 Task: Buy 2 Napkin Rings from Accessories section under best seller category for shipping address: Grant Allen, 3109 Abia Martin Drive, Panther Burn, Mississippi 38765, Cell Number 6314971043. Pay from credit card ending with 6759, CVV 506
Action: Mouse moved to (361, 398)
Screenshot: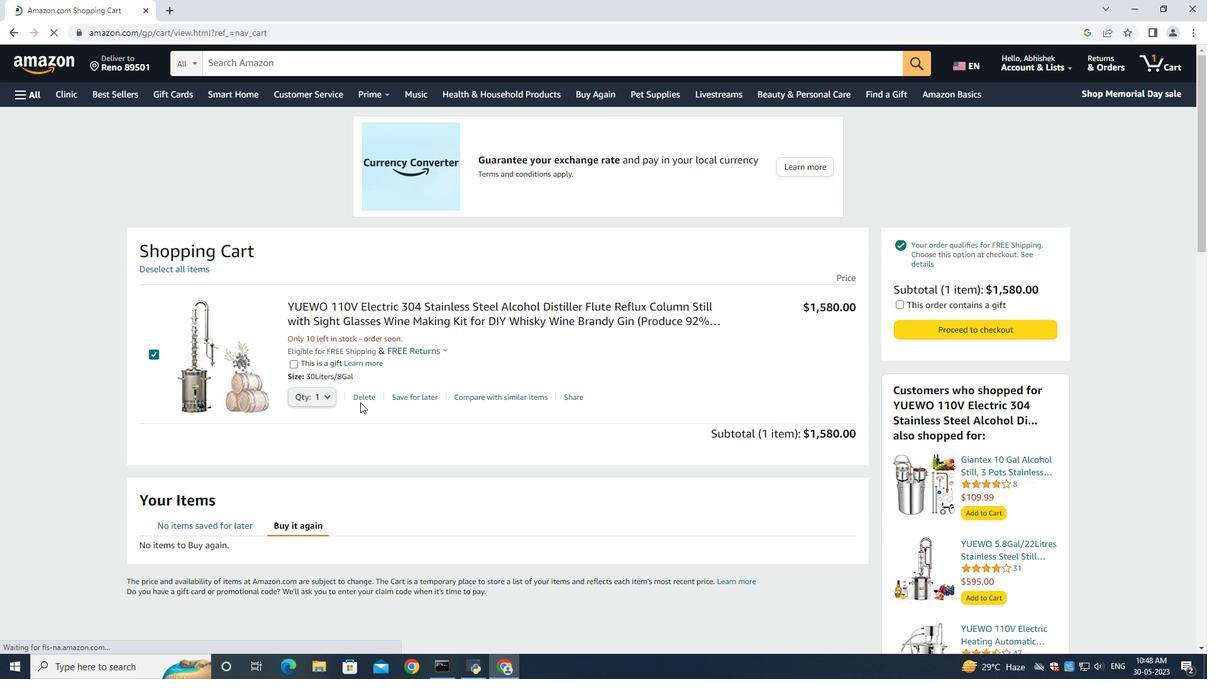 
Action: Mouse pressed left at (361, 398)
Screenshot: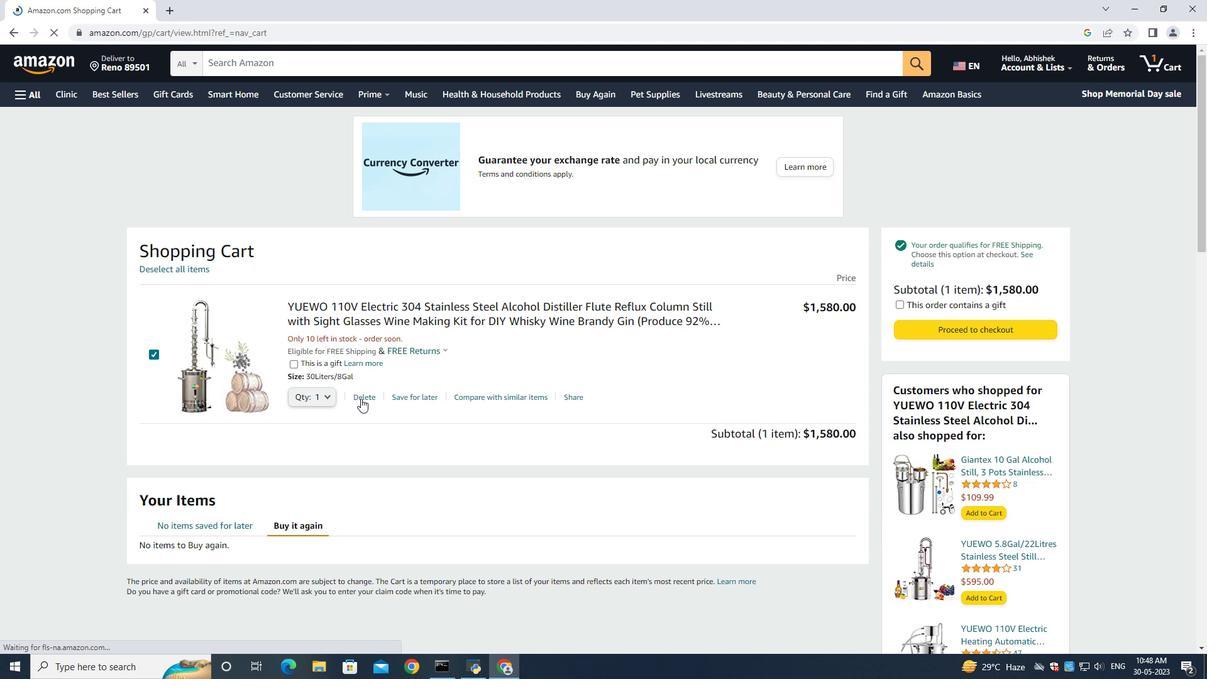 
Action: Mouse moved to (15, 92)
Screenshot: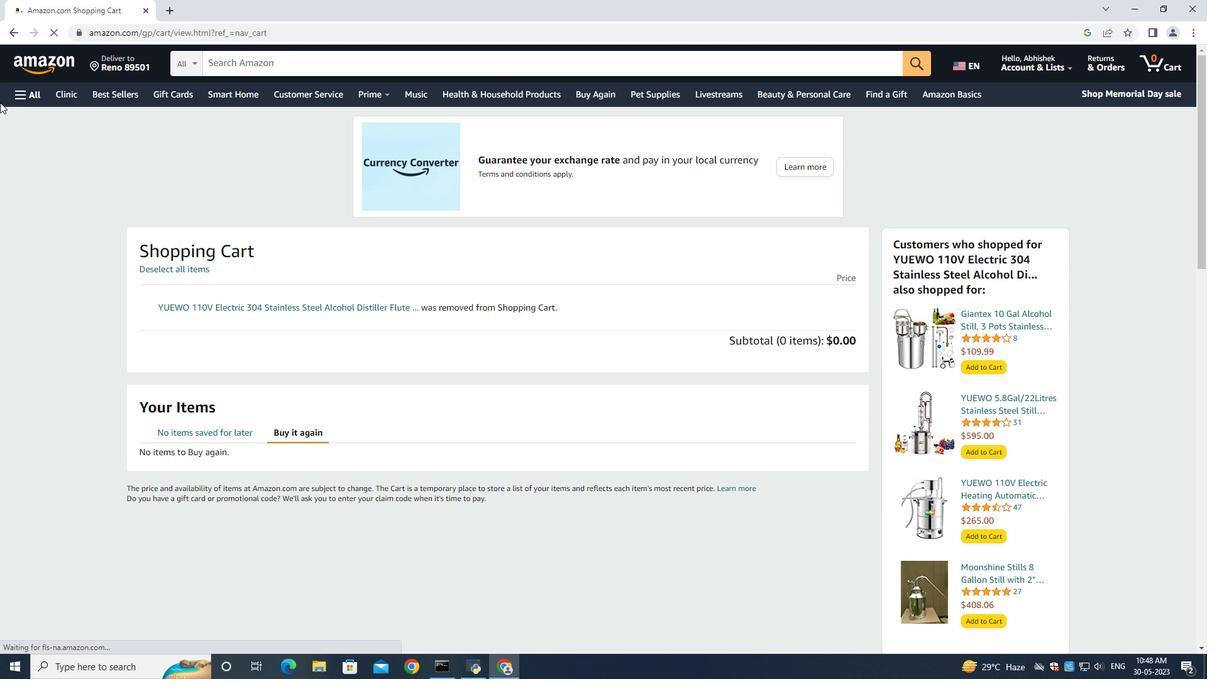
Action: Mouse pressed left at (15, 92)
Screenshot: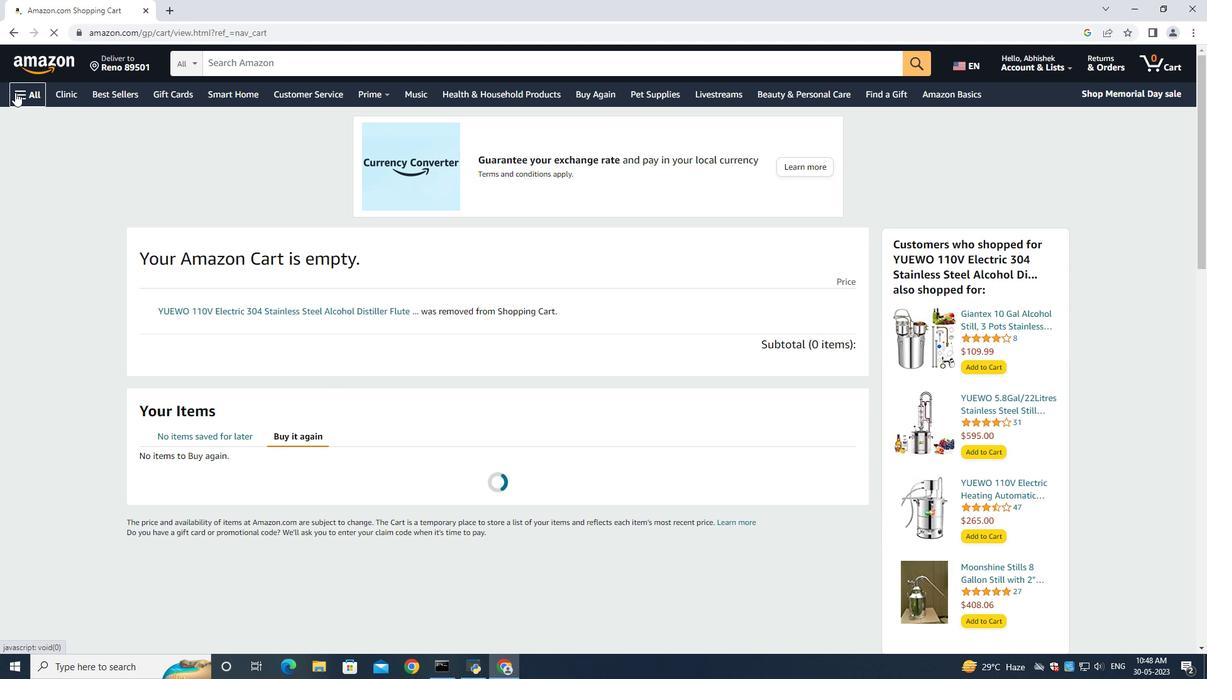 
Action: Mouse moved to (40, 126)
Screenshot: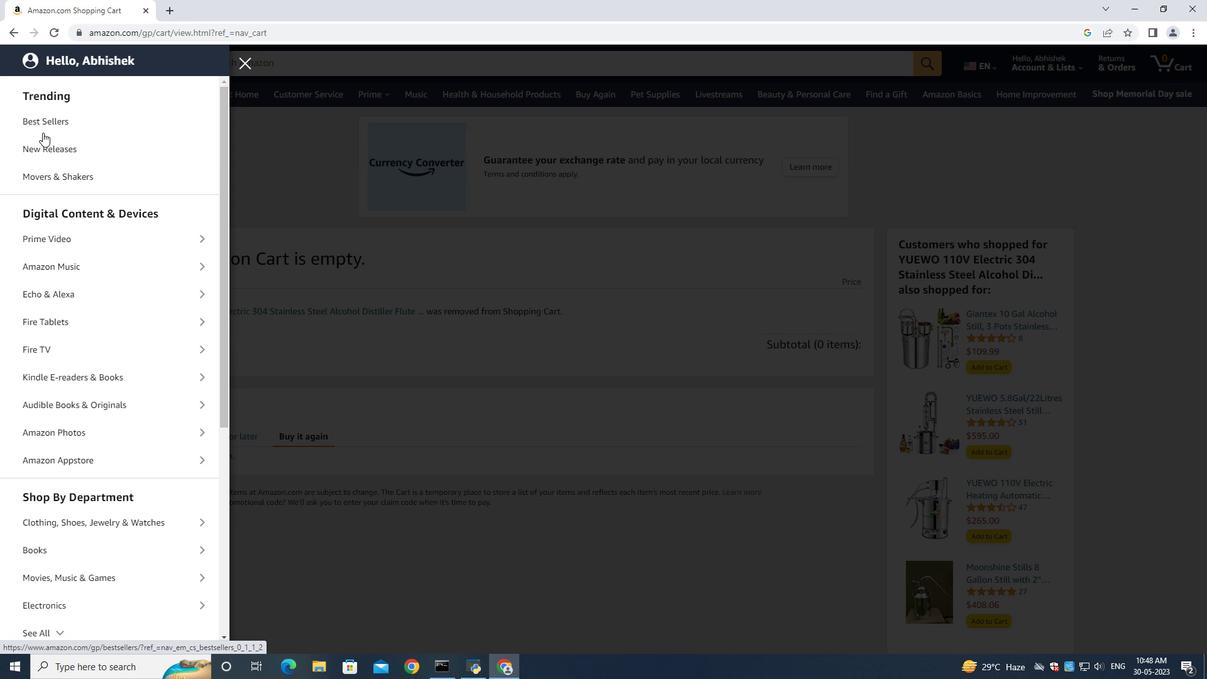 
Action: Mouse pressed left at (40, 126)
Screenshot: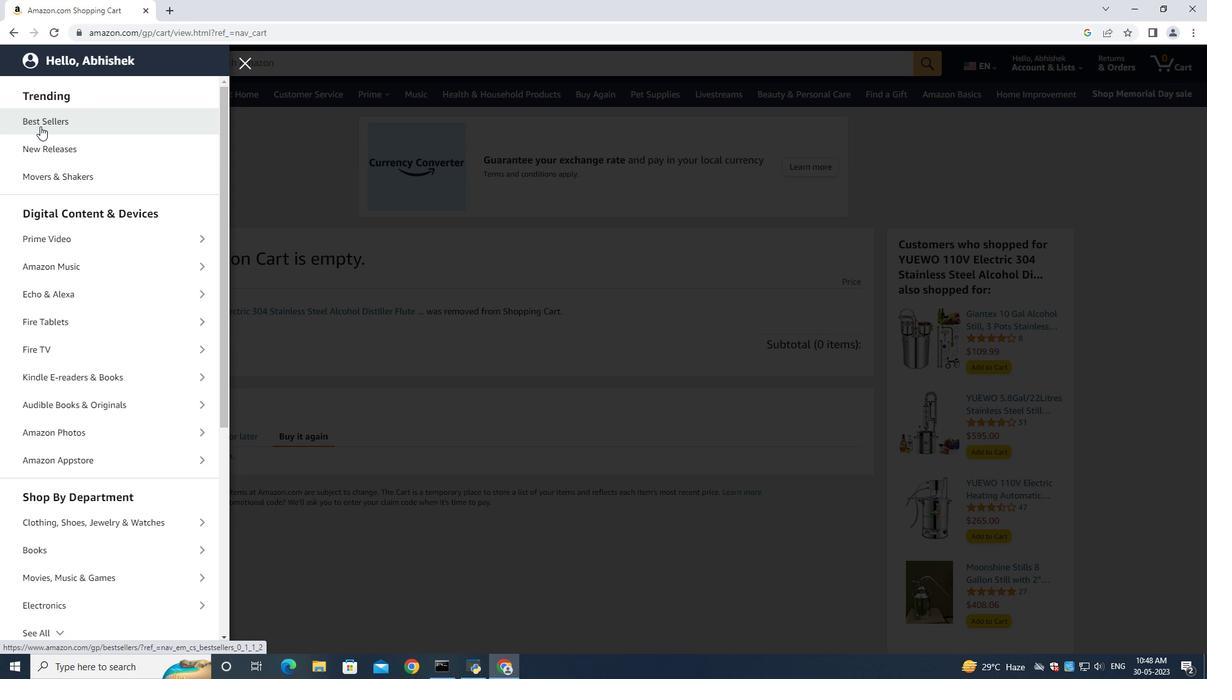 
Action: Mouse moved to (264, 66)
Screenshot: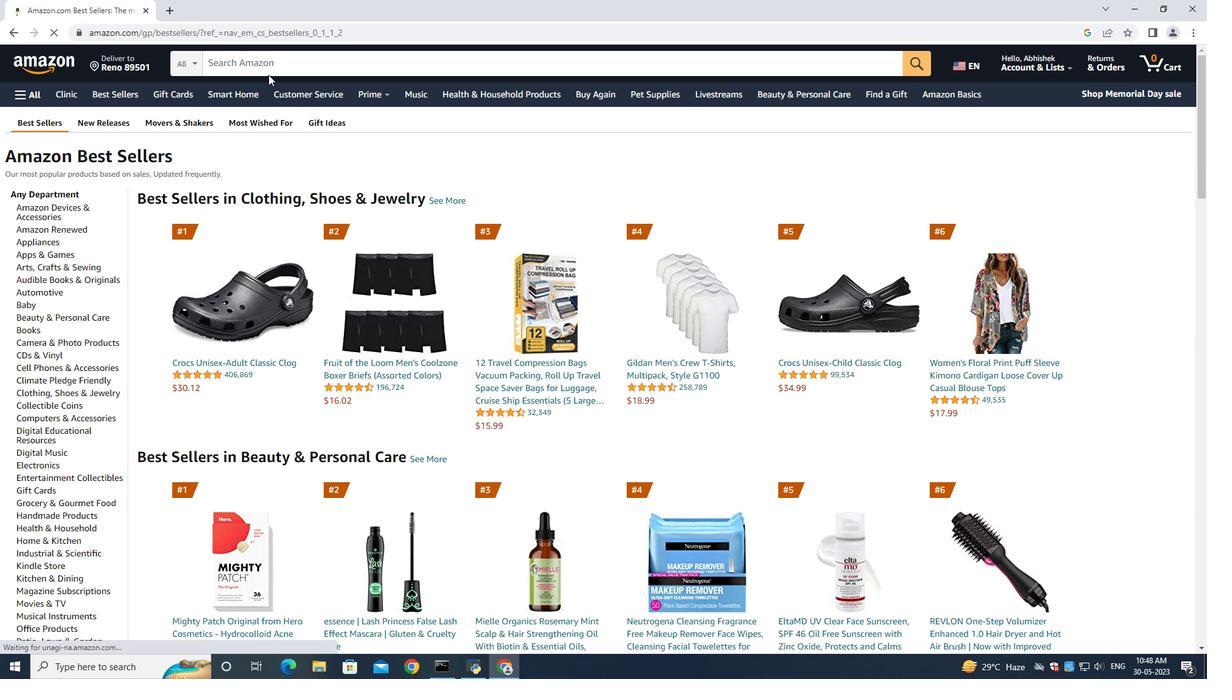 
Action: Mouse pressed left at (264, 66)
Screenshot: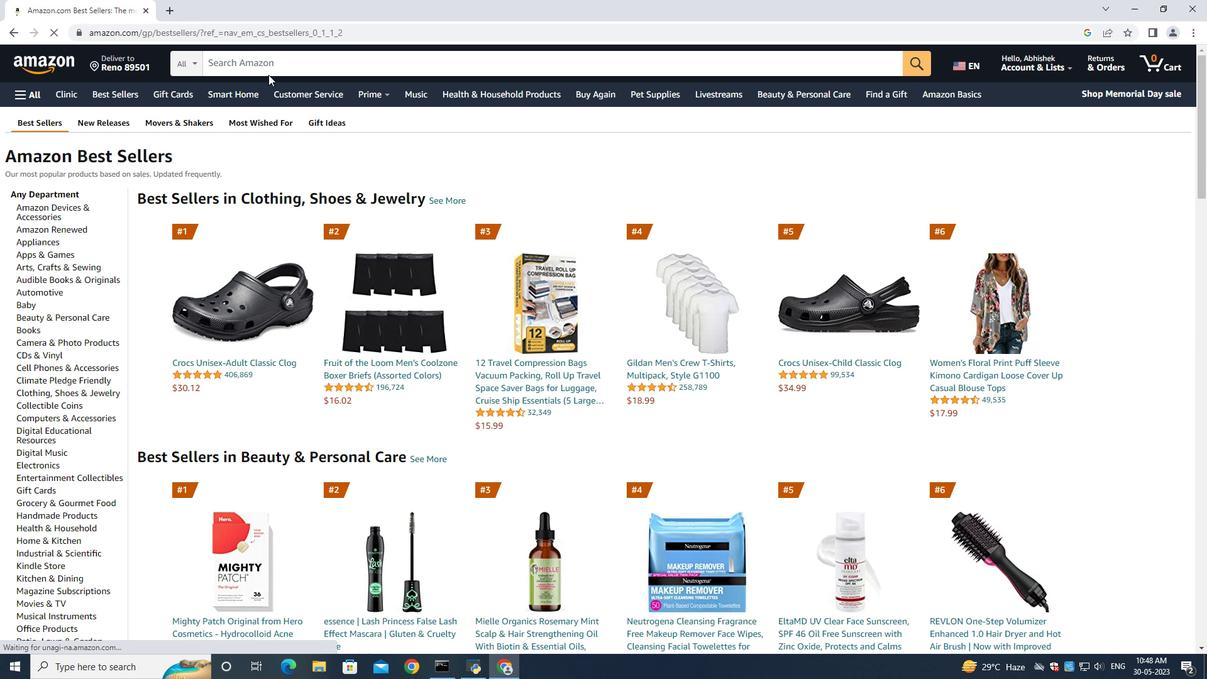 
Action: Key pressed <Key.shift><Key.shift><Key.shift><Key.shift><Key.shift><Key.shift><Key.shift><Key.shift><Key.shift><Key.shift><Key.shift><Key.shift><Key.shift><Key.shift><Key.shift><Key.shift><Key.shift><Key.shift><Key.shift><Key.shift><Key.shift><Key.shift><Key.shift><Key.shift><Key.shift><Key.shift><Key.shift><Key.shift><Key.shift><Key.shift><Key.shift><Key.shift><Key.shift><Key.shift><Key.shift><Key.shift>Napkin<Key.space><Key.shift><Key.shift>Rings<Key.space><Key.enter>
Screenshot: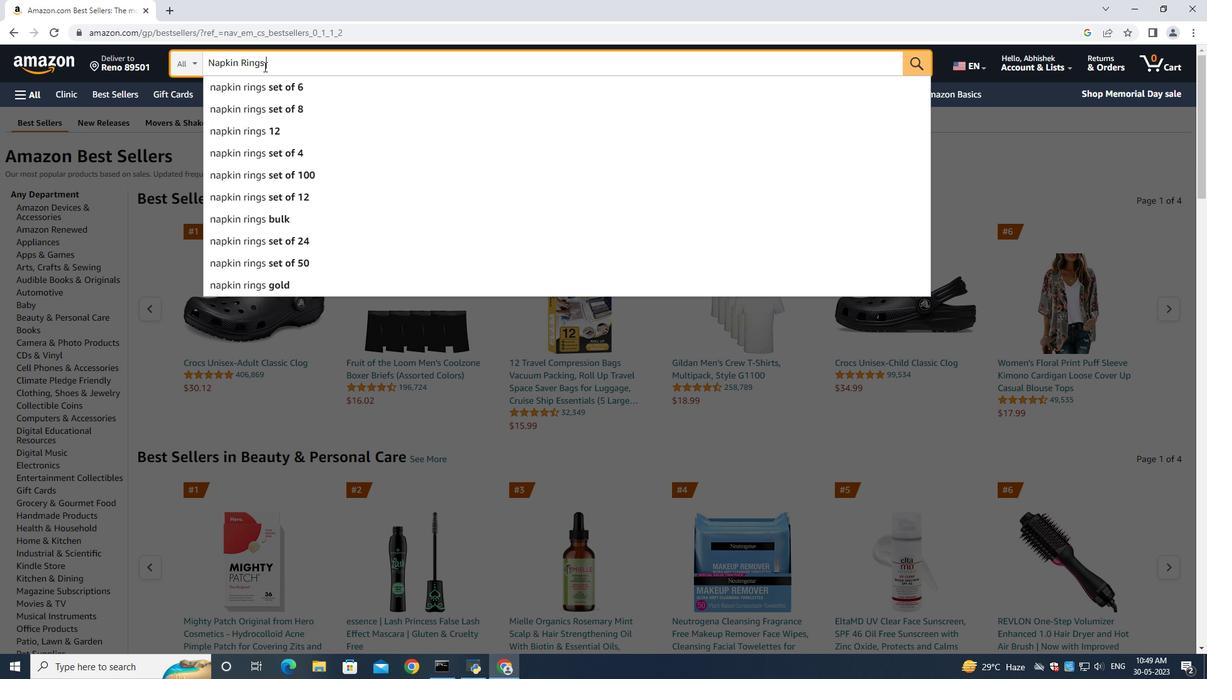 
Action: Mouse moved to (321, 64)
Screenshot: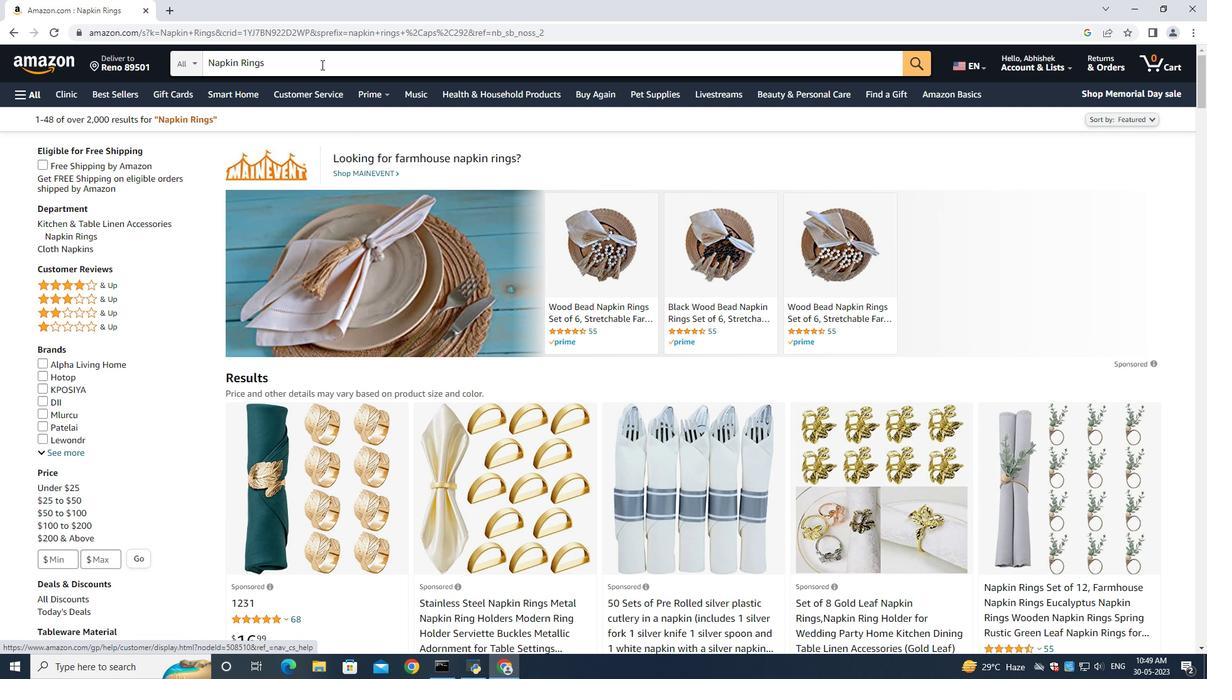 
Action: Mouse pressed left at (321, 64)
Screenshot: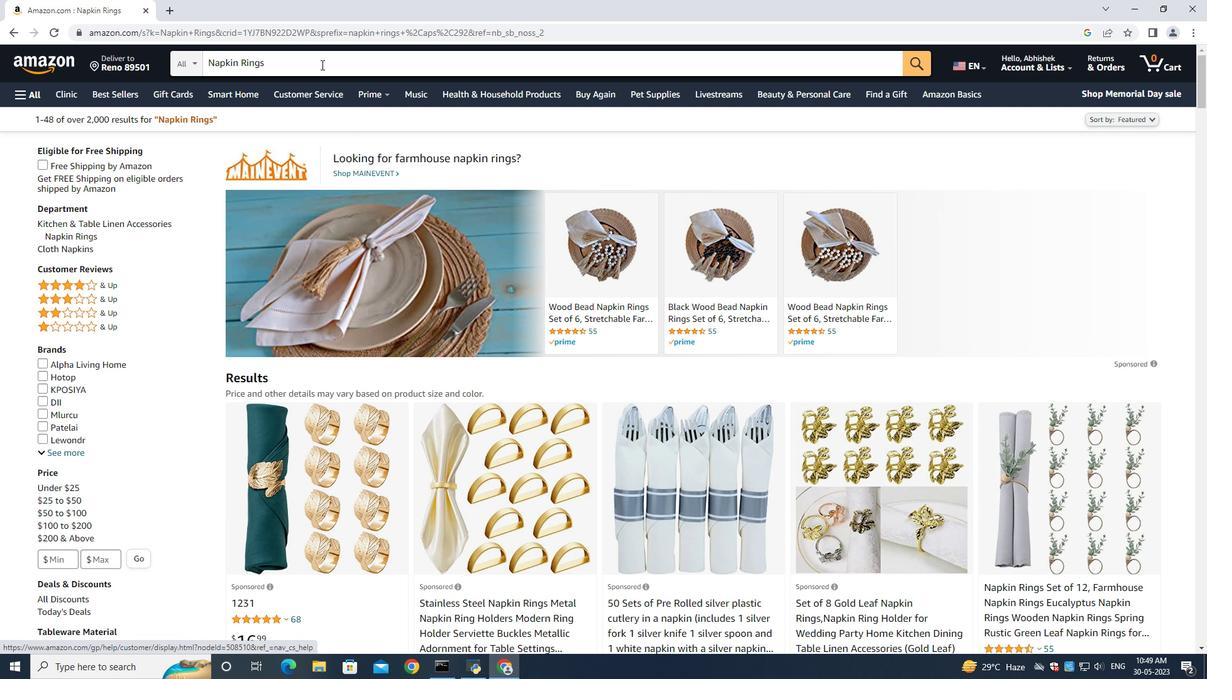 
Action: Mouse moved to (322, 64)
Screenshot: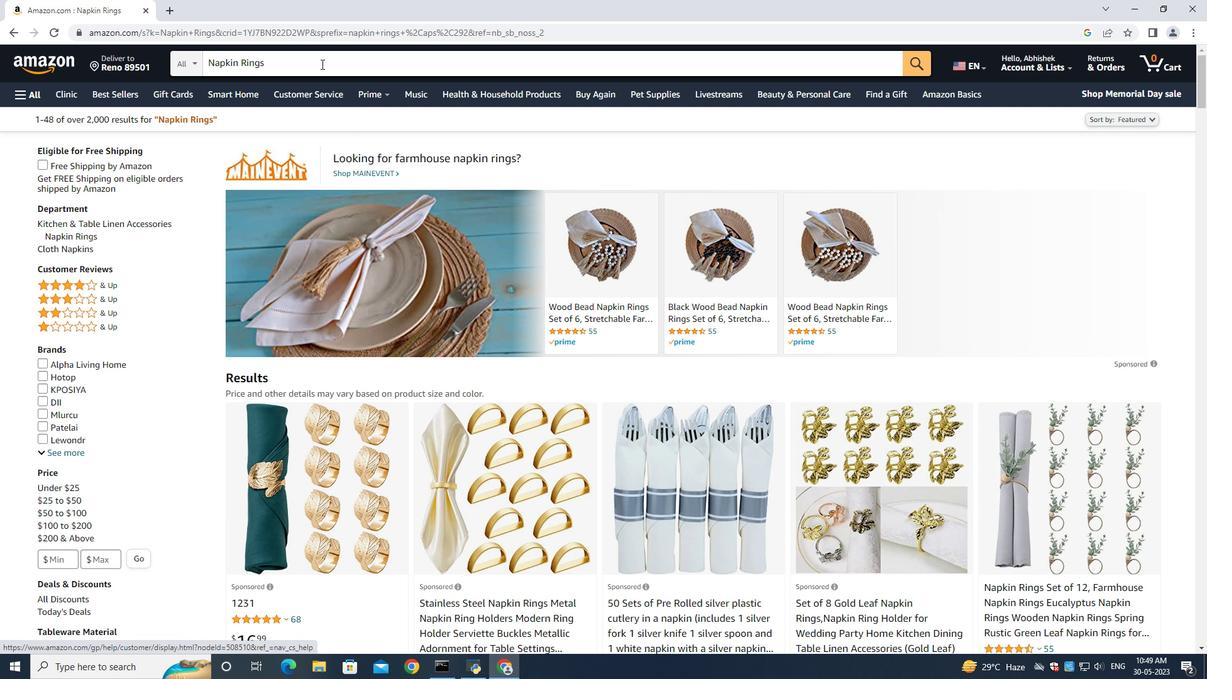 
Action: Key pressed <Key.space>from<Key.space>accessories<Key.enter>
Screenshot: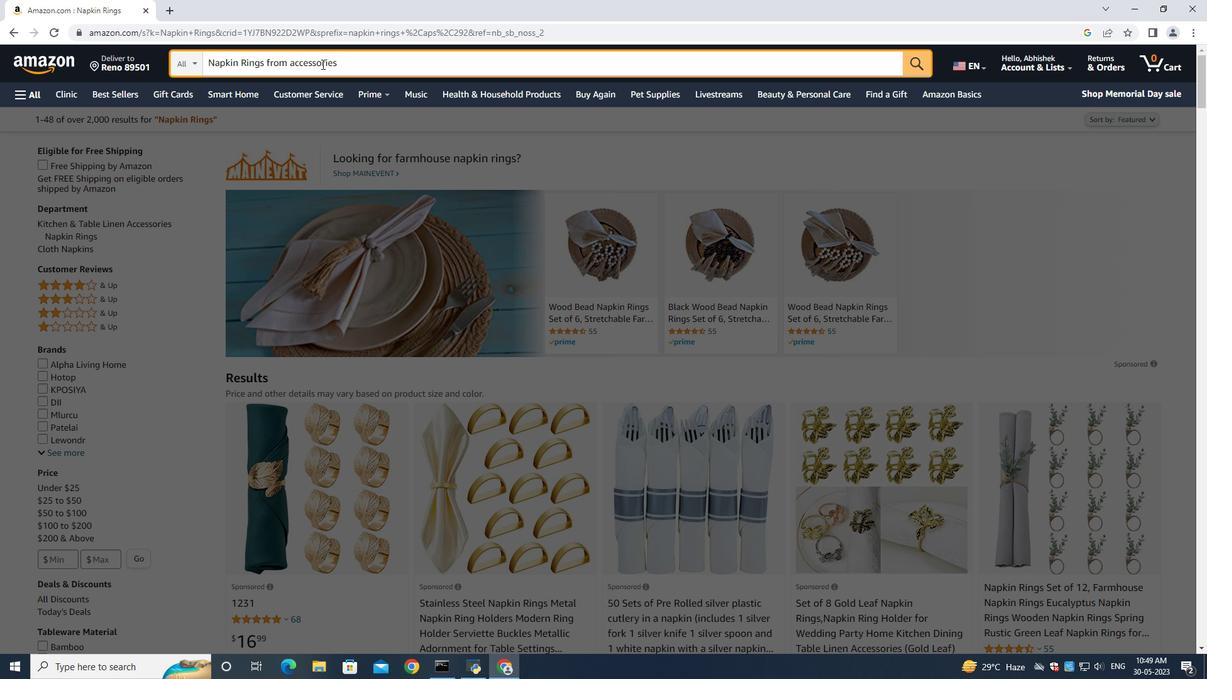 
Action: Mouse moved to (361, 316)
Screenshot: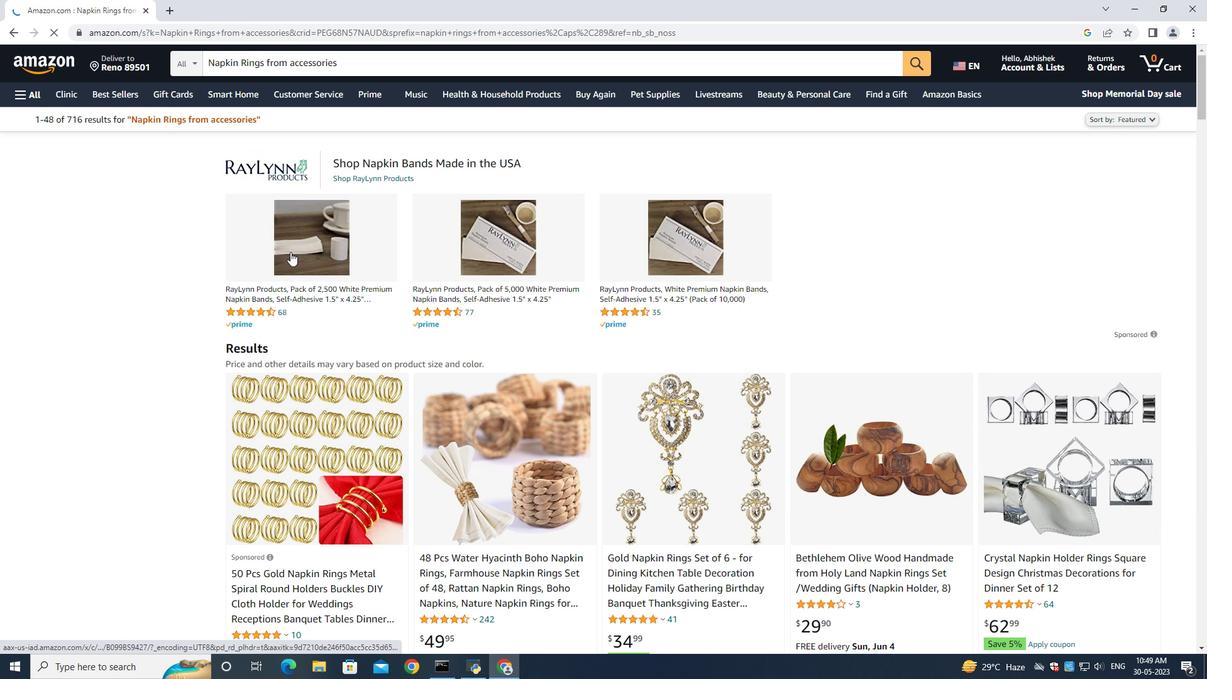 
Action: Mouse scrolled (361, 315) with delta (0, 0)
Screenshot: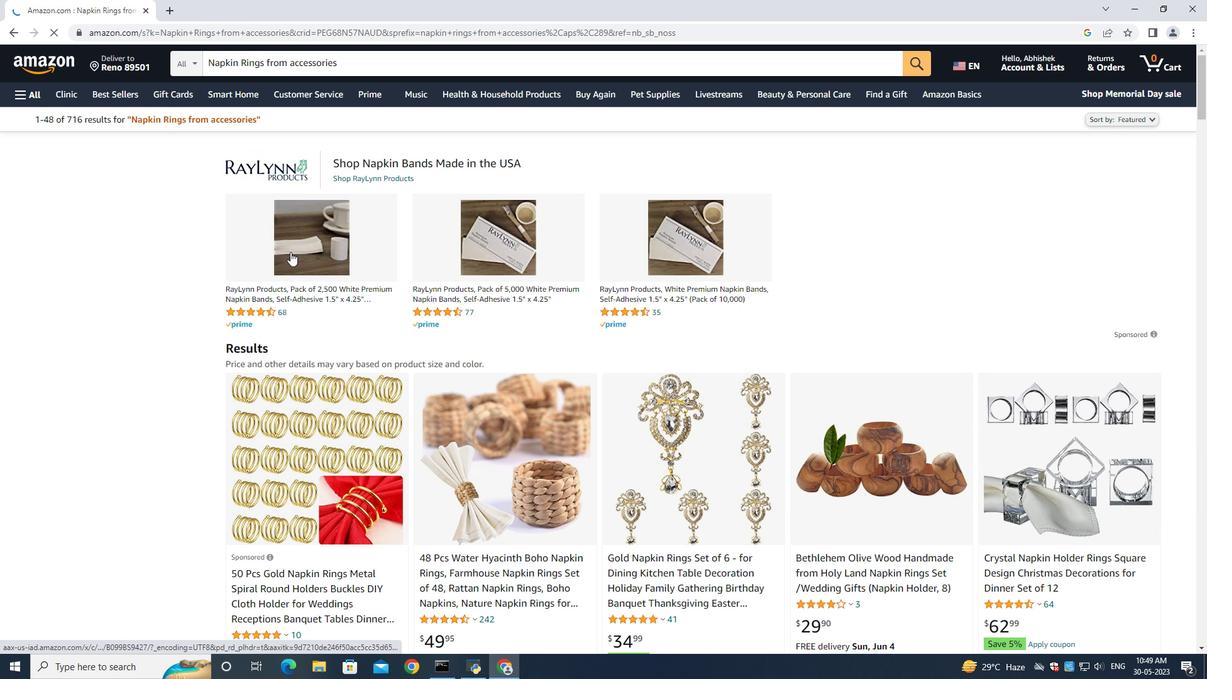 
Action: Mouse scrolled (361, 315) with delta (0, 0)
Screenshot: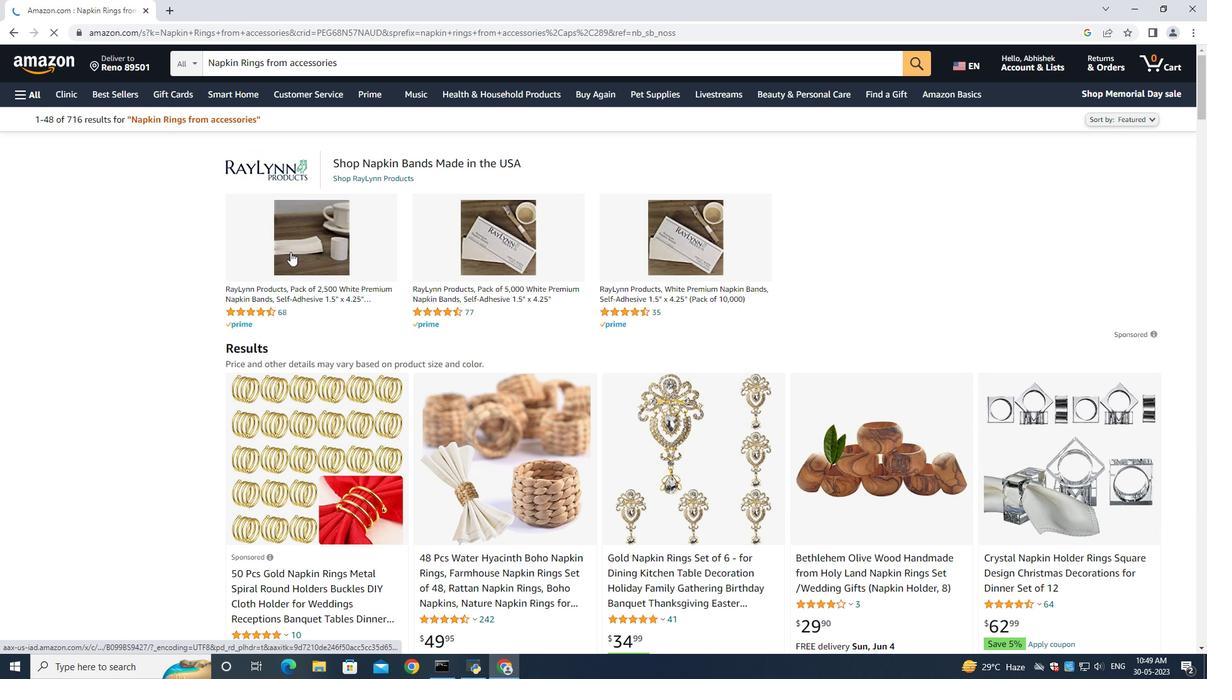 
Action: Mouse moved to (296, 451)
Screenshot: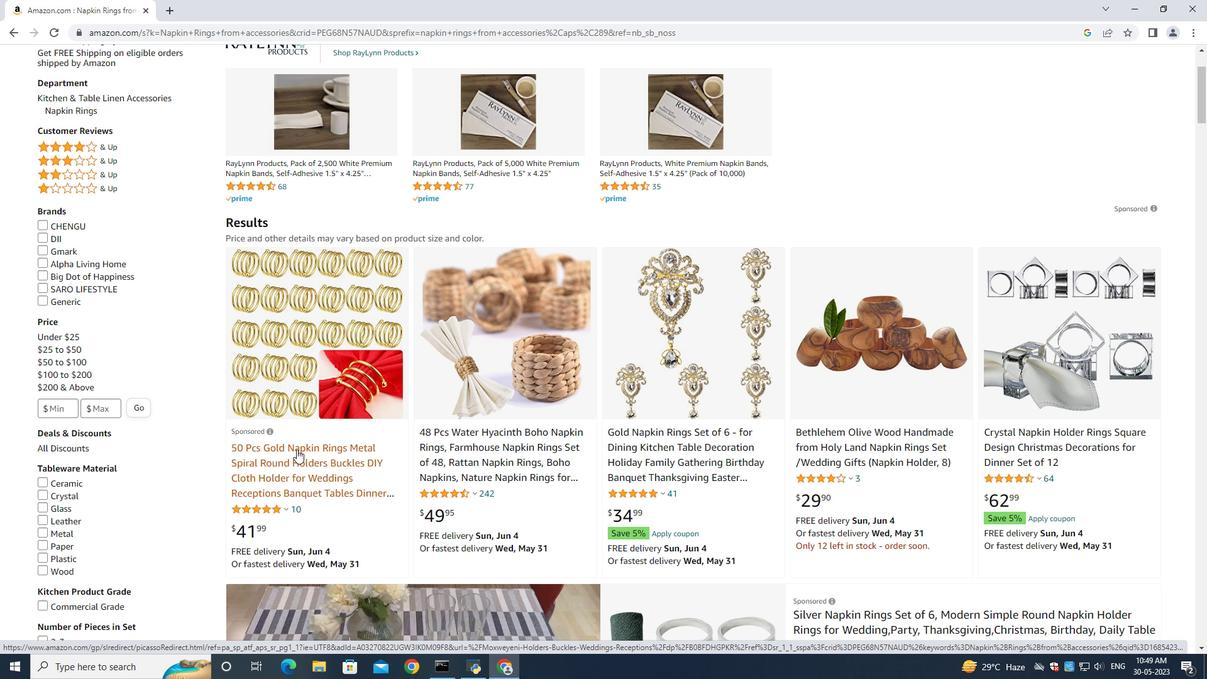 
Action: Mouse pressed left at (296, 451)
Screenshot: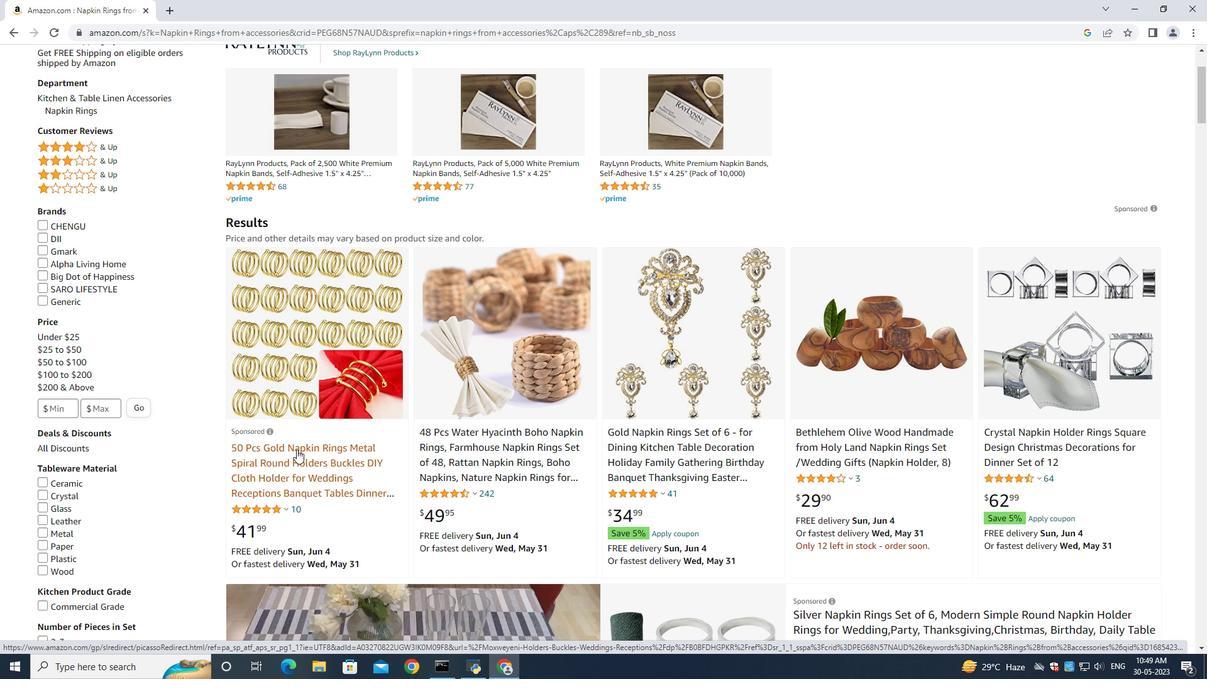 
Action: Mouse moved to (937, 427)
Screenshot: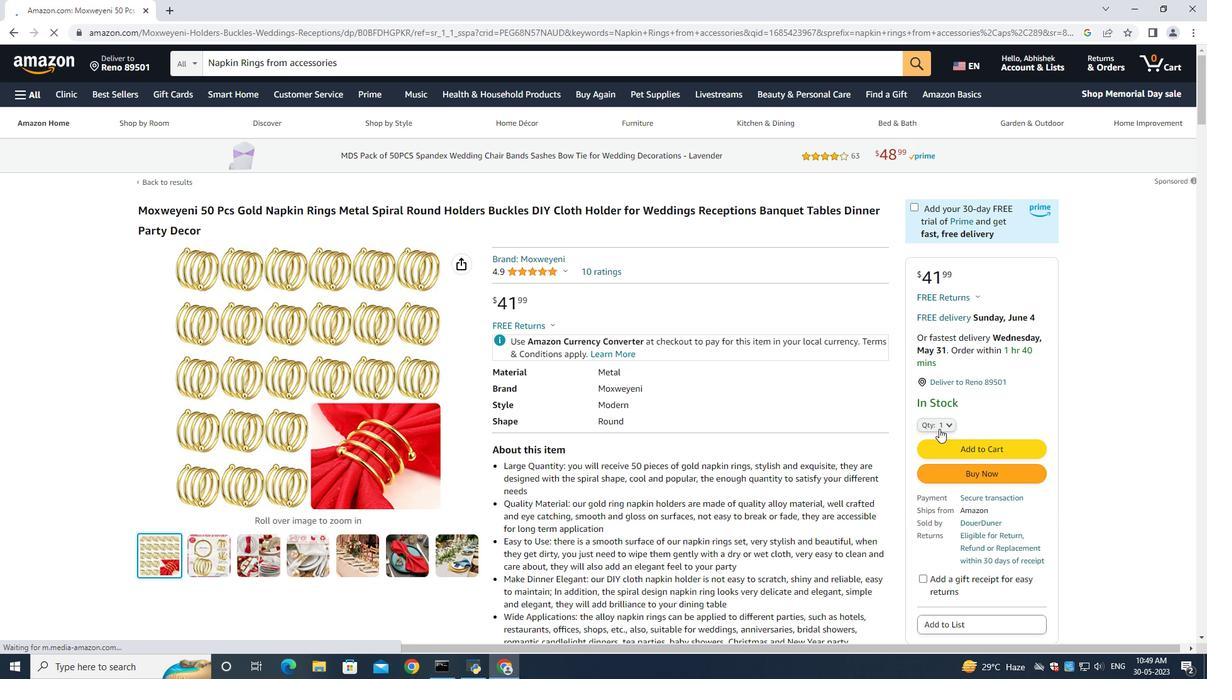 
Action: Mouse pressed left at (937, 427)
Screenshot: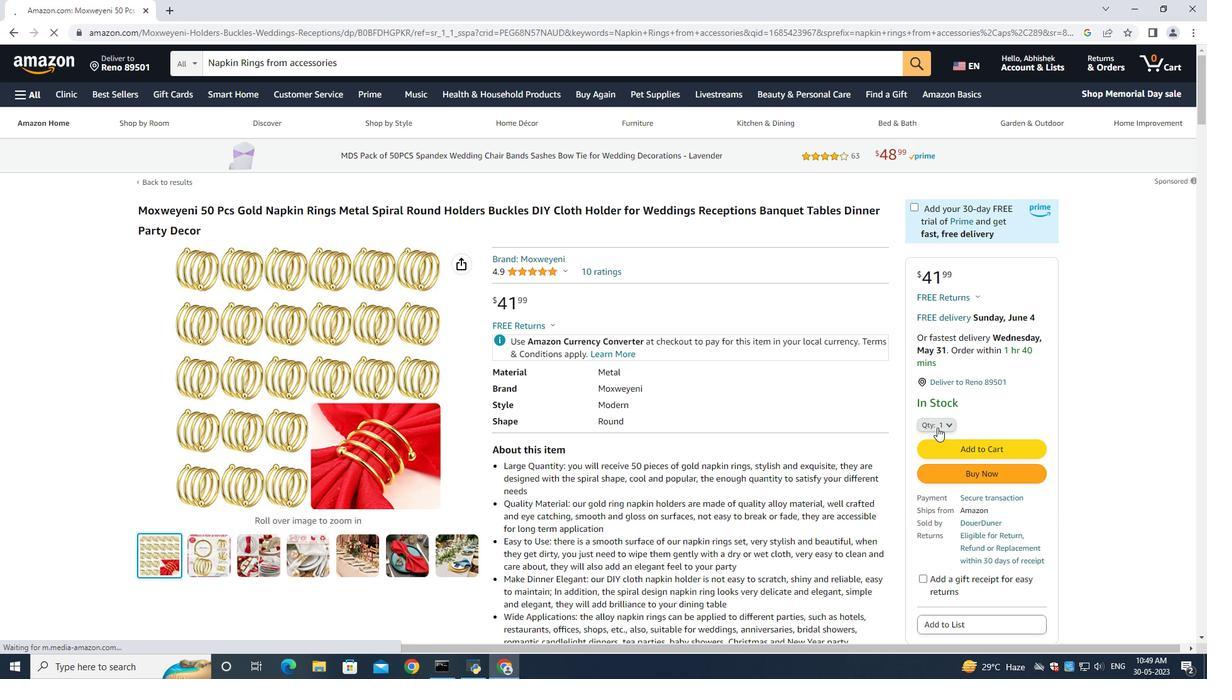 
Action: Mouse moved to (923, 93)
Screenshot: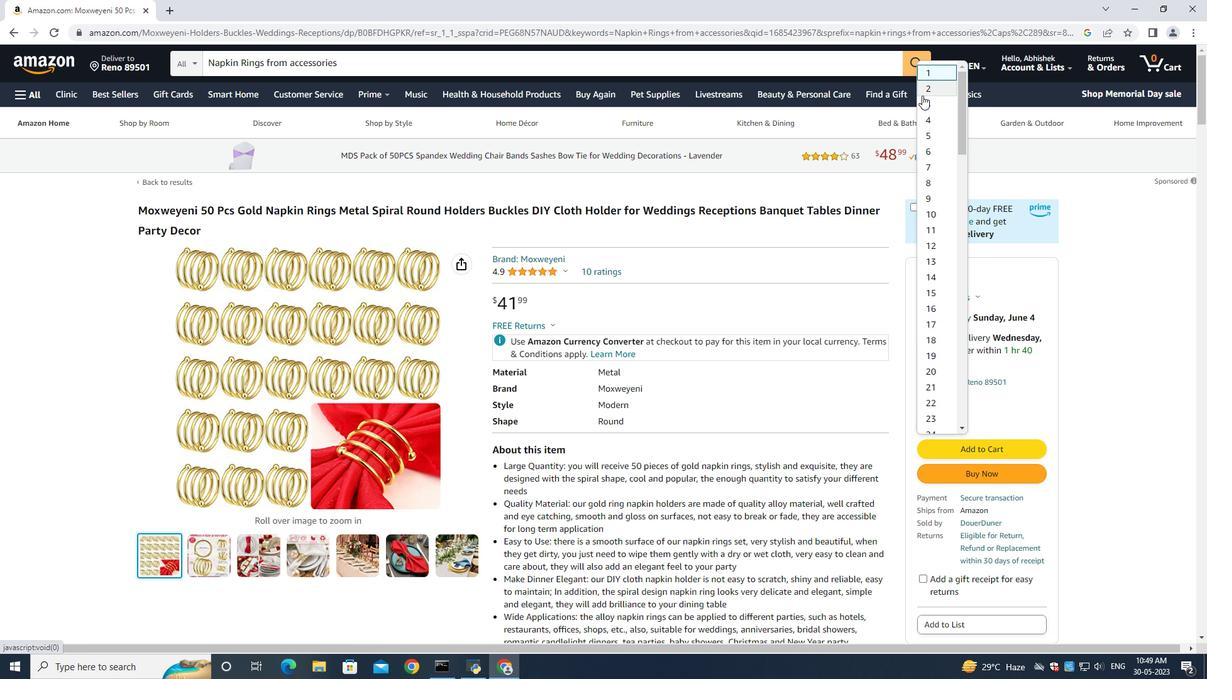 
Action: Mouse pressed left at (923, 93)
Screenshot: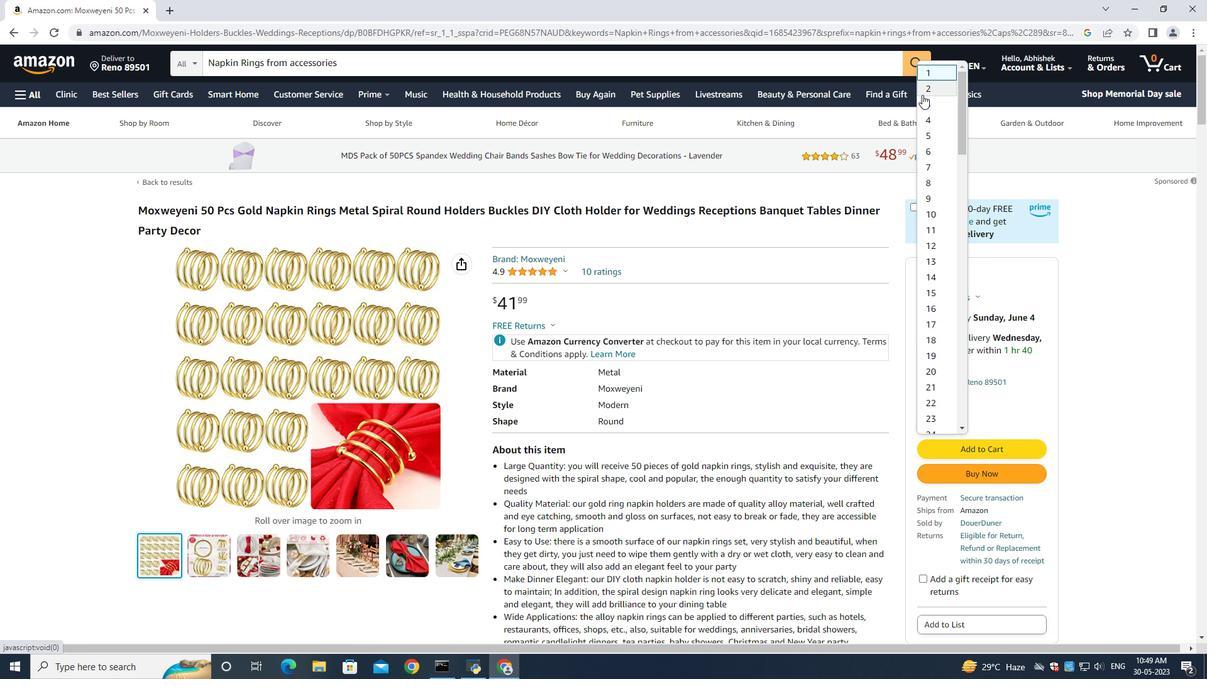 
Action: Mouse moved to (971, 474)
Screenshot: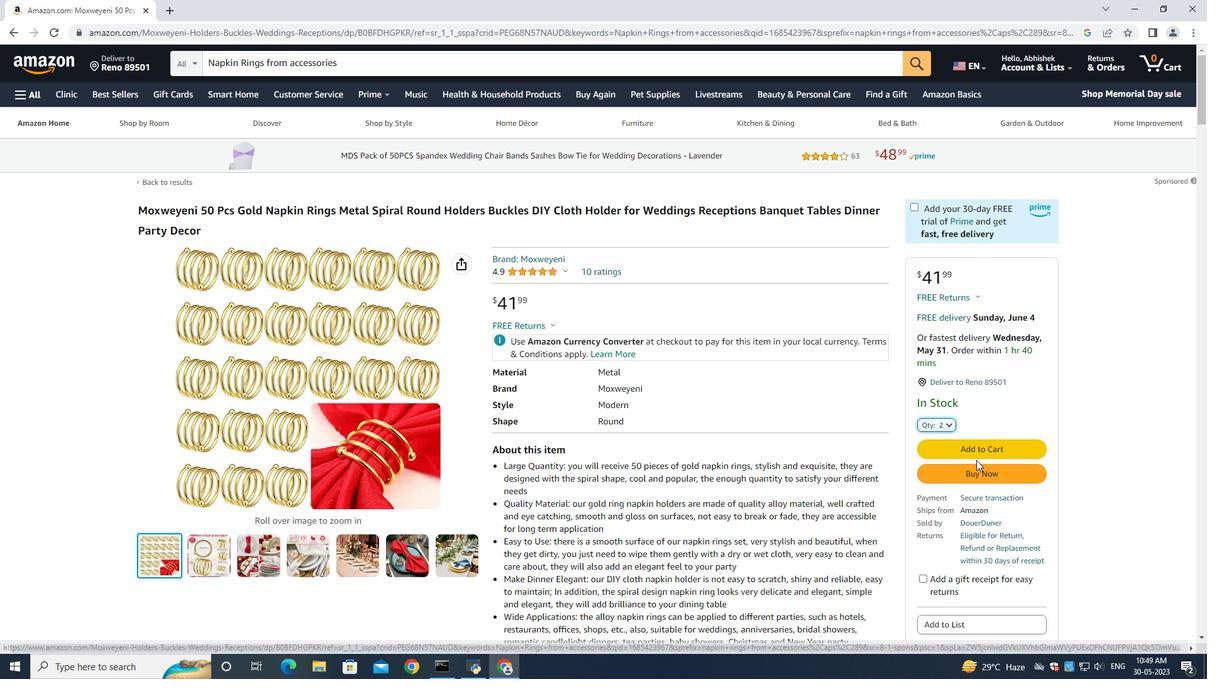 
Action: Mouse pressed left at (971, 474)
Screenshot: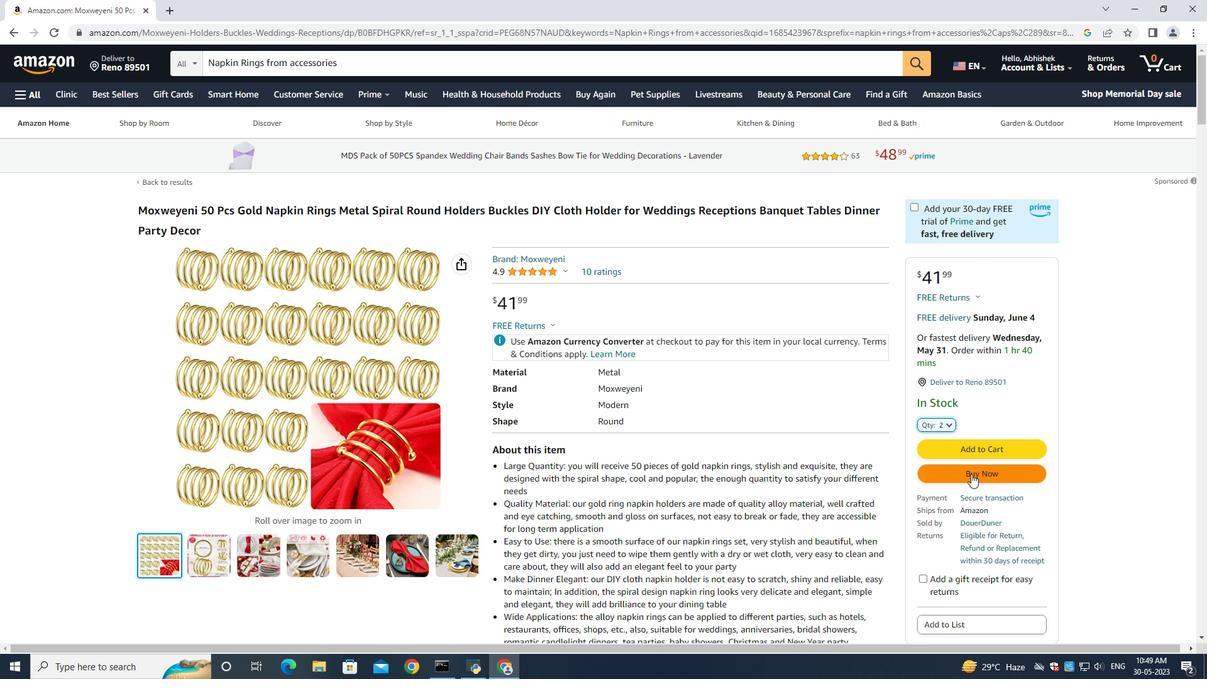 
Action: Mouse moved to (490, 439)
Screenshot: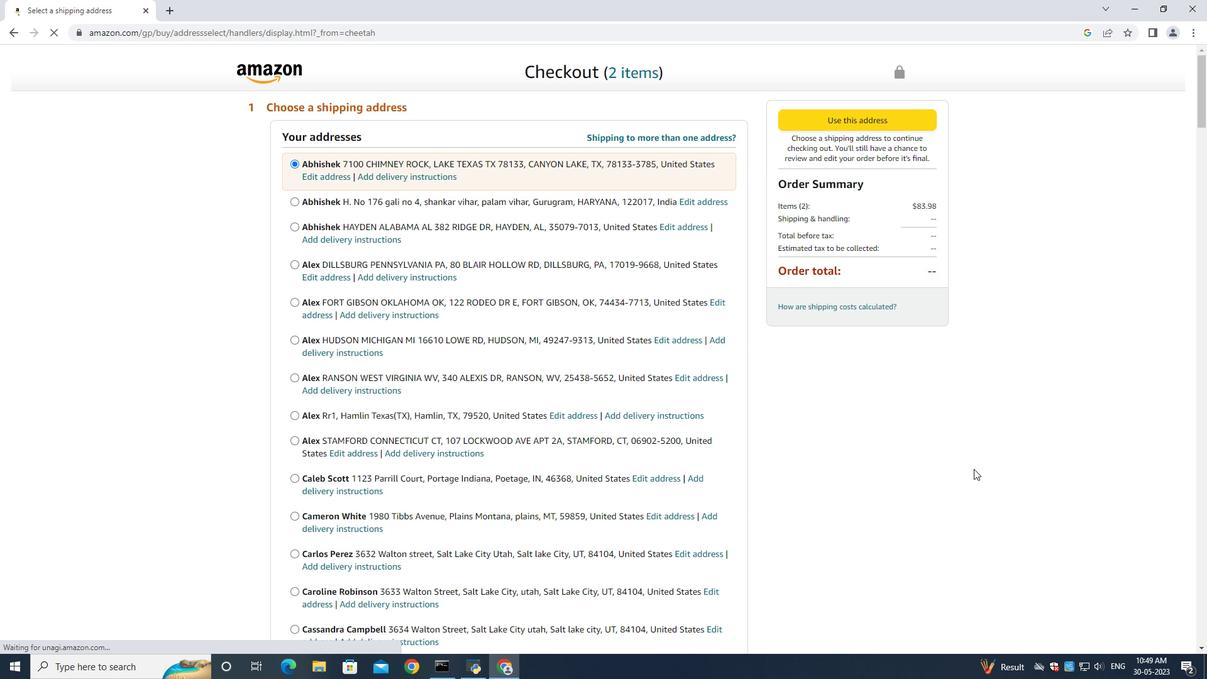 
Action: Mouse scrolled (490, 439) with delta (0, 0)
Screenshot: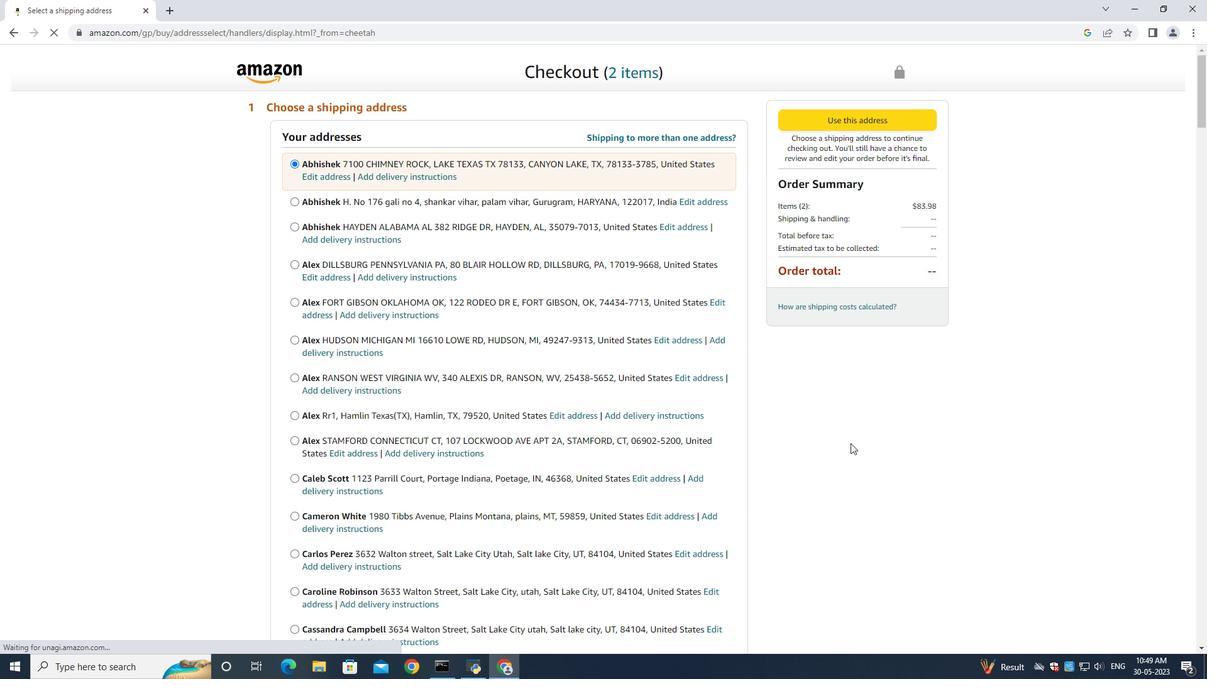 
Action: Mouse moved to (491, 443)
Screenshot: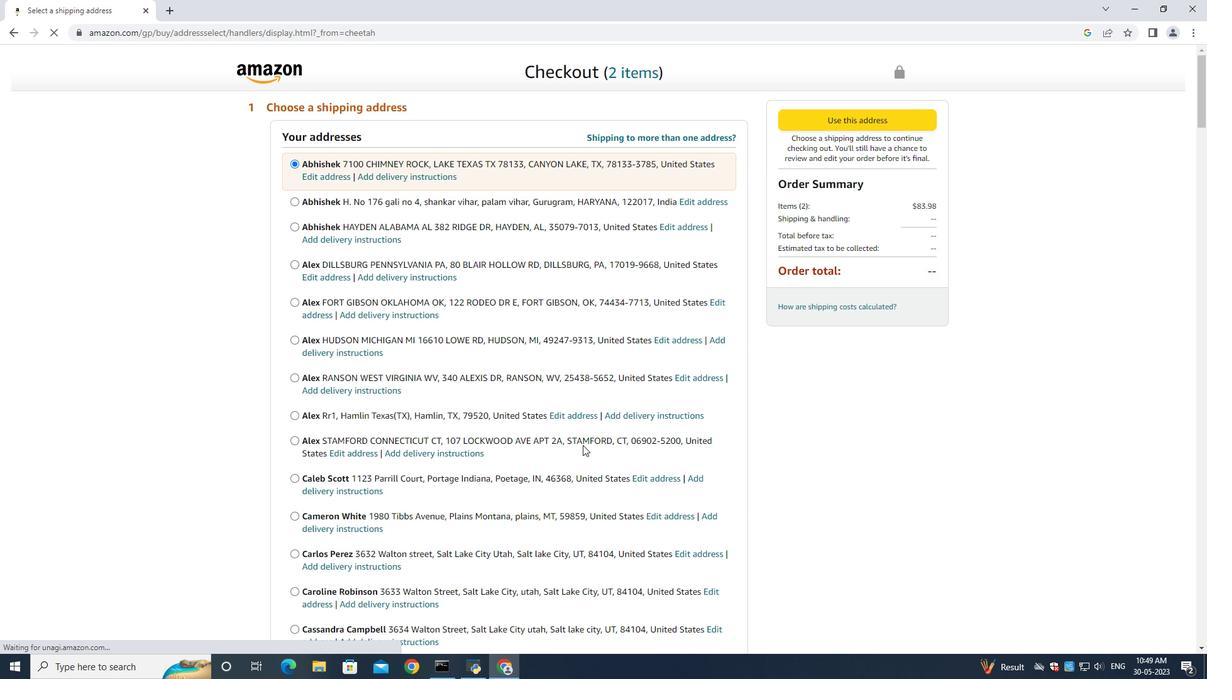 
Action: Mouse scrolled (491, 442) with delta (0, 0)
Screenshot: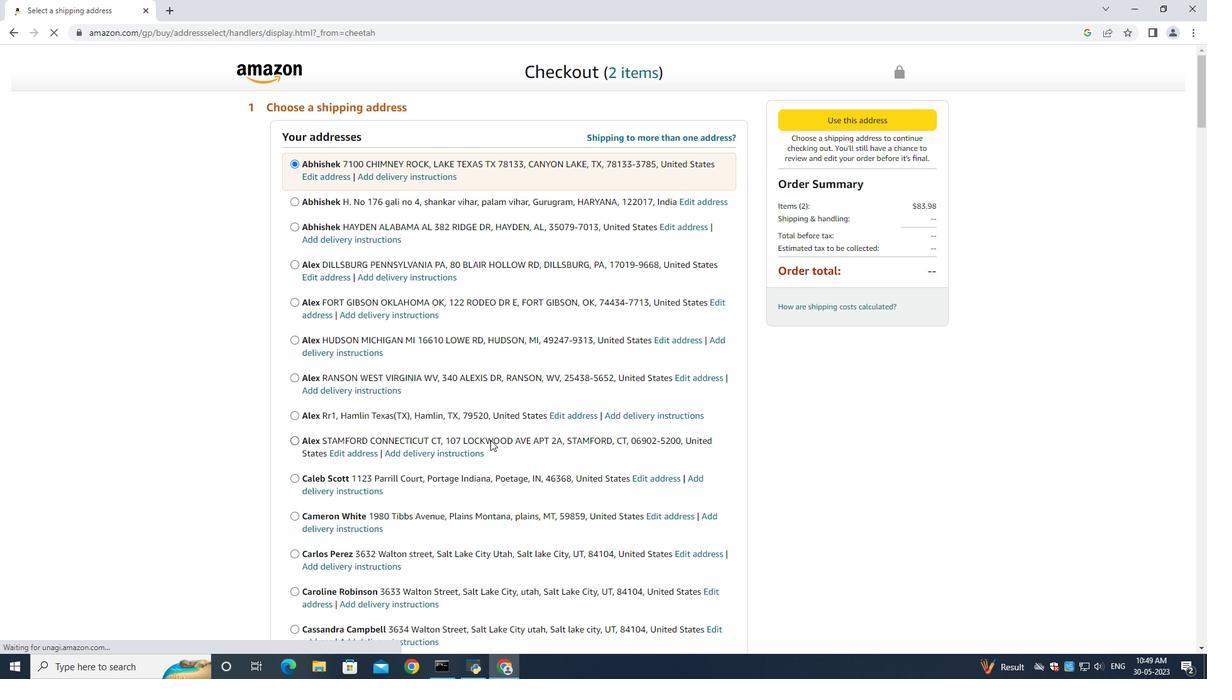 
Action: Mouse moved to (491, 445)
Screenshot: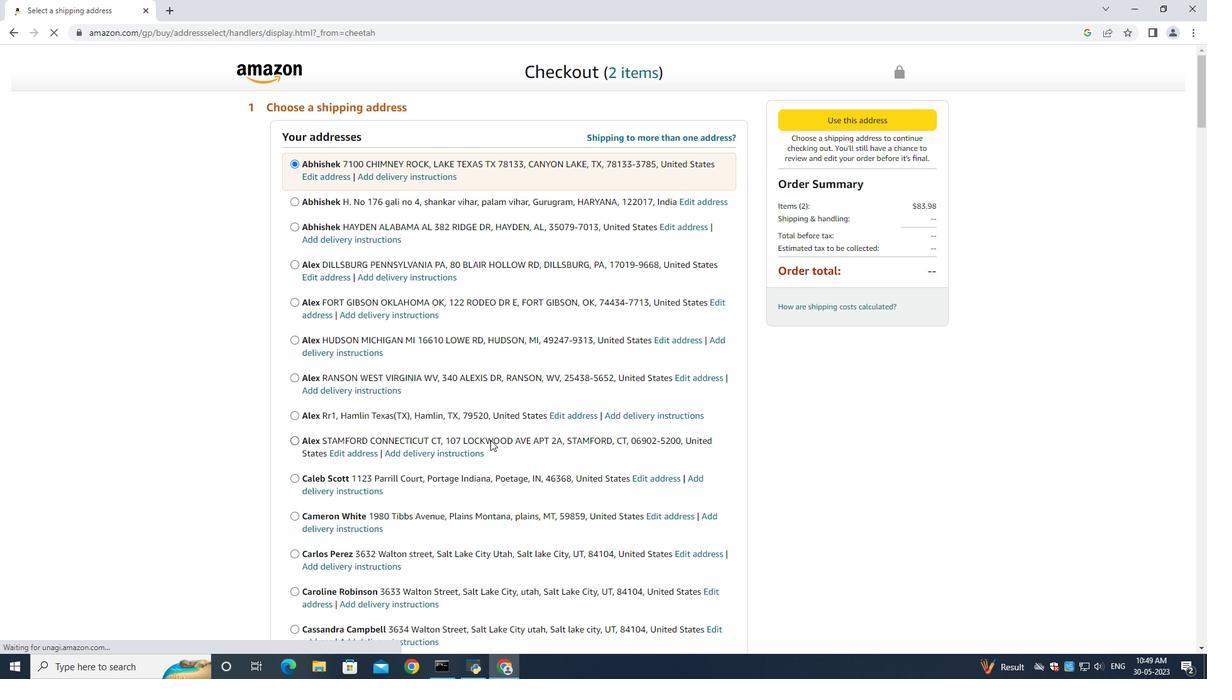 
Action: Mouse scrolled (491, 443) with delta (0, 0)
Screenshot: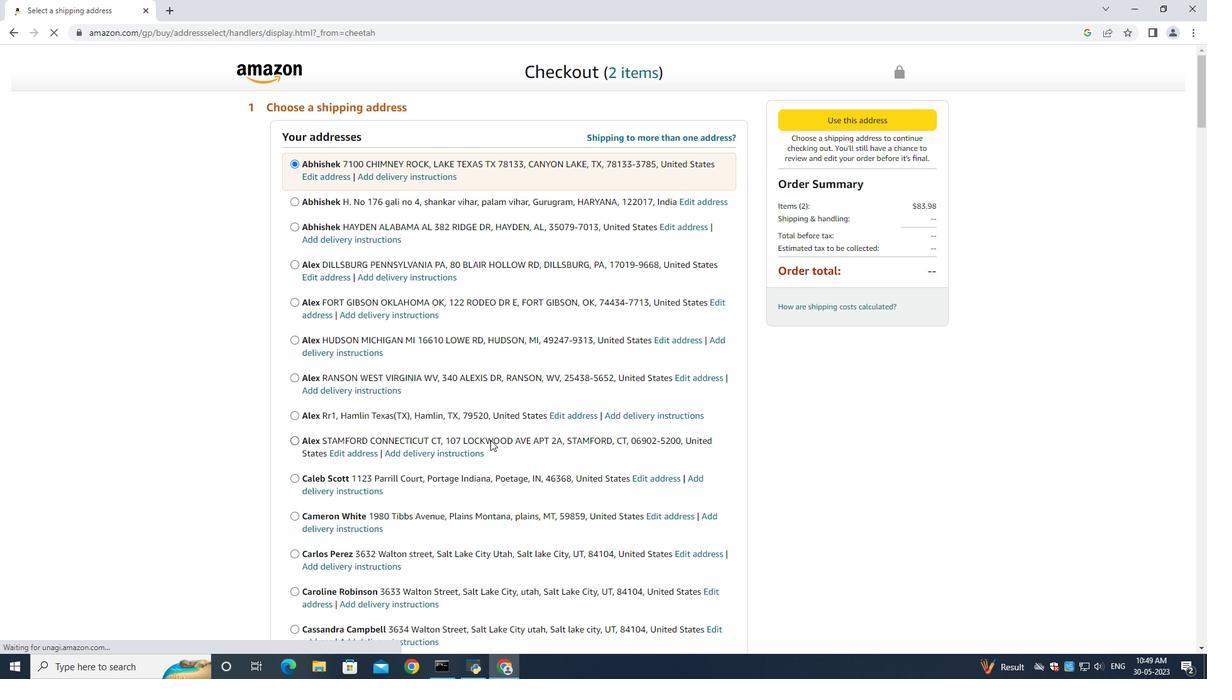 
Action: Mouse moved to (491, 446)
Screenshot: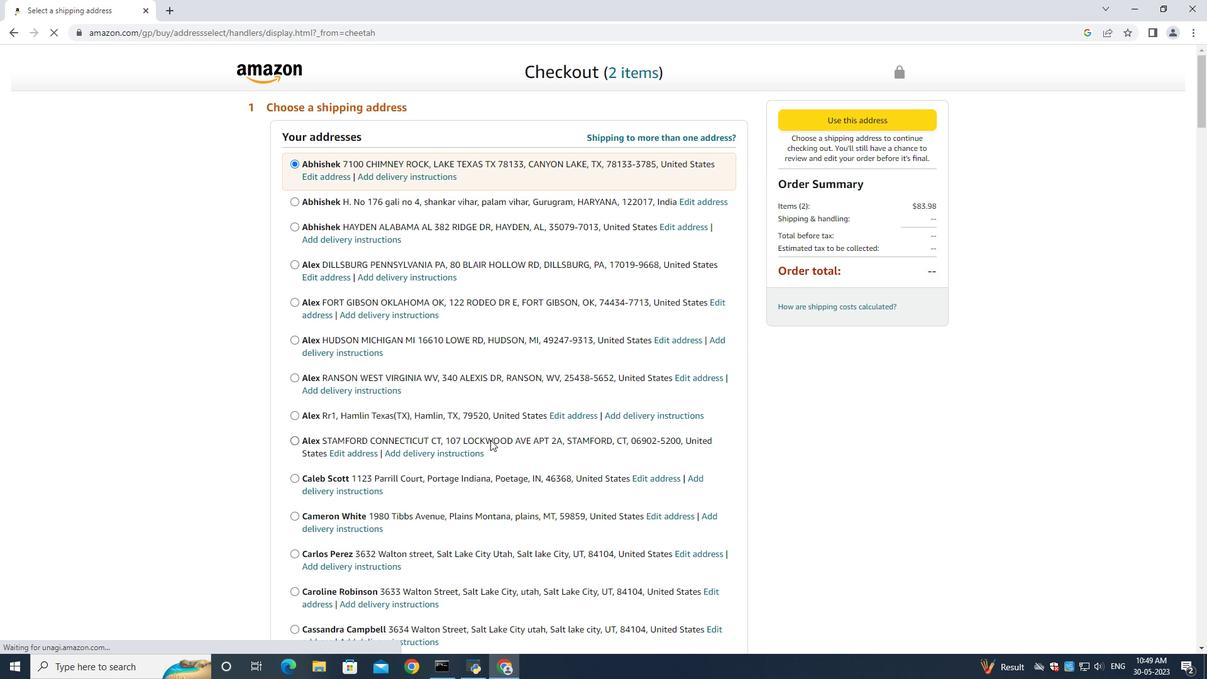 
Action: Mouse scrolled (491, 444) with delta (0, 0)
Screenshot: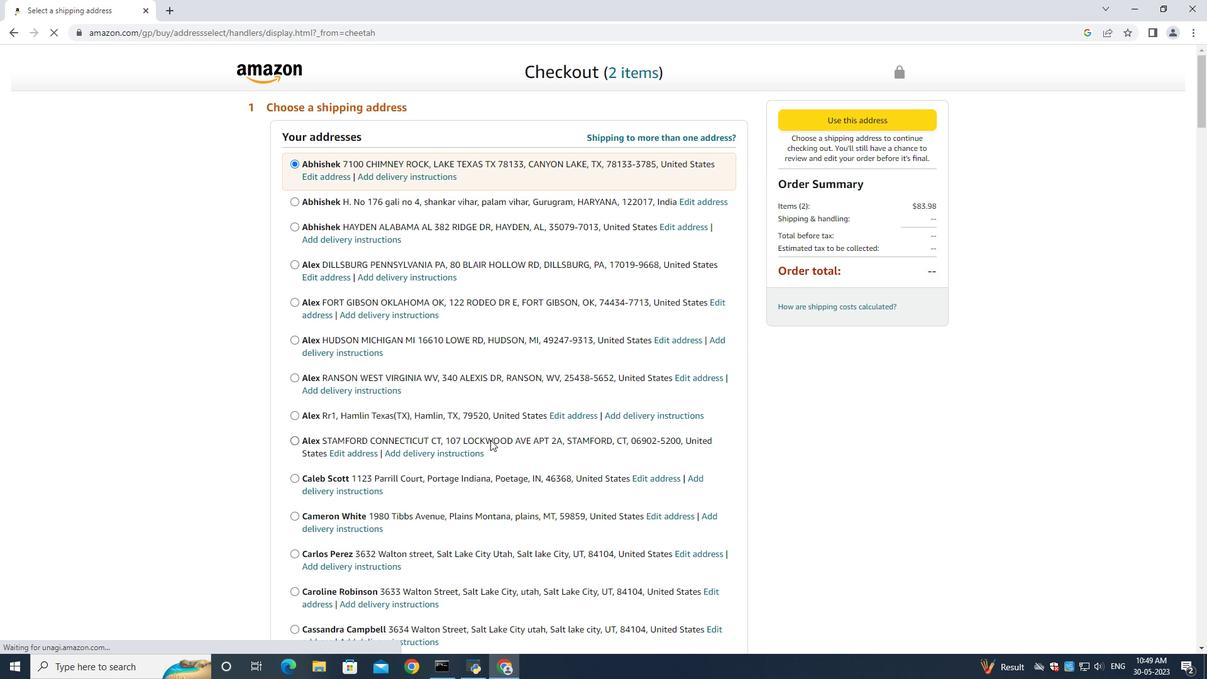 
Action: Mouse moved to (491, 446)
Screenshot: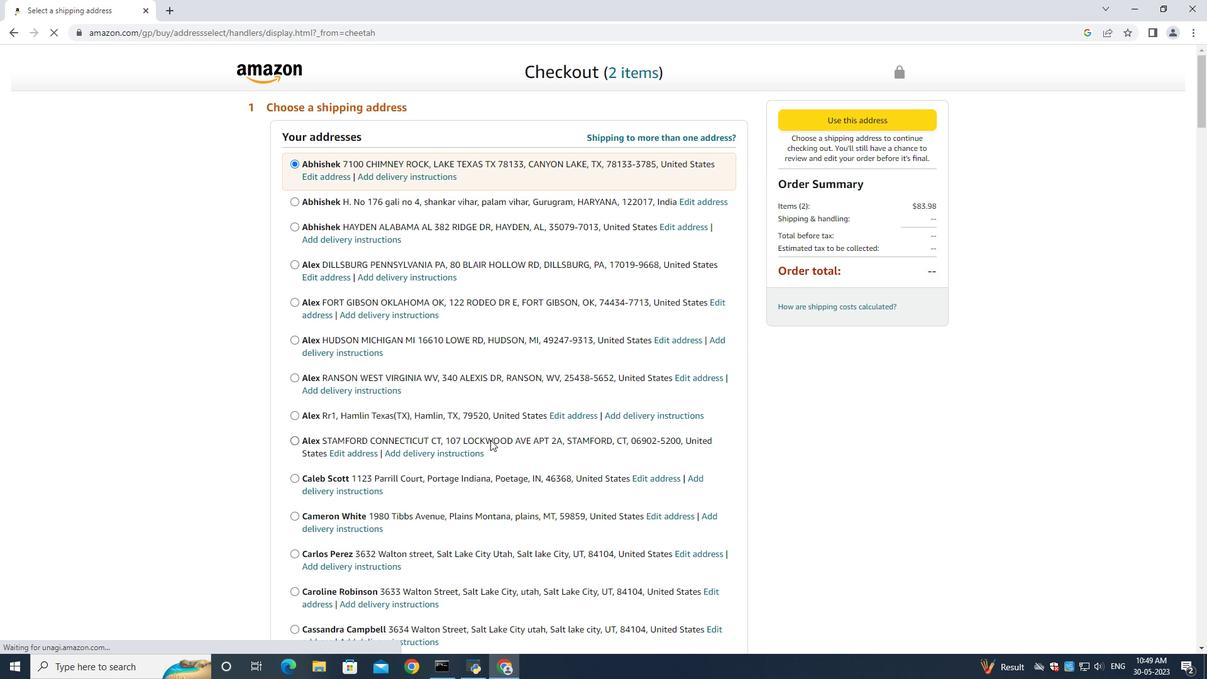 
Action: Mouse scrolled (491, 445) with delta (0, 0)
Screenshot: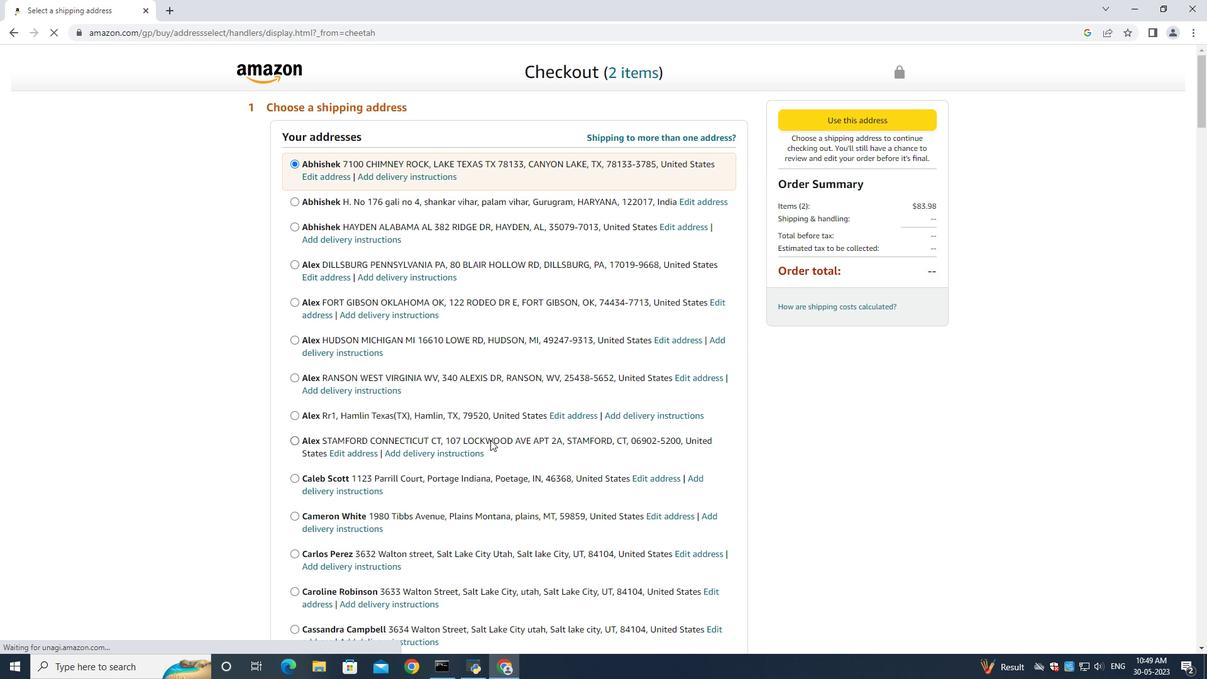 
Action: Mouse moved to (491, 446)
Screenshot: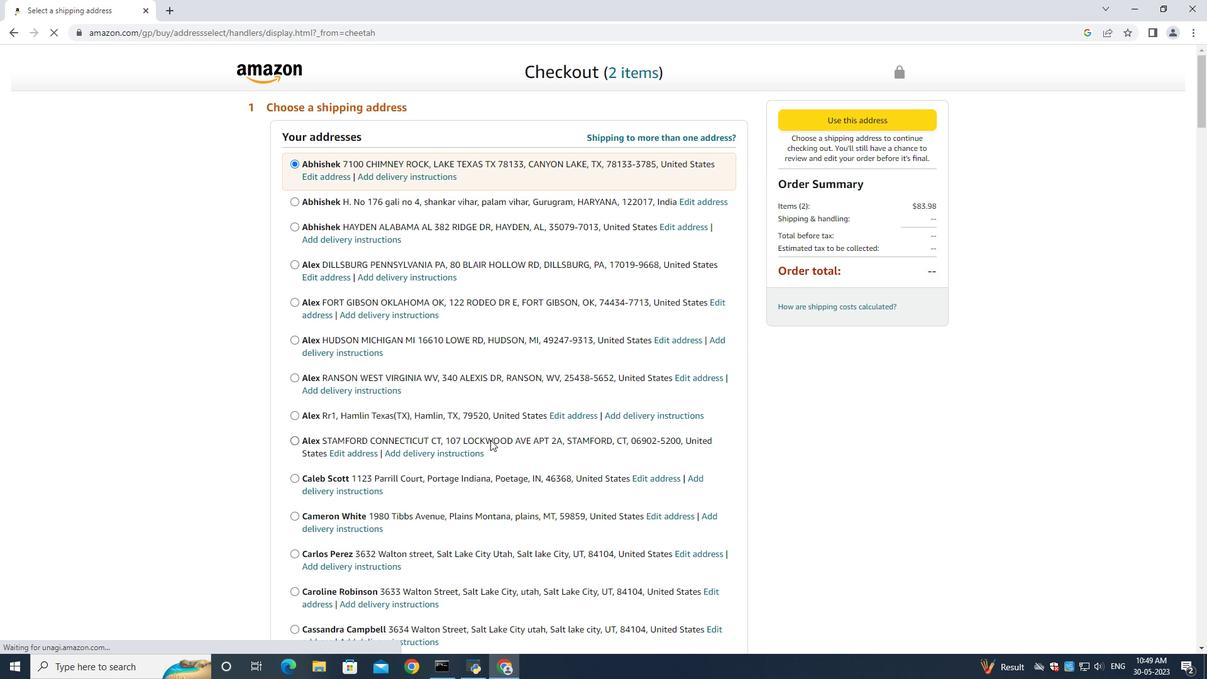 
Action: Mouse scrolled (491, 445) with delta (0, 0)
Screenshot: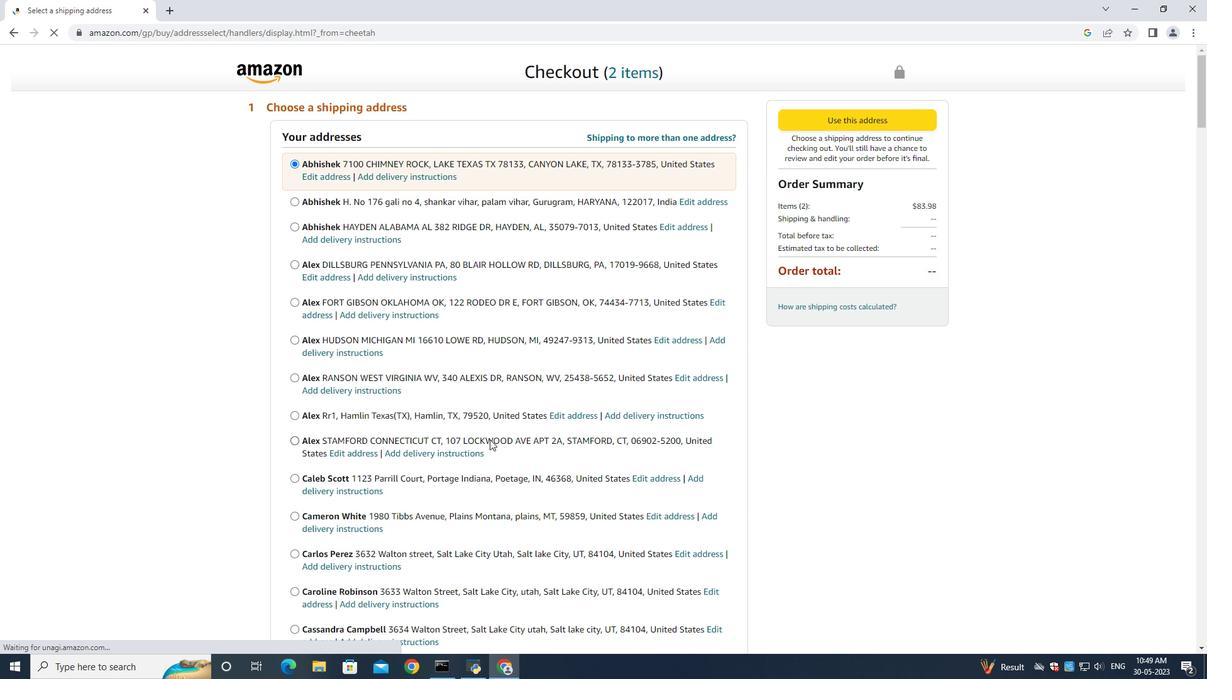 
Action: Mouse moved to (492, 446)
Screenshot: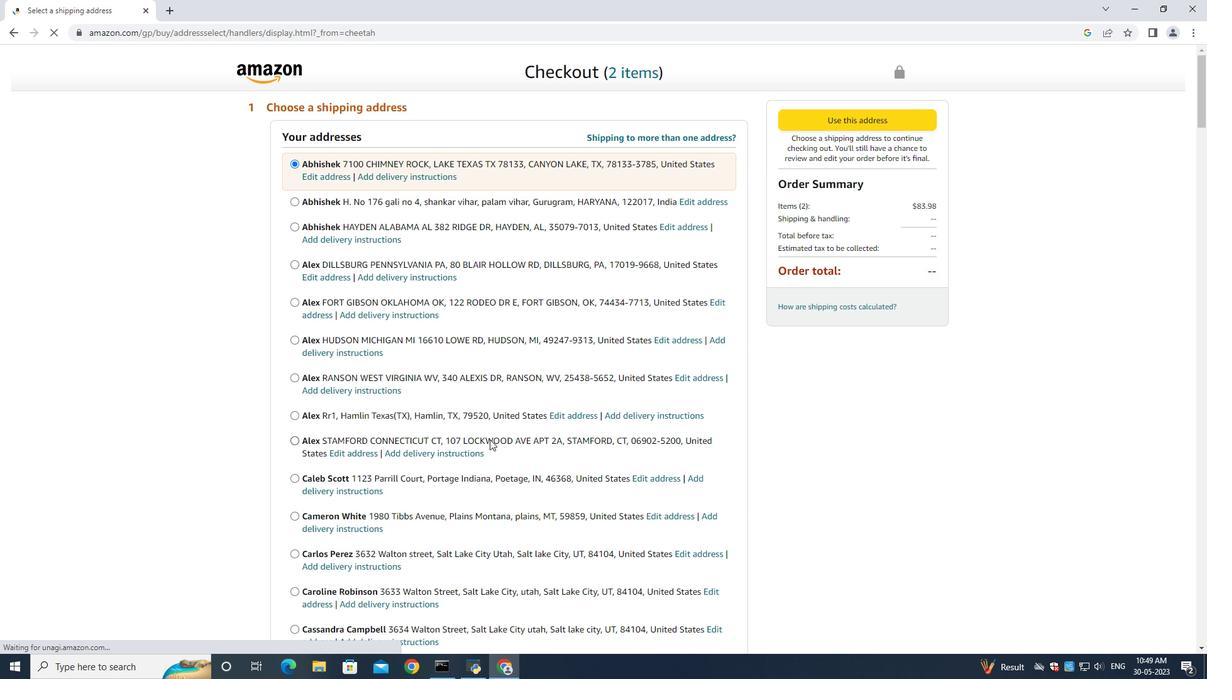 
Action: Mouse scrolled (491, 445) with delta (0, 0)
Screenshot: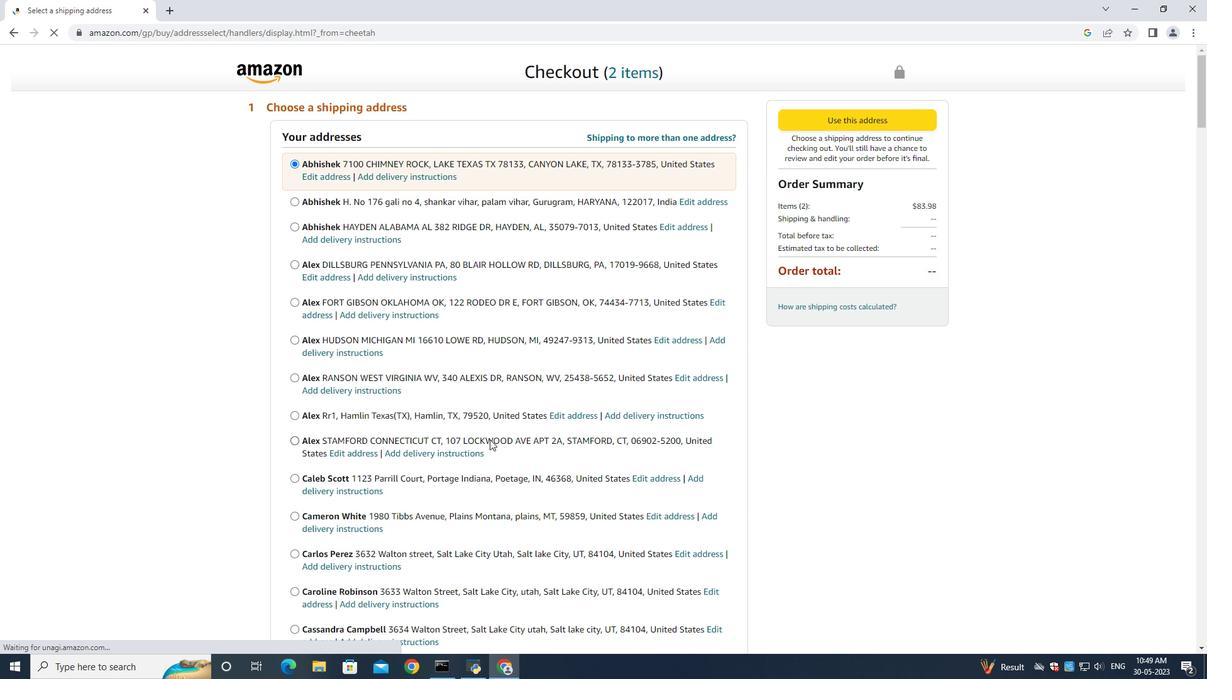 
Action: Mouse moved to (498, 453)
Screenshot: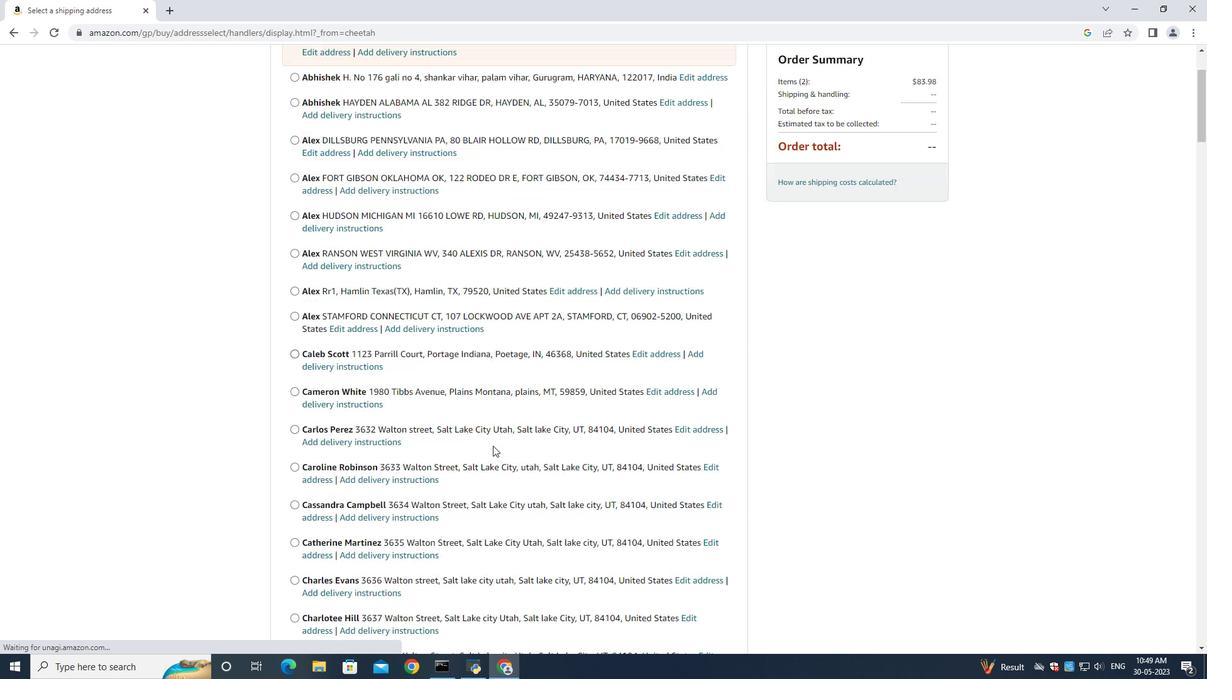 
Action: Mouse scrolled (498, 452) with delta (0, 0)
Screenshot: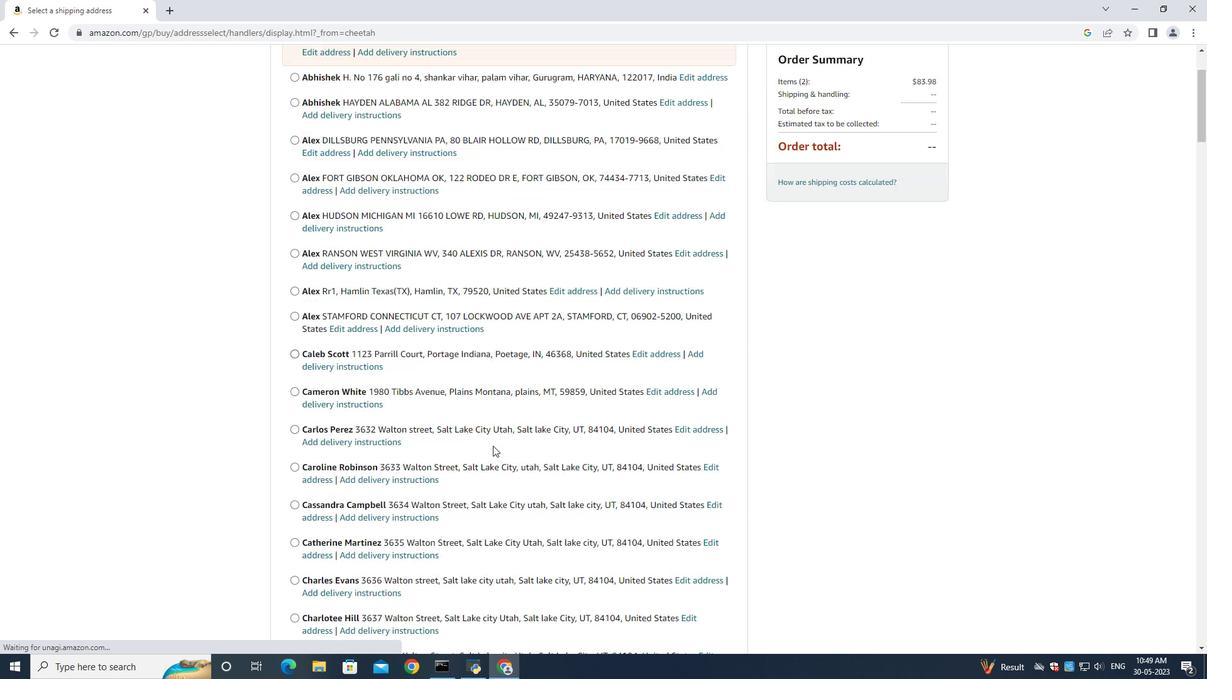 
Action: Mouse moved to (498, 454)
Screenshot: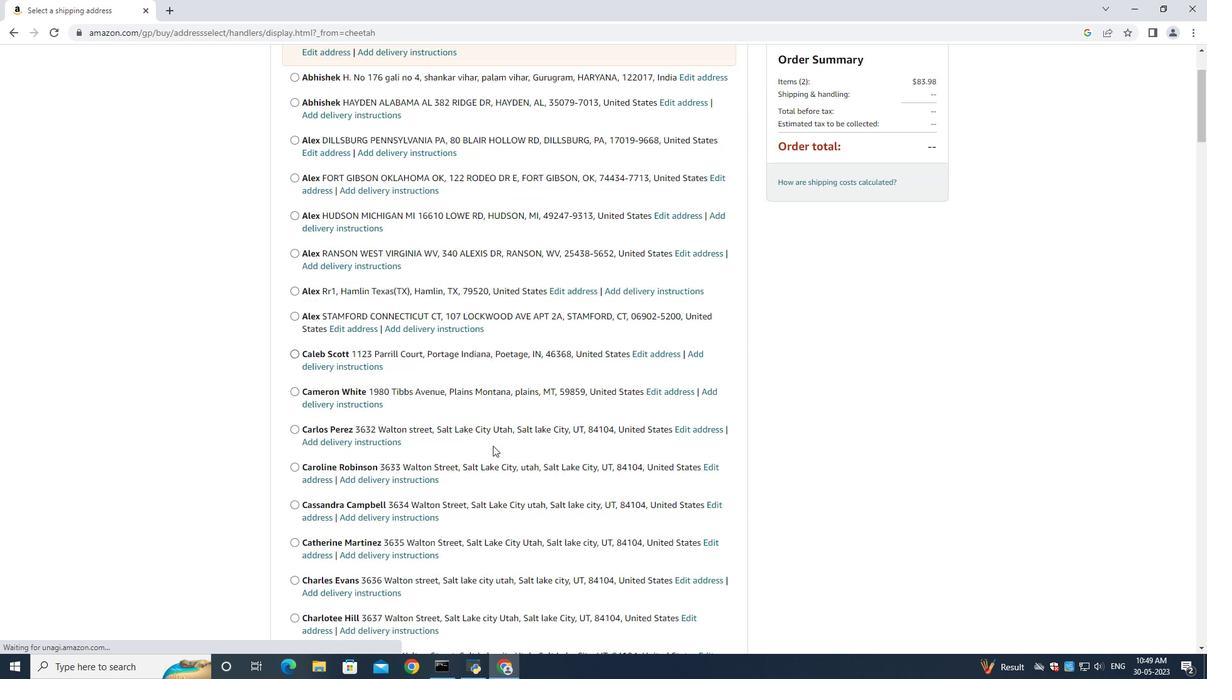 
Action: Mouse scrolled (498, 453) with delta (0, 0)
Screenshot: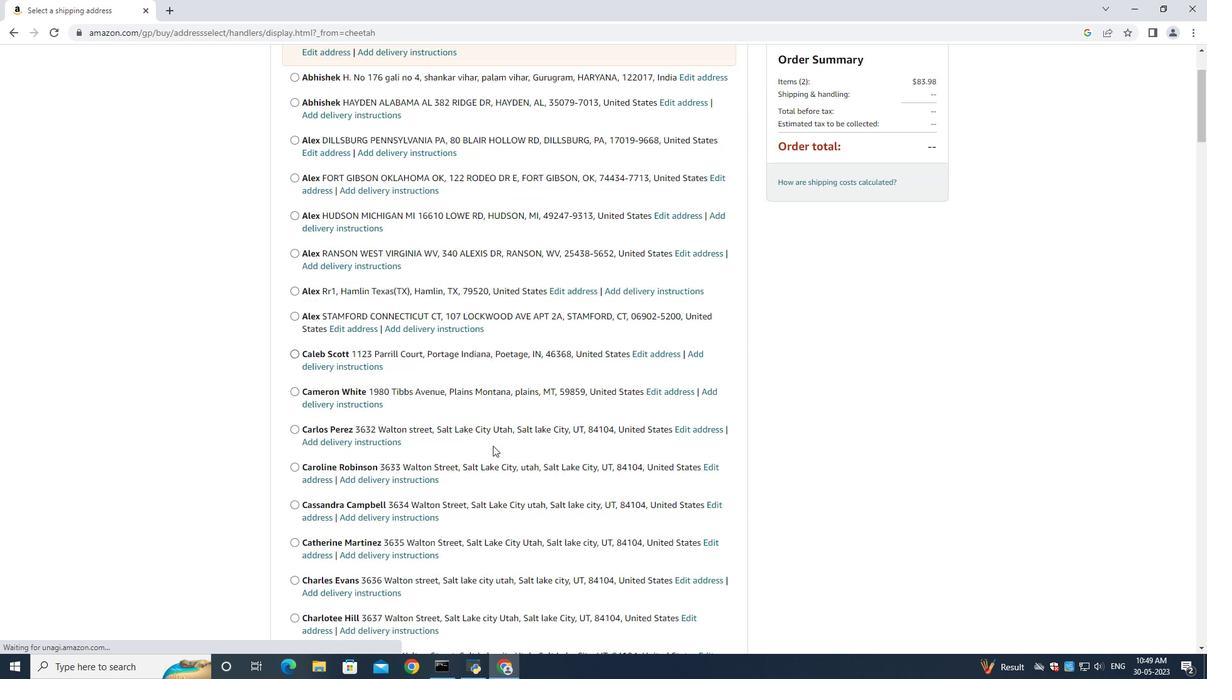 
Action: Mouse moved to (498, 454)
Screenshot: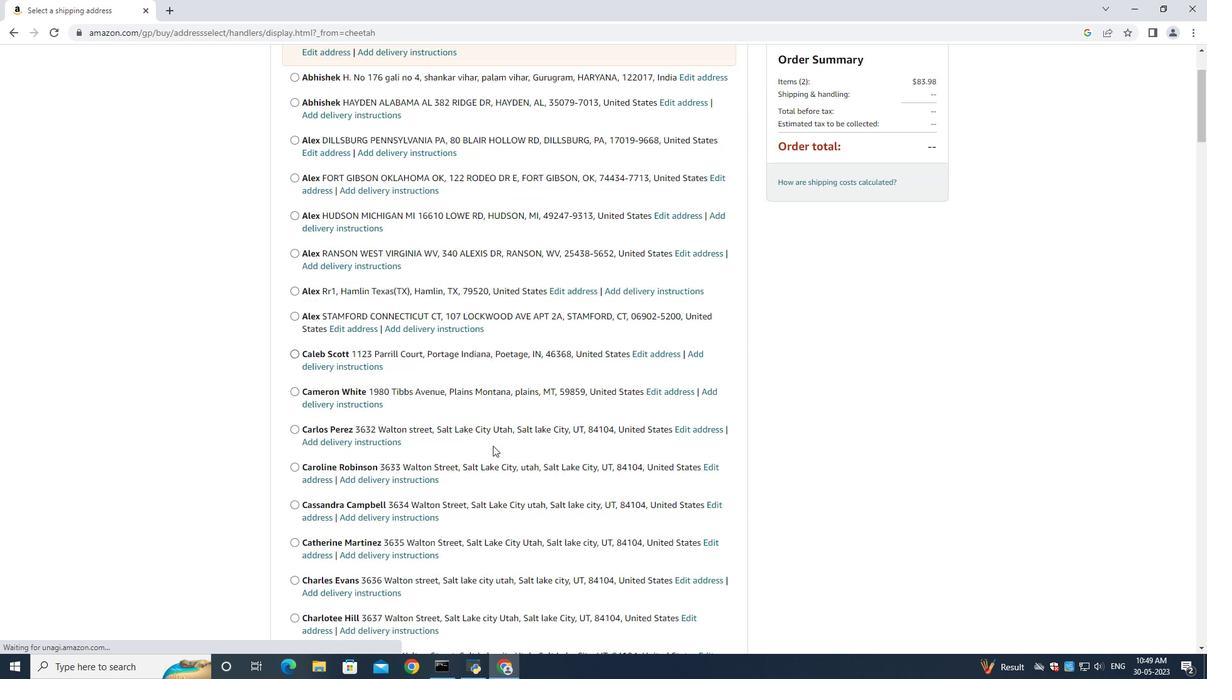 
Action: Mouse scrolled (498, 454) with delta (0, 0)
Screenshot: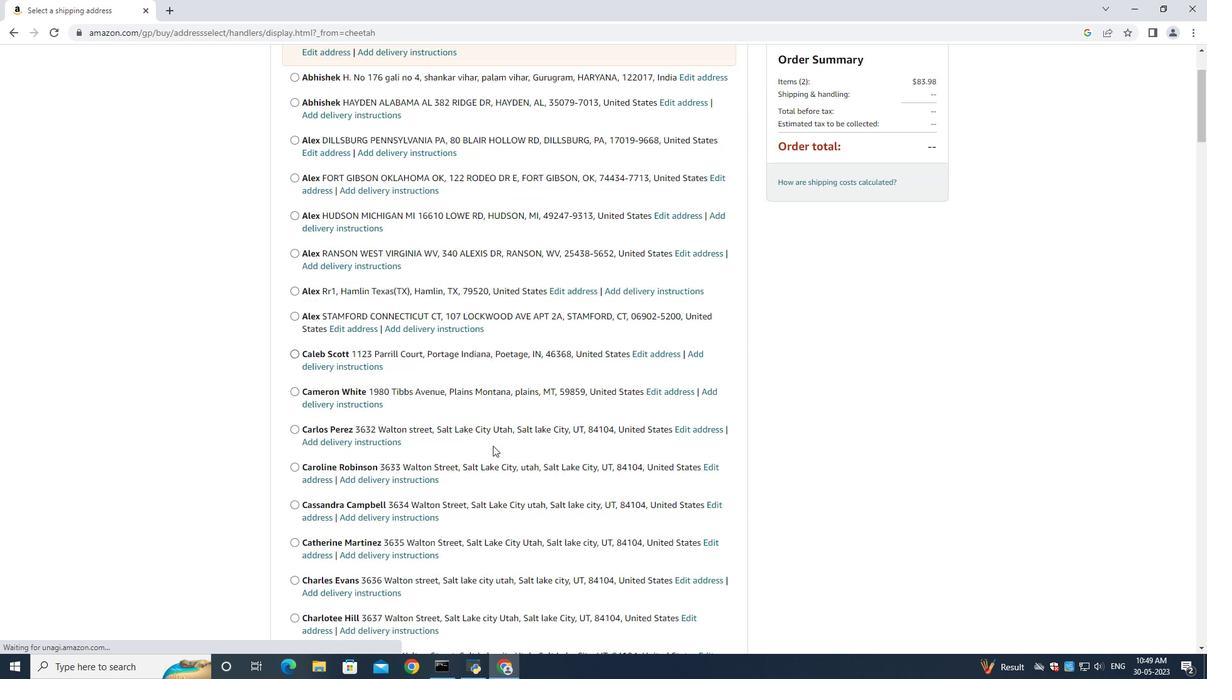 
Action: Mouse scrolled (498, 454) with delta (0, 0)
Screenshot: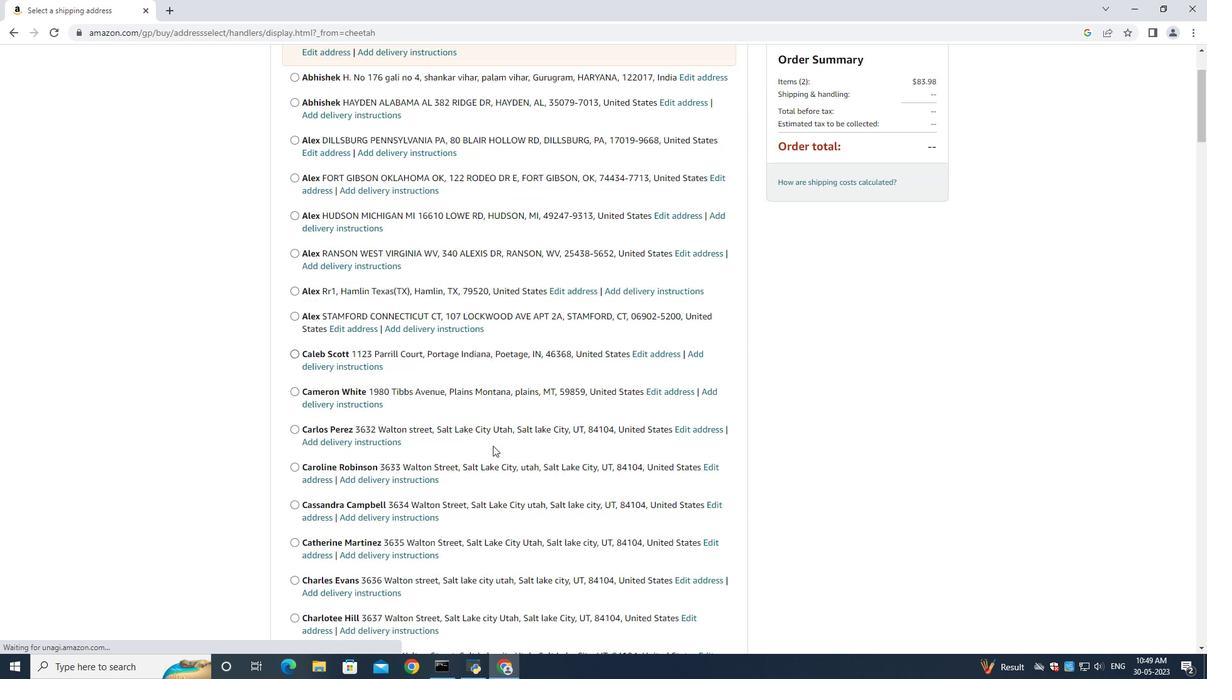 
Action: Mouse moved to (498, 454)
Screenshot: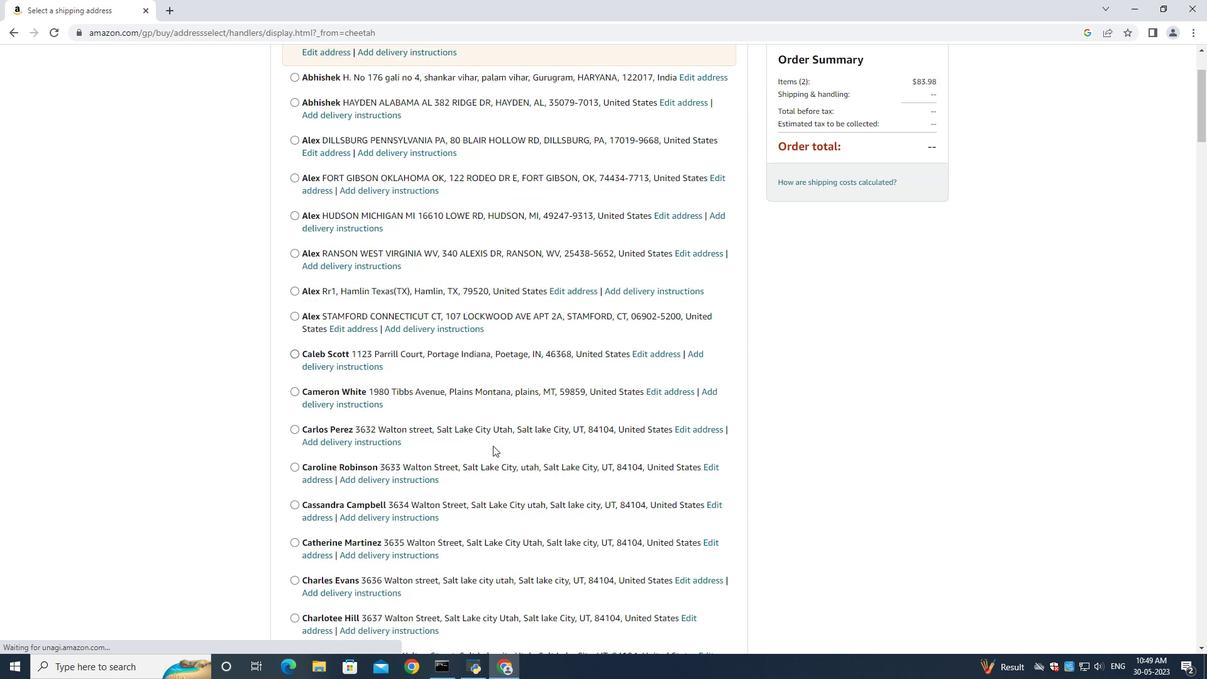 
Action: Mouse scrolled (498, 454) with delta (0, 0)
Screenshot: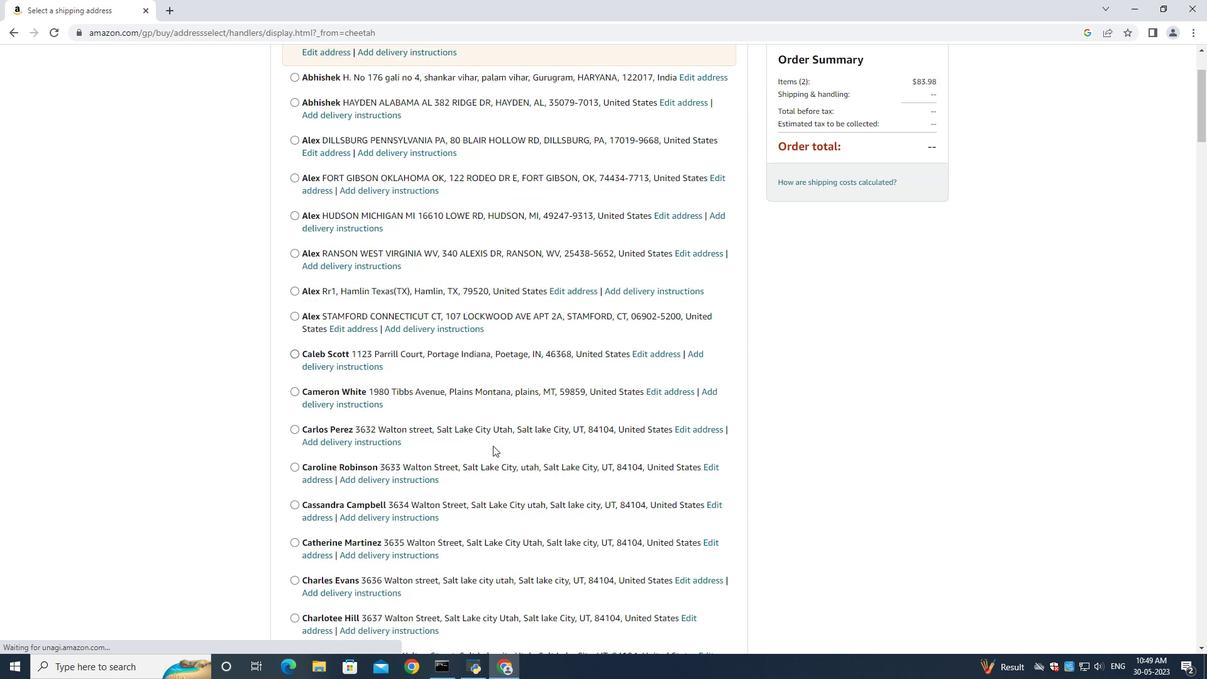 
Action: Mouse moved to (498, 452)
Screenshot: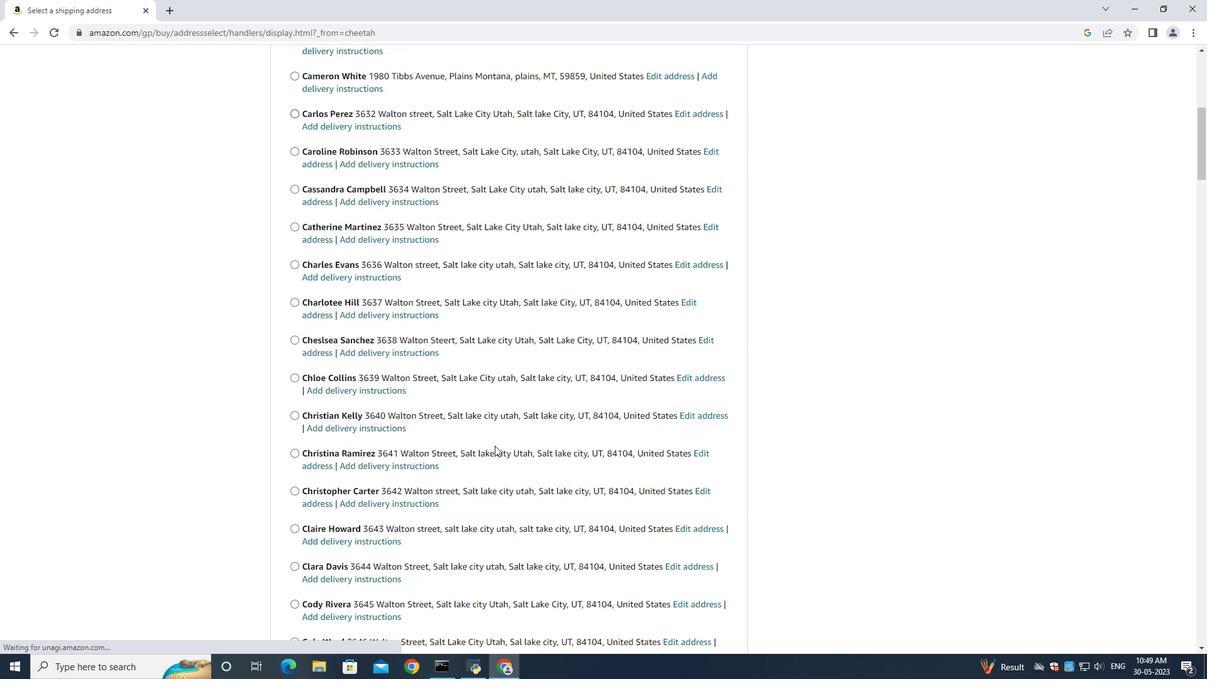 
Action: Mouse scrolled (498, 451) with delta (0, 0)
Screenshot: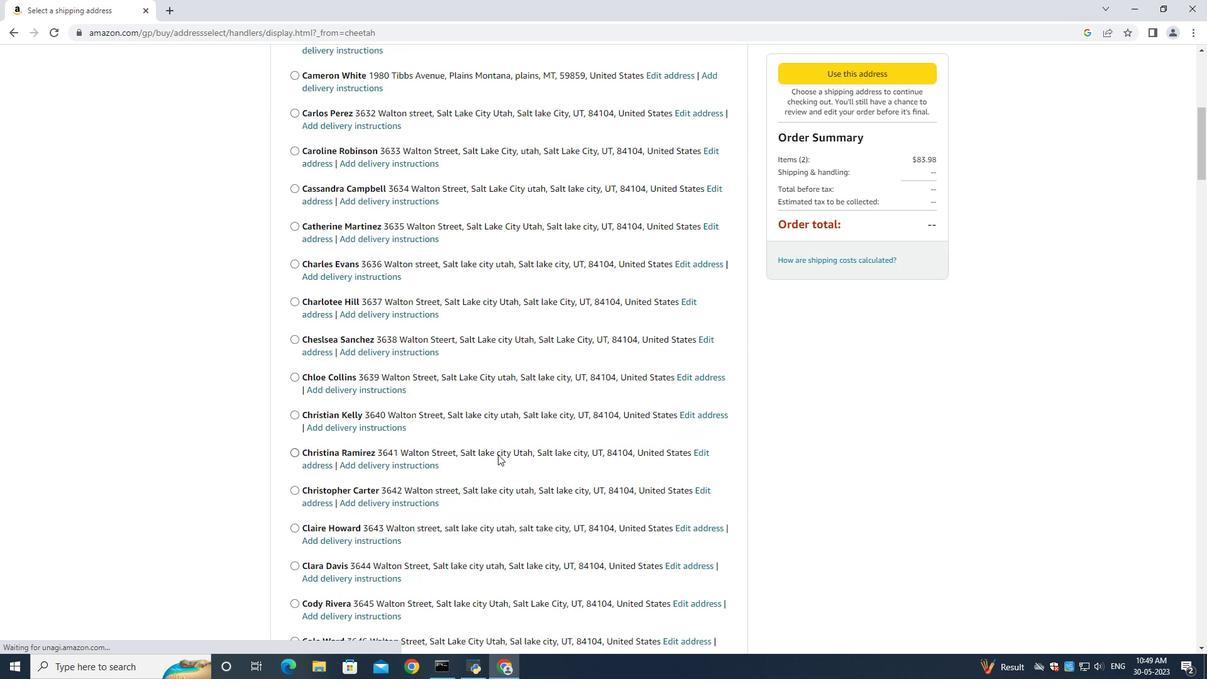 
Action: Mouse moved to (499, 456)
Screenshot: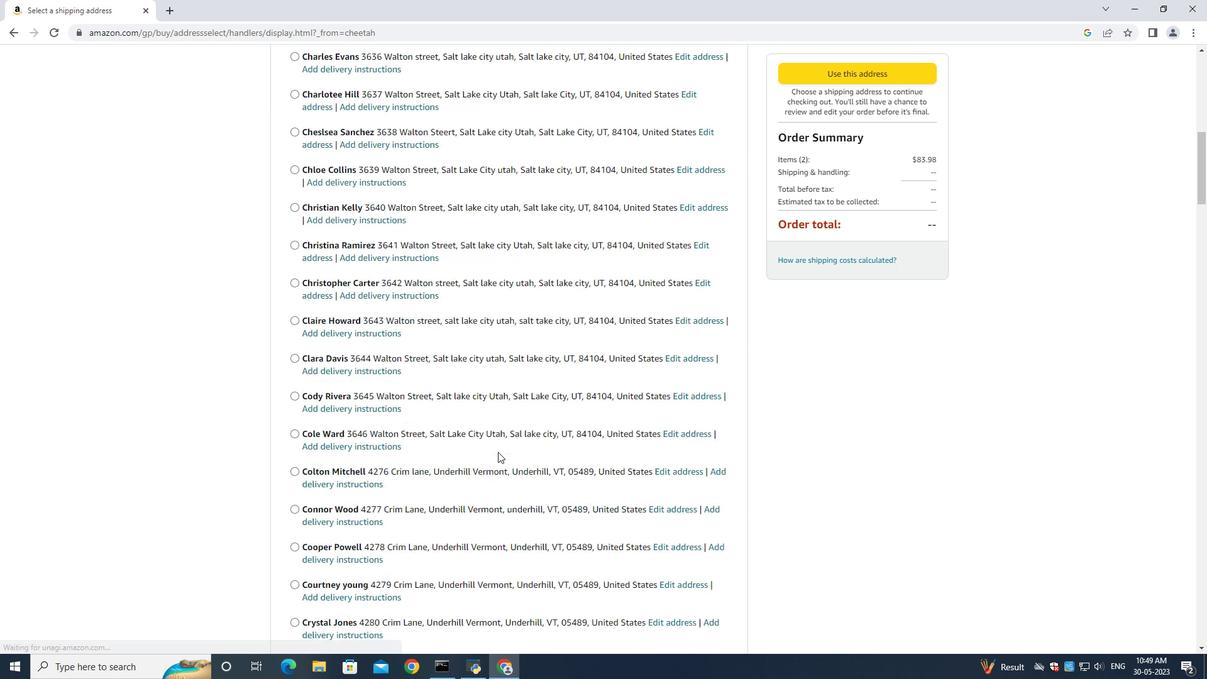 
Action: Mouse scrolled (499, 455) with delta (0, 0)
Screenshot: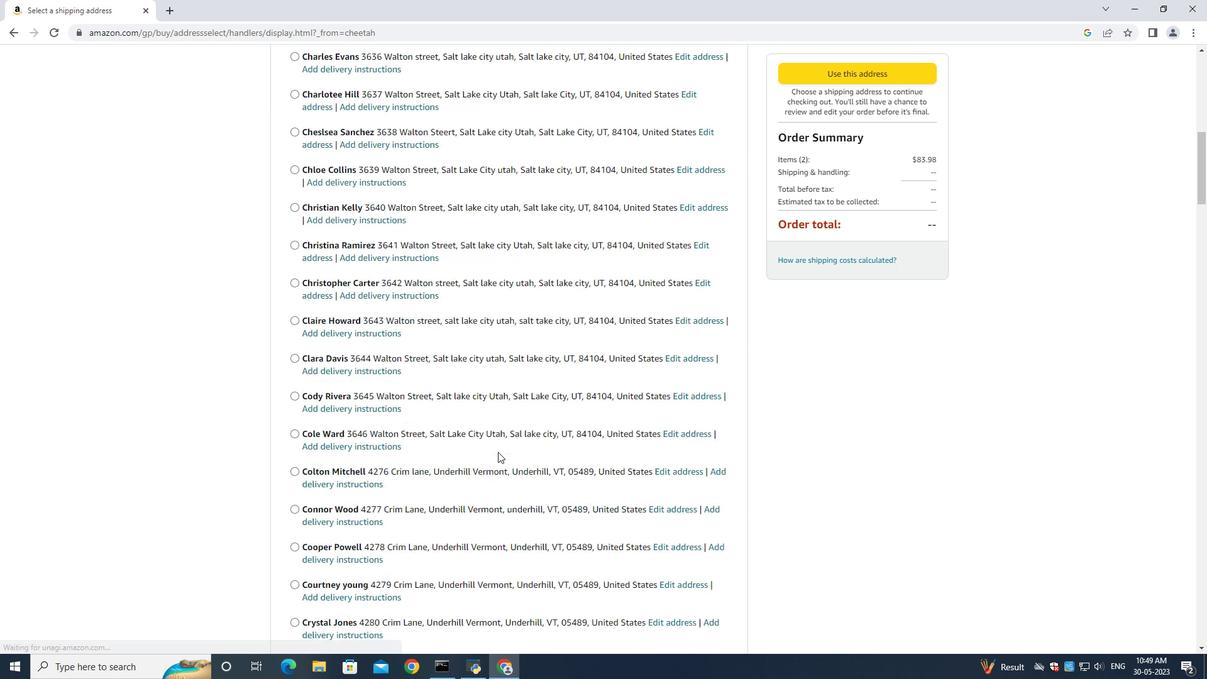 
Action: Mouse scrolled (499, 455) with delta (0, 0)
Screenshot: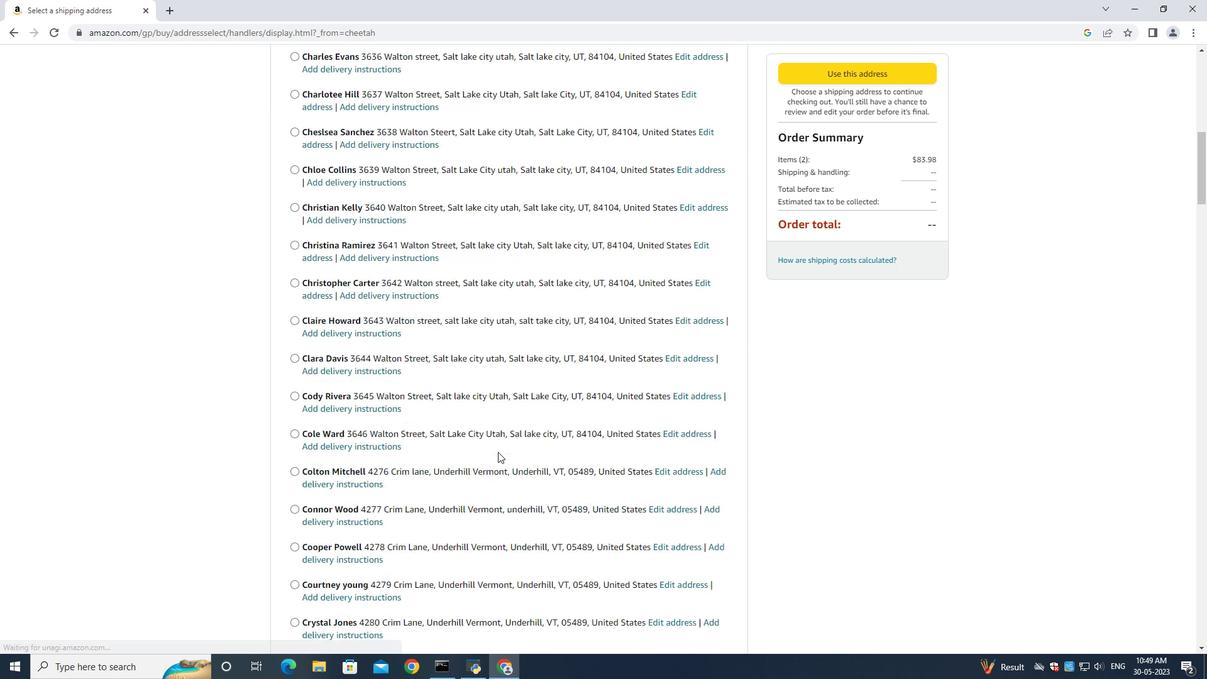 
Action: Mouse scrolled (499, 455) with delta (0, 0)
Screenshot: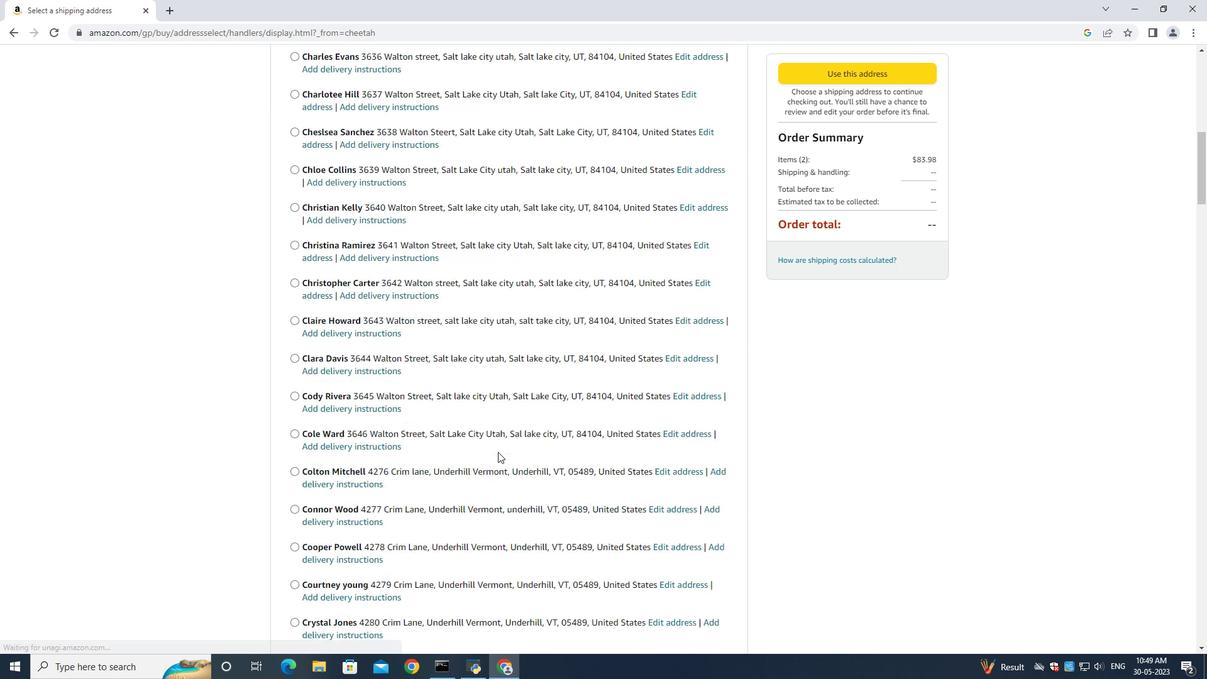 
Action: Mouse scrolled (499, 455) with delta (0, 0)
Screenshot: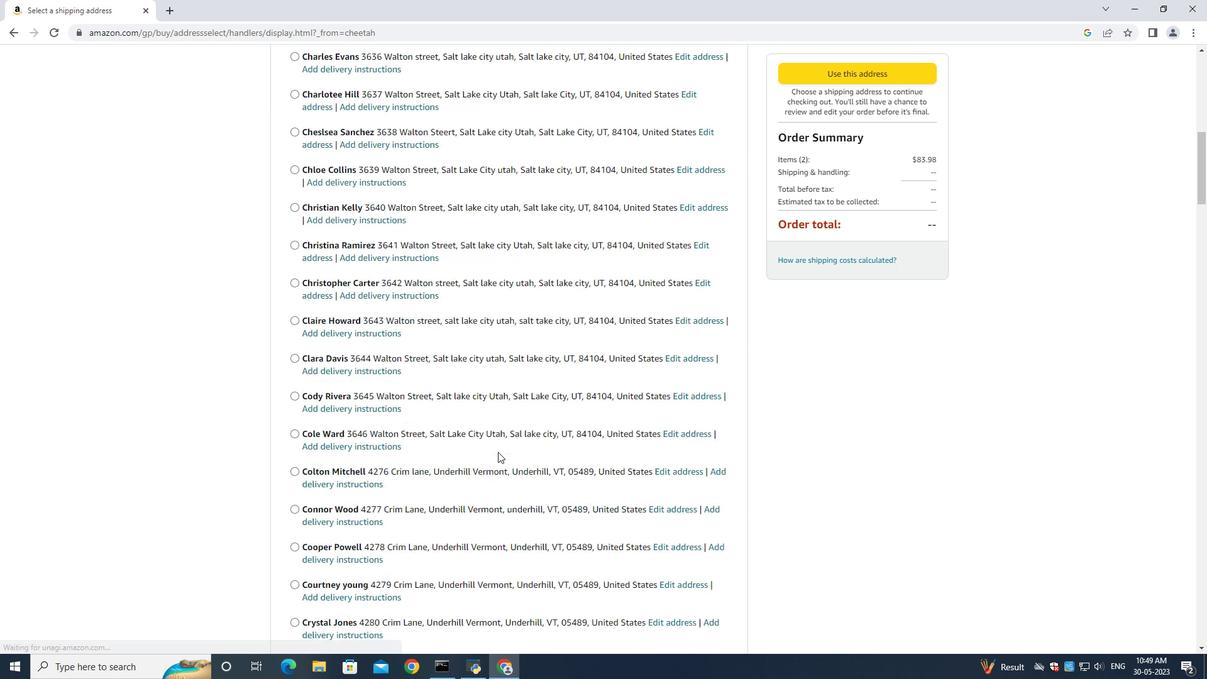 
Action: Mouse moved to (499, 456)
Screenshot: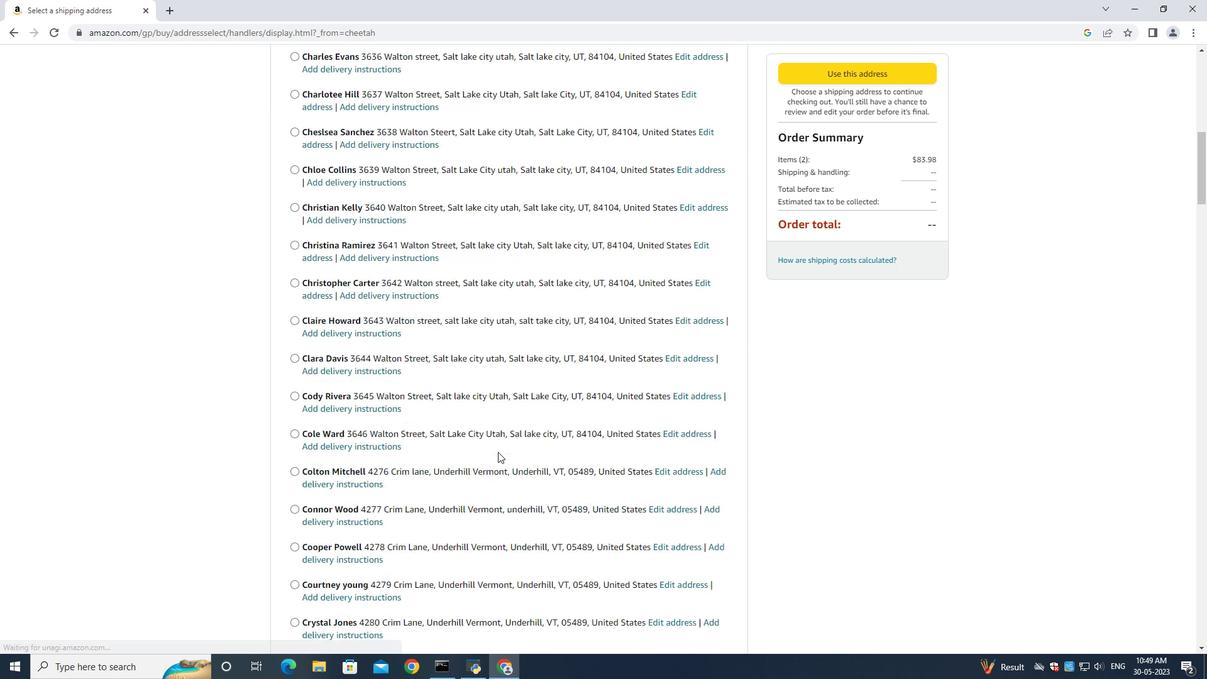 
Action: Mouse scrolled (499, 455) with delta (0, 0)
Screenshot: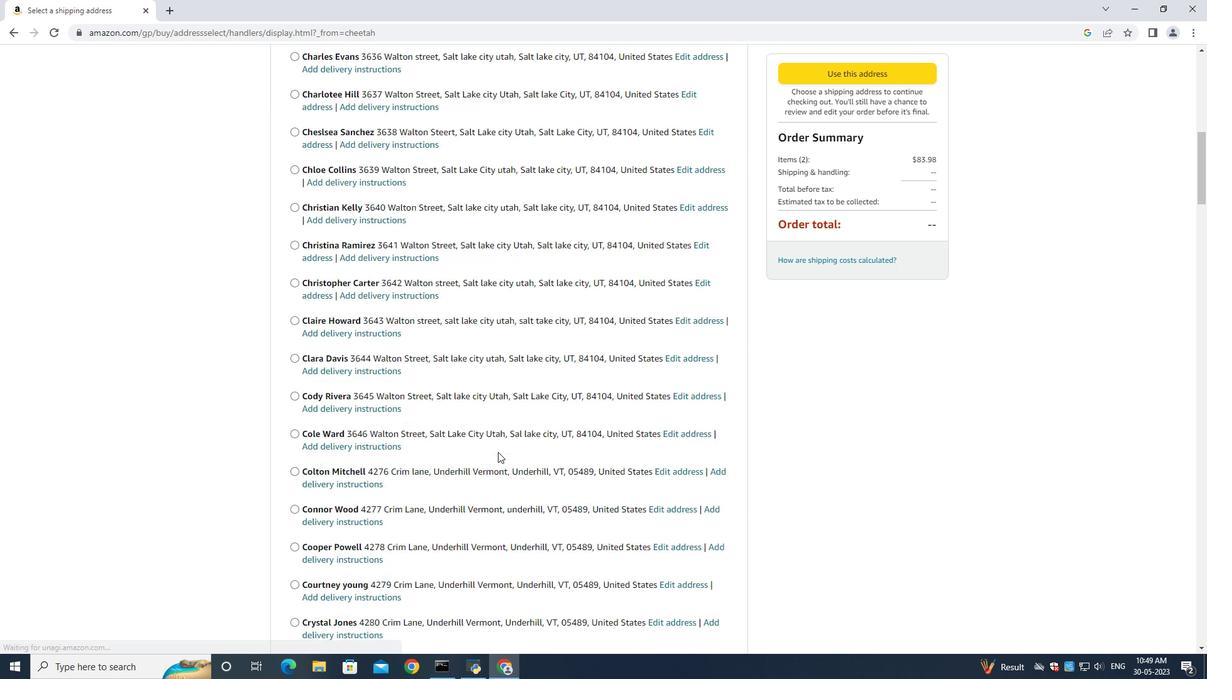 
Action: Mouse moved to (499, 455)
Screenshot: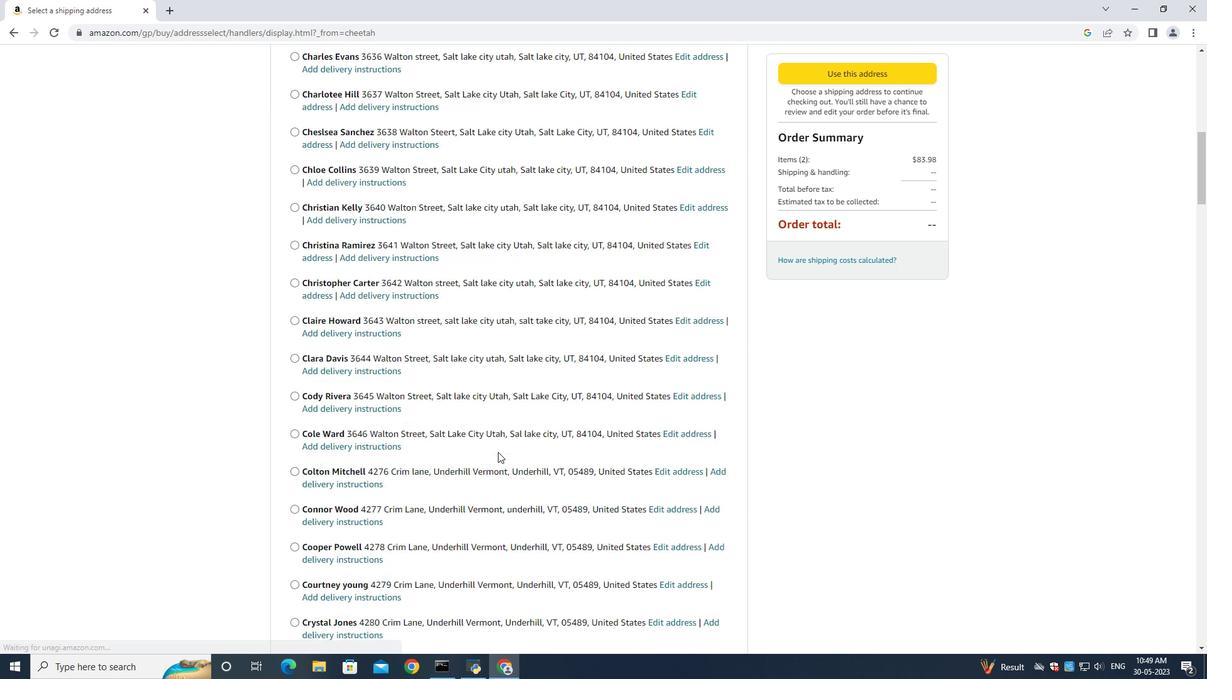 
Action: Mouse scrolled (499, 454) with delta (0, 0)
Screenshot: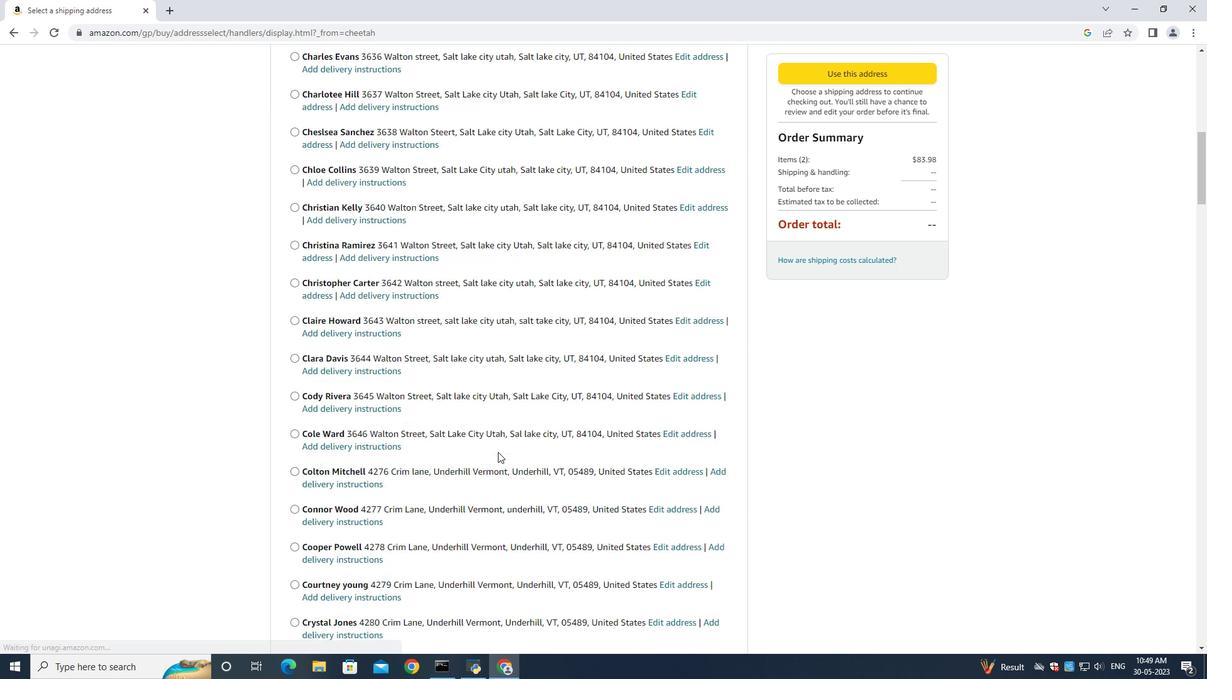 
Action: Mouse moved to (499, 456)
Screenshot: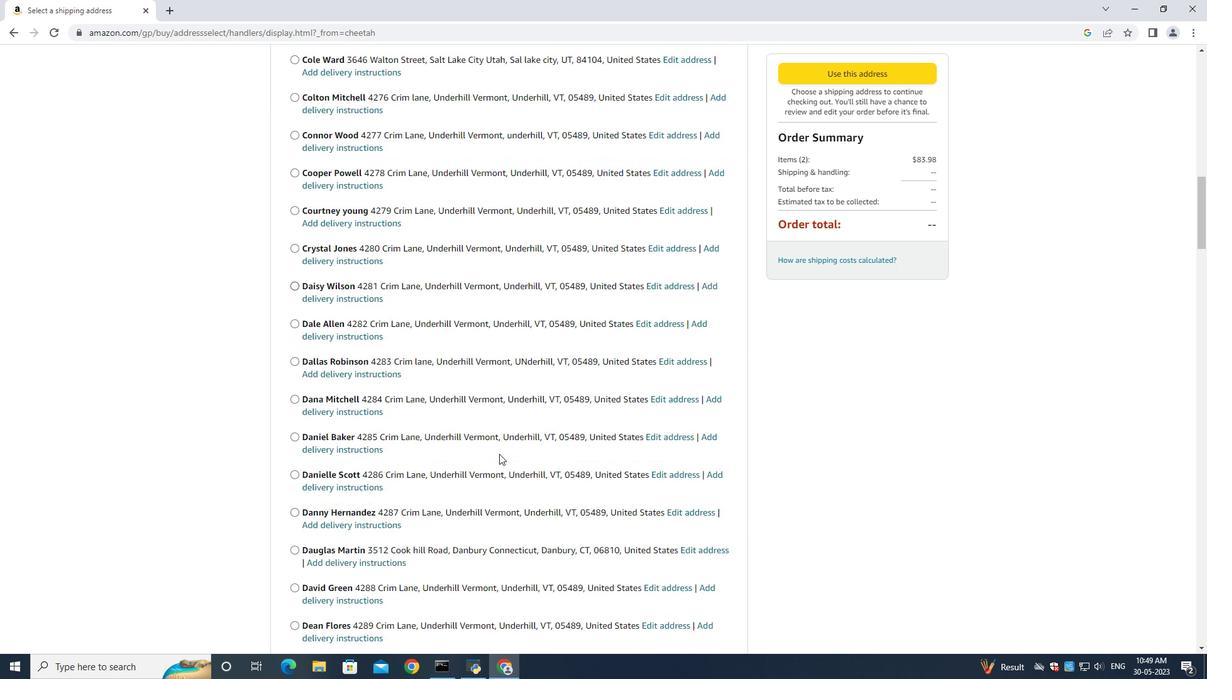 
Action: Mouse scrolled (499, 455) with delta (0, 0)
Screenshot: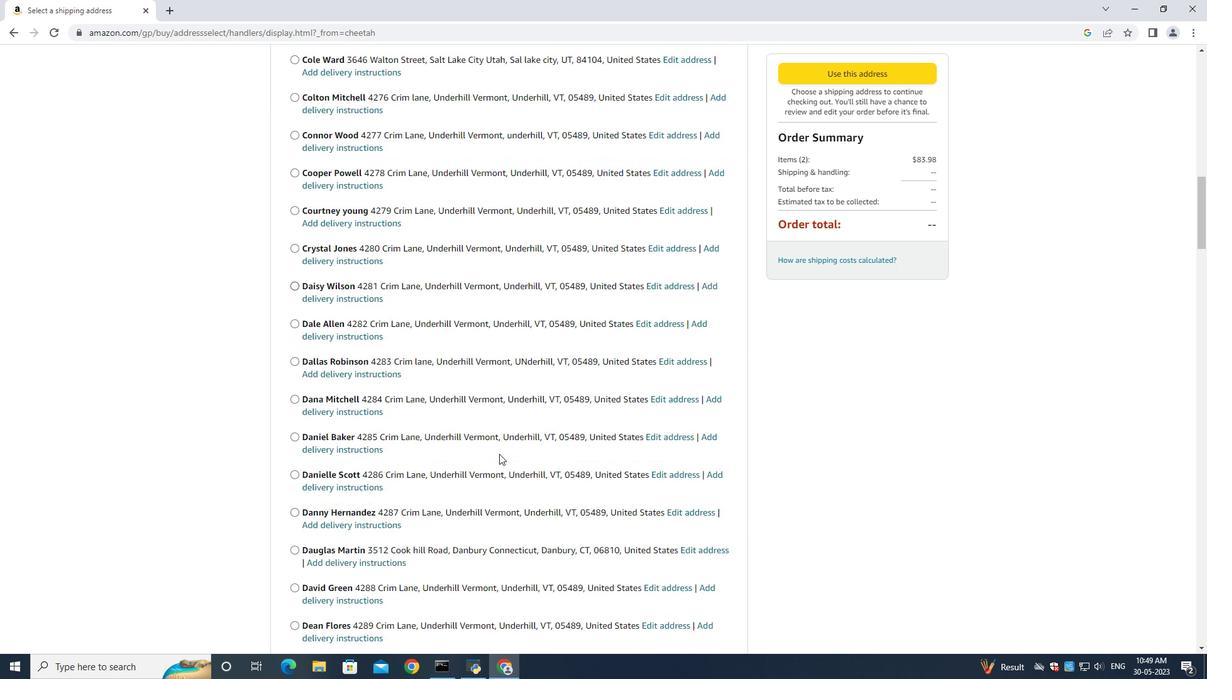 
Action: Mouse scrolled (499, 455) with delta (0, 0)
Screenshot: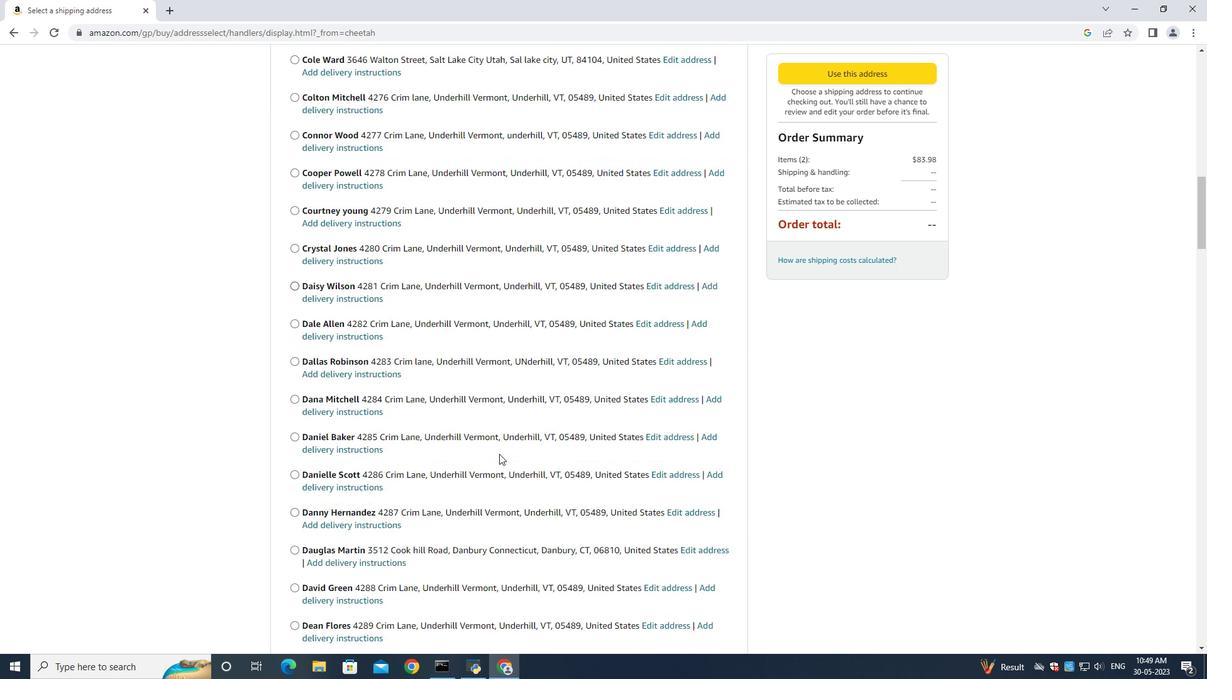 
Action: Mouse moved to (498, 456)
Screenshot: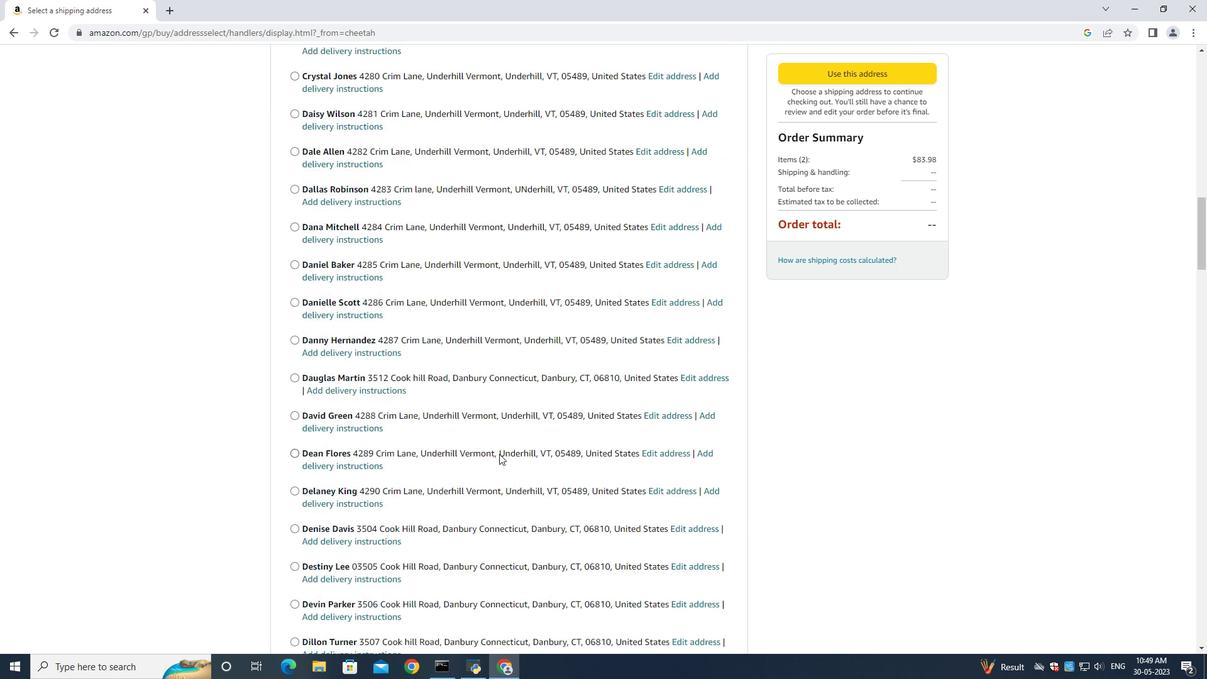 
Action: Mouse scrolled (499, 455) with delta (0, 0)
Screenshot: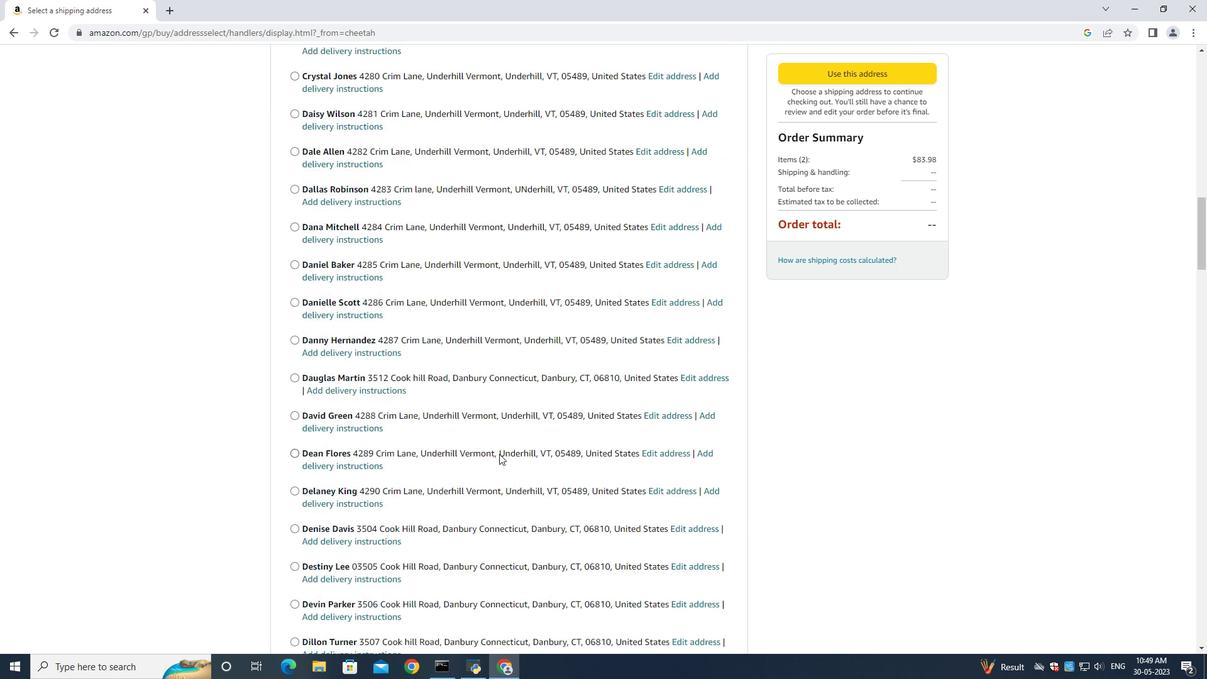
Action: Mouse moved to (498, 456)
Screenshot: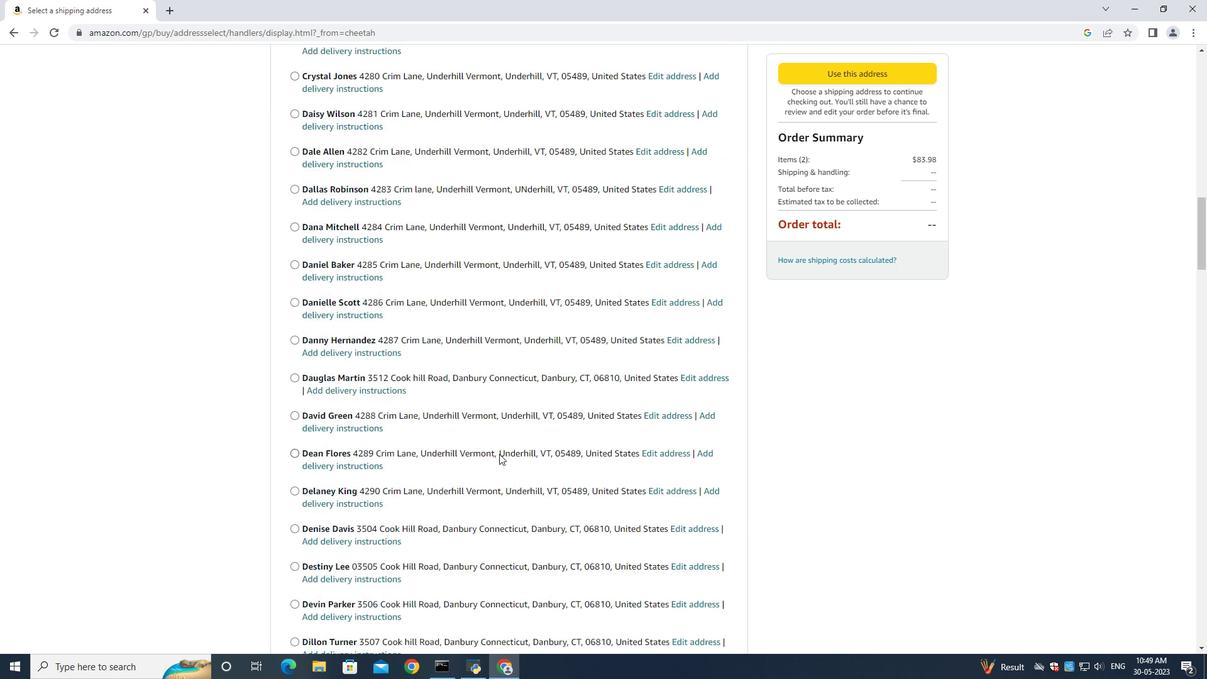 
Action: Mouse scrolled (499, 455) with delta (0, 0)
Screenshot: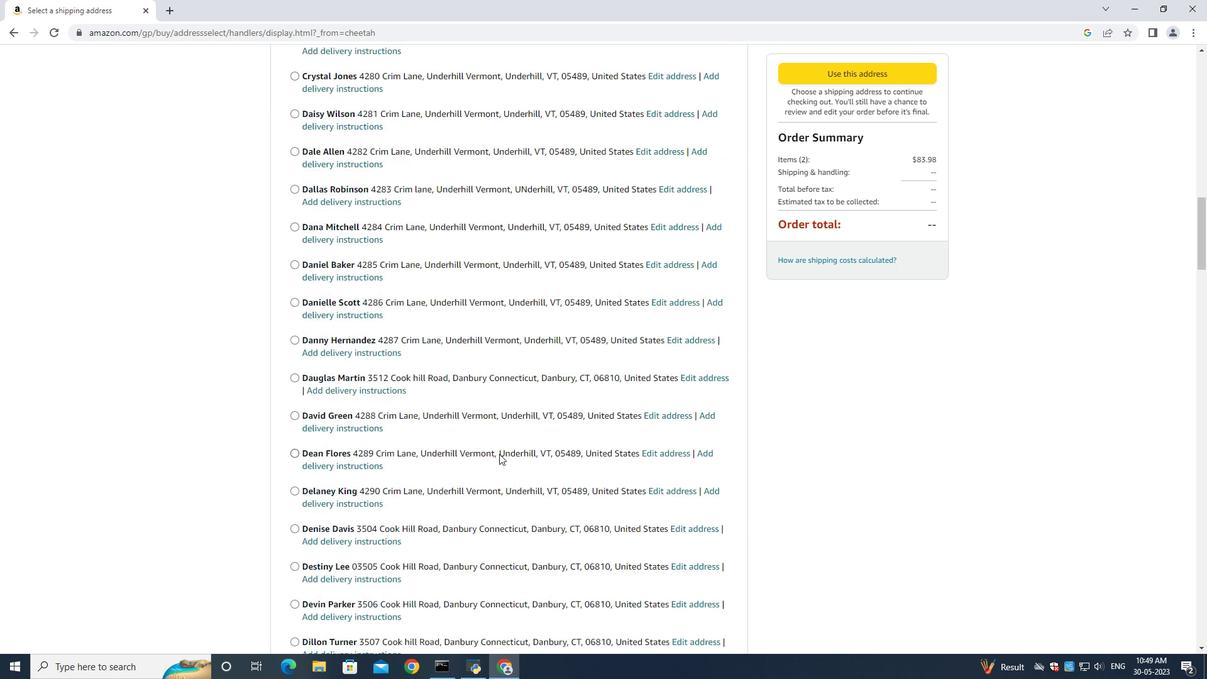 
Action: Mouse moved to (498, 456)
Screenshot: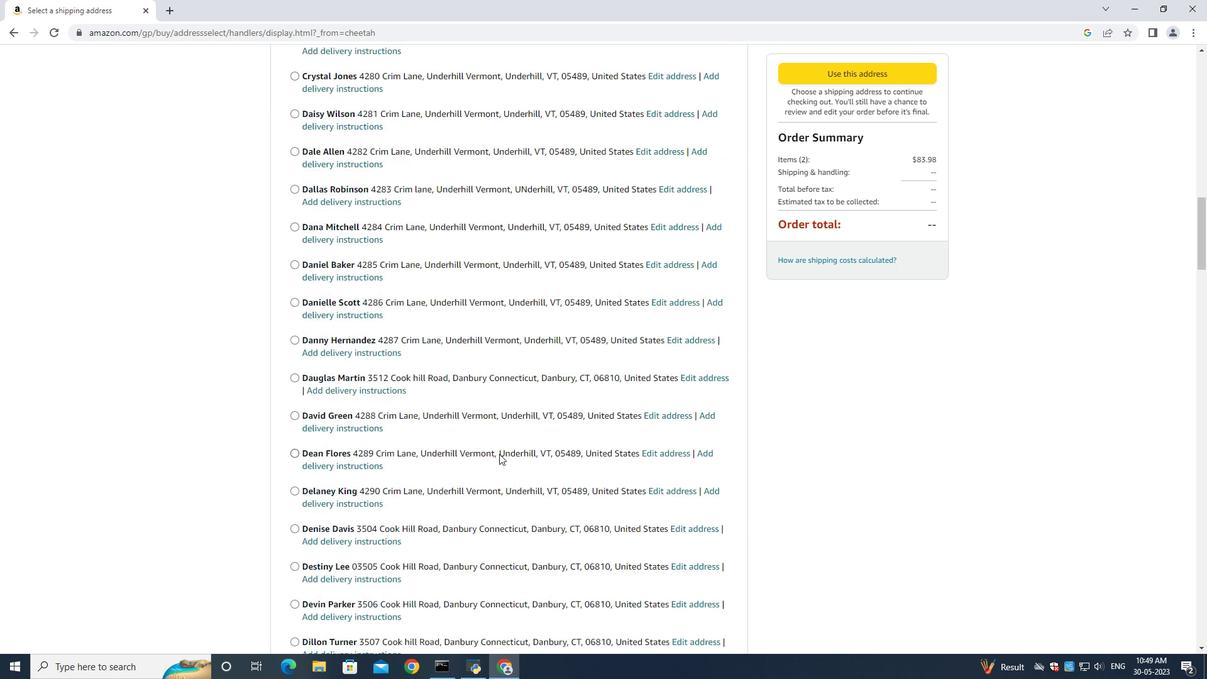 
Action: Mouse scrolled (499, 455) with delta (0, 0)
Screenshot: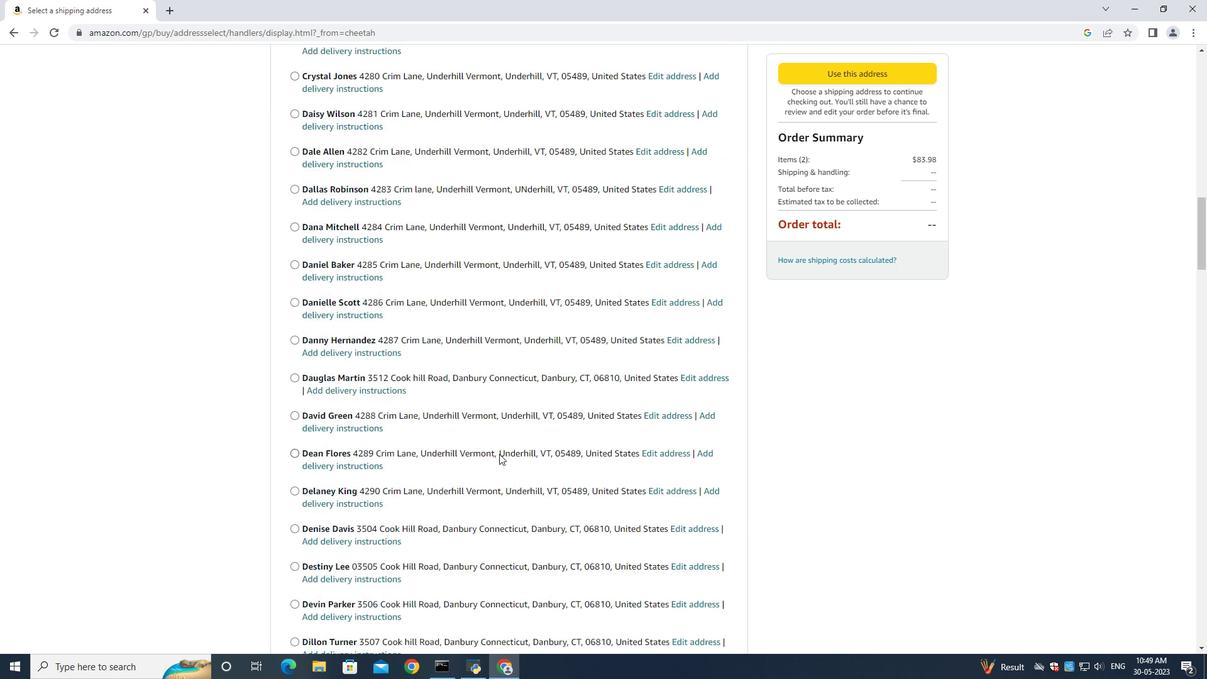 
Action: Mouse moved to (498, 456)
Screenshot: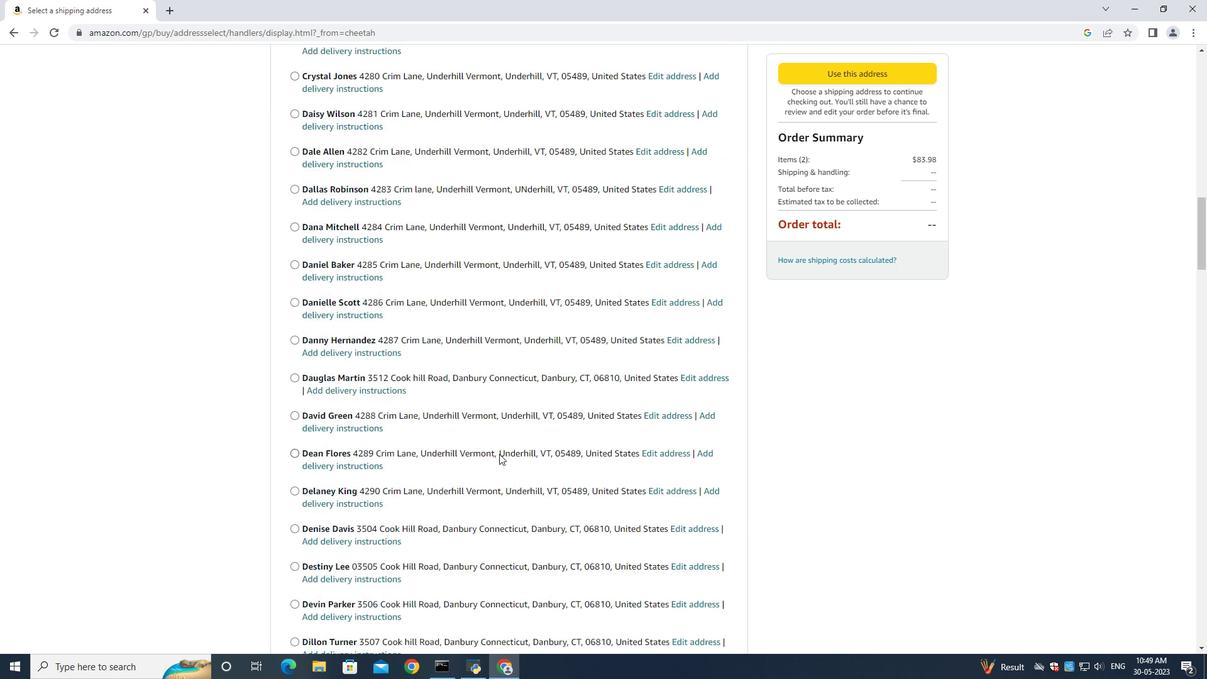 
Action: Mouse scrolled (499, 455) with delta (0, 0)
Screenshot: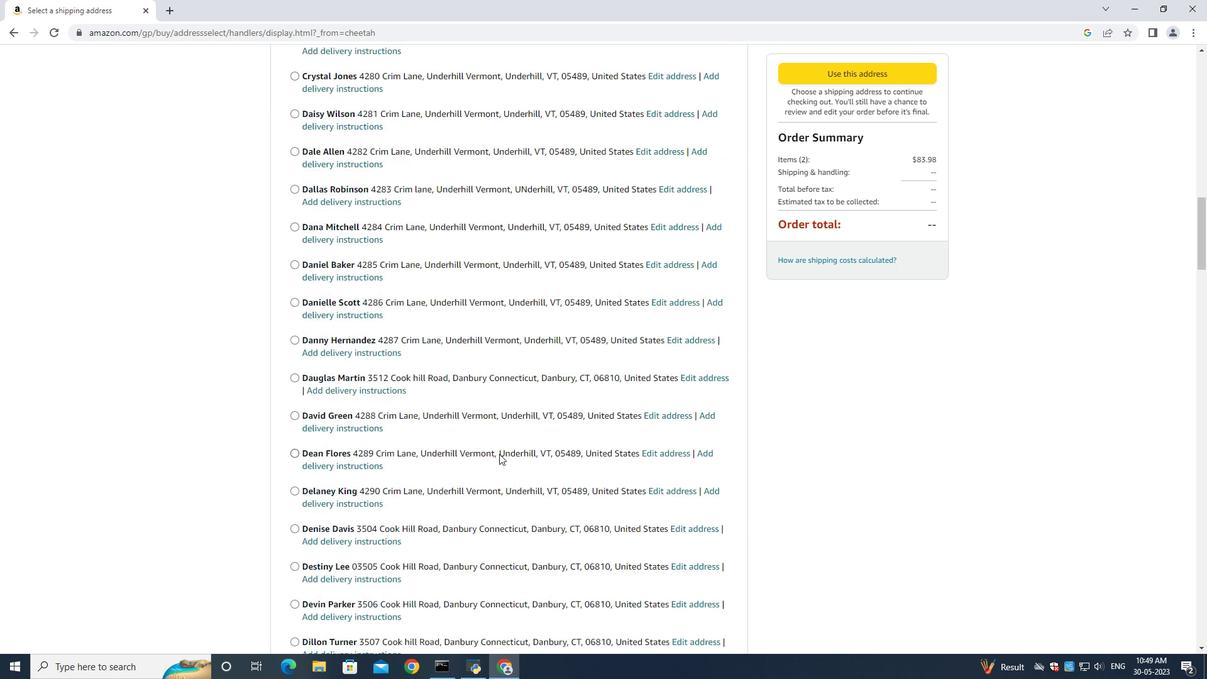 
Action: Mouse moved to (497, 456)
Screenshot: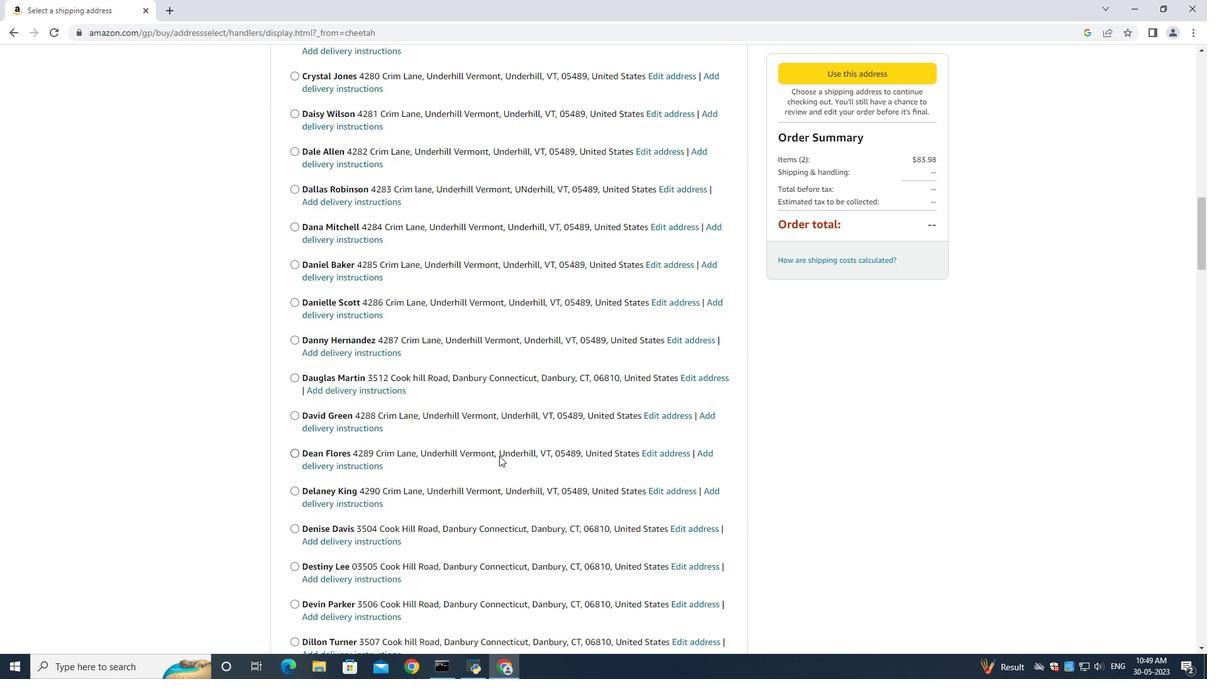 
Action: Mouse scrolled (497, 455) with delta (0, 0)
Screenshot: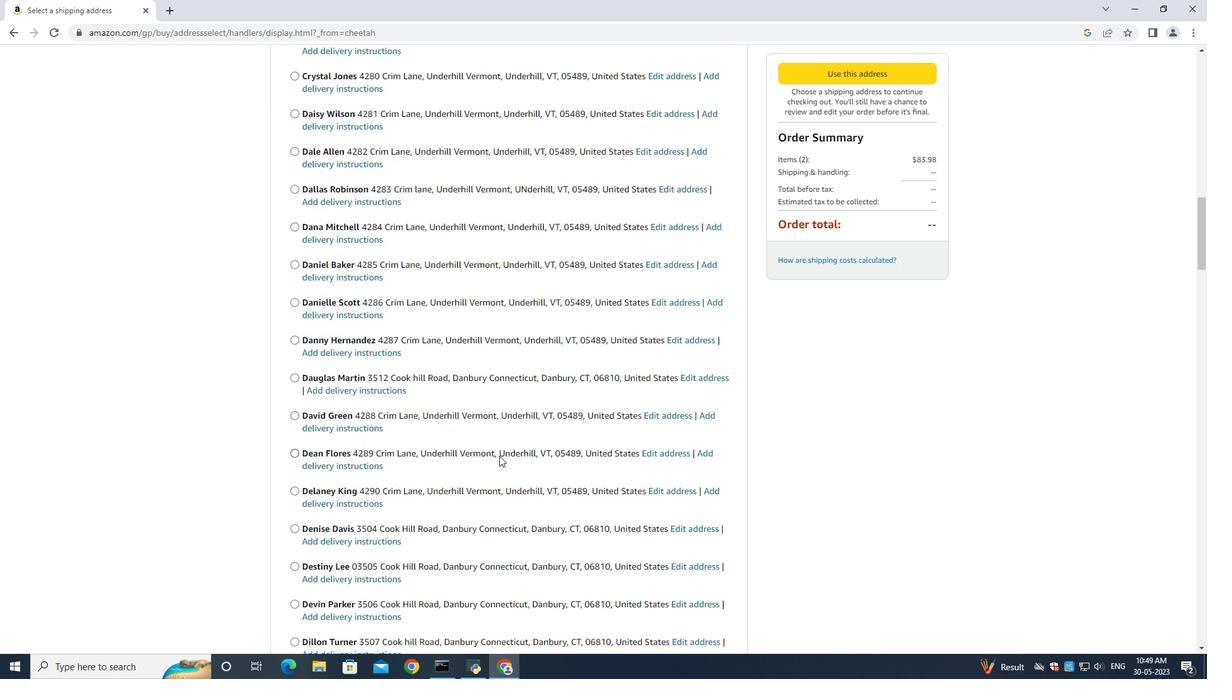 
Action: Mouse scrolled (497, 455) with delta (0, 0)
Screenshot: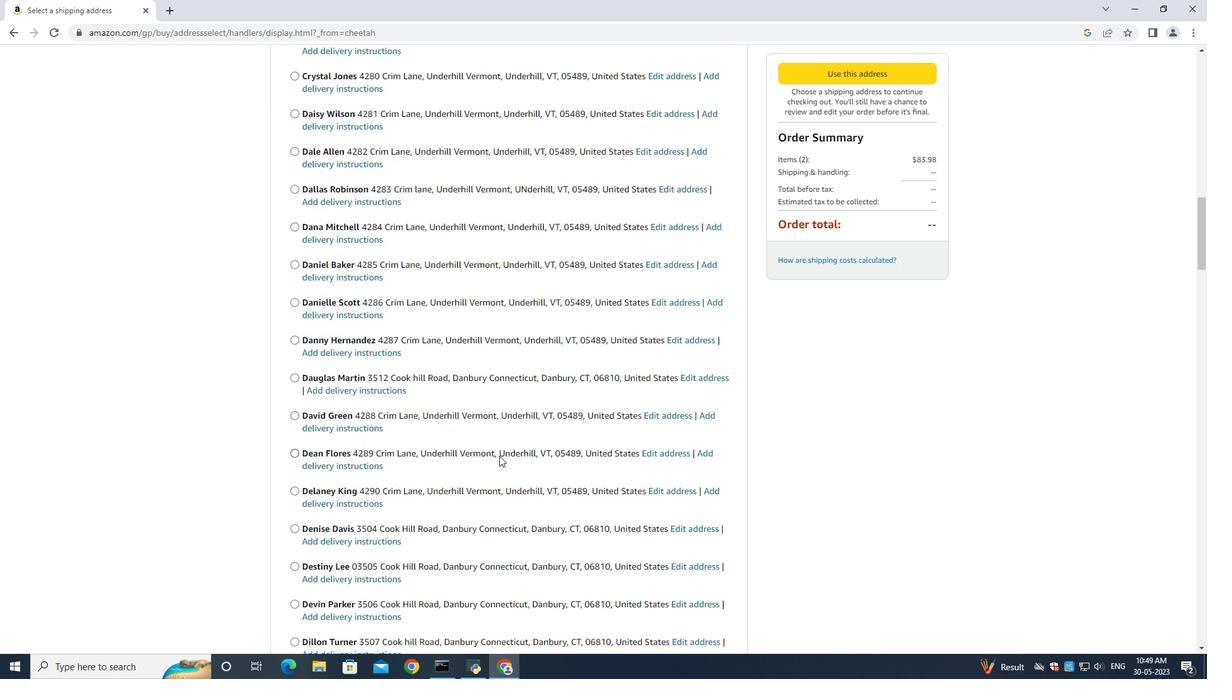 
Action: Mouse scrolled (497, 455) with delta (0, 0)
Screenshot: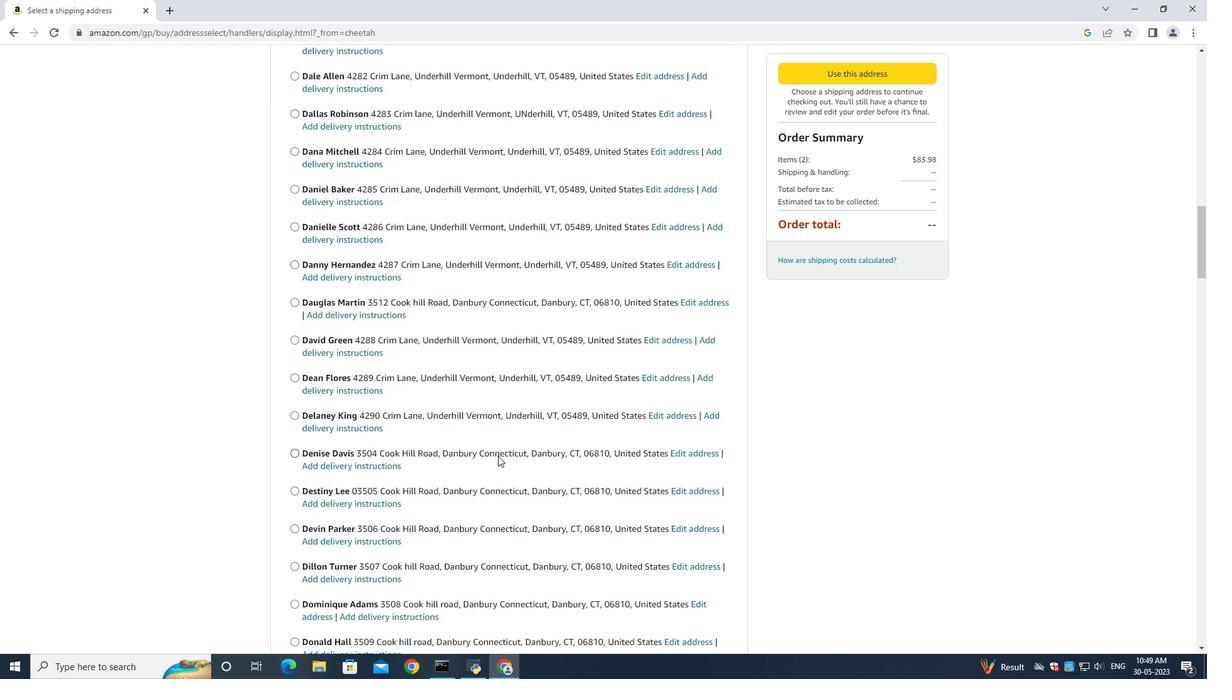 
Action: Mouse moved to (497, 456)
Screenshot: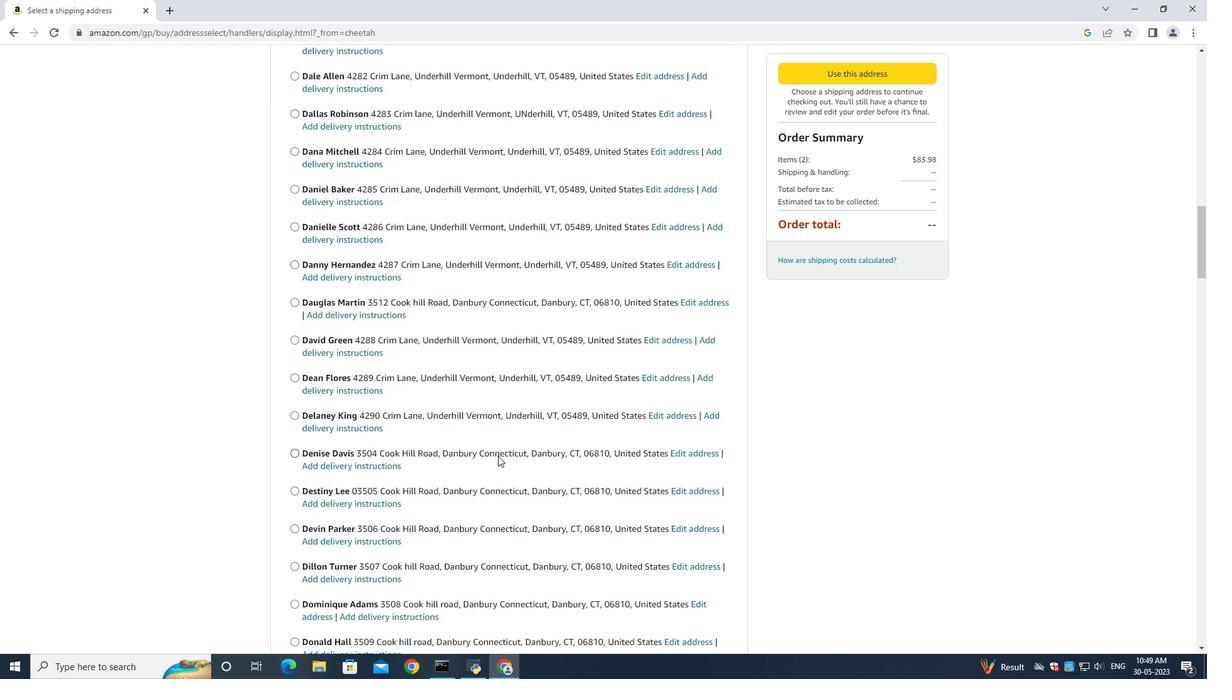 
Action: Mouse scrolled (497, 455) with delta (0, 0)
Screenshot: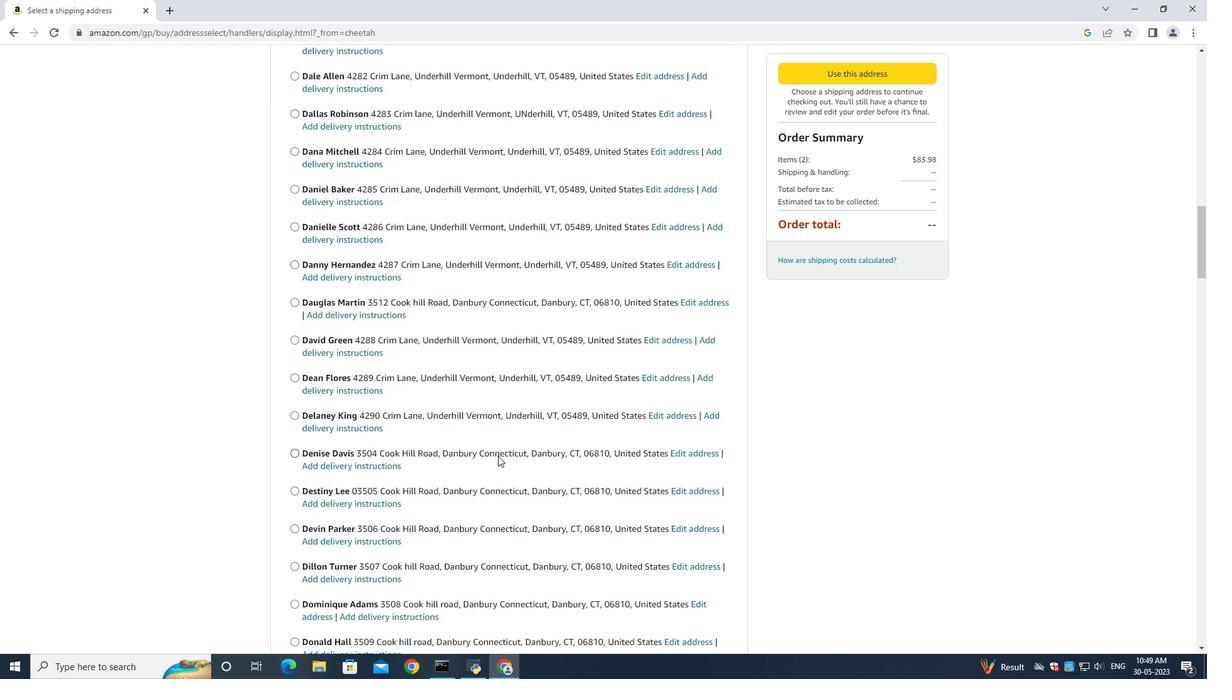
Action: Mouse scrolled (497, 455) with delta (0, 0)
Screenshot: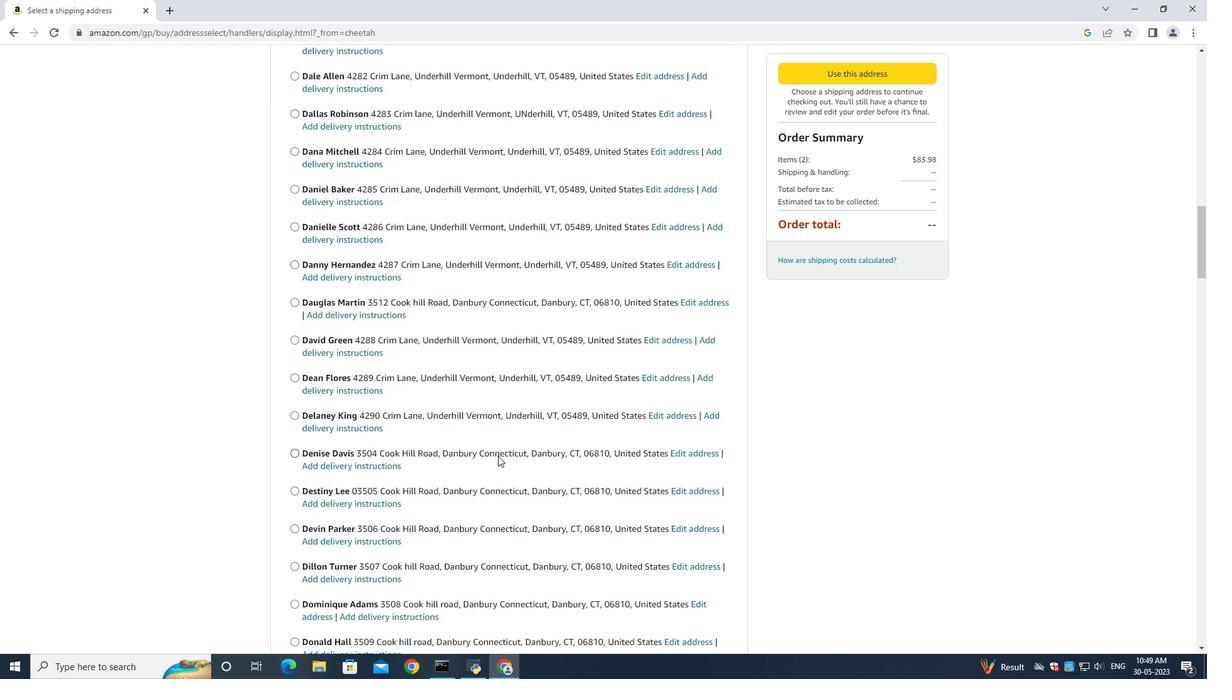 
Action: Mouse scrolled (497, 455) with delta (0, 0)
Screenshot: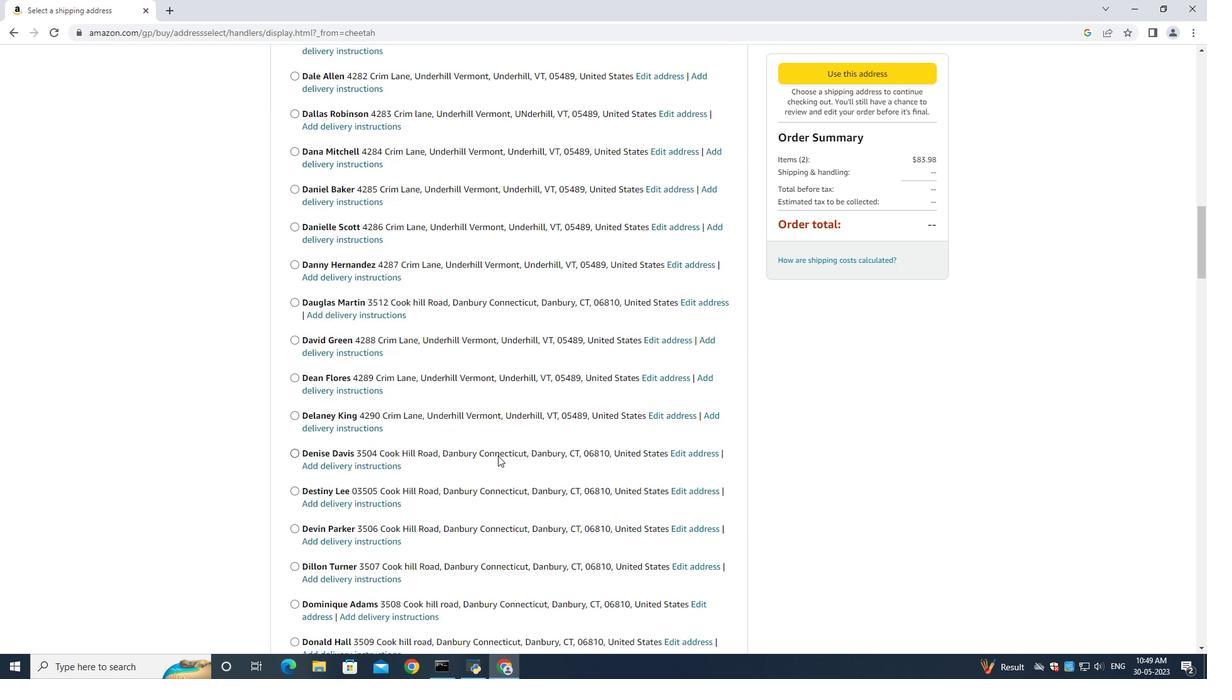 
Action: Mouse moved to (495, 456)
Screenshot: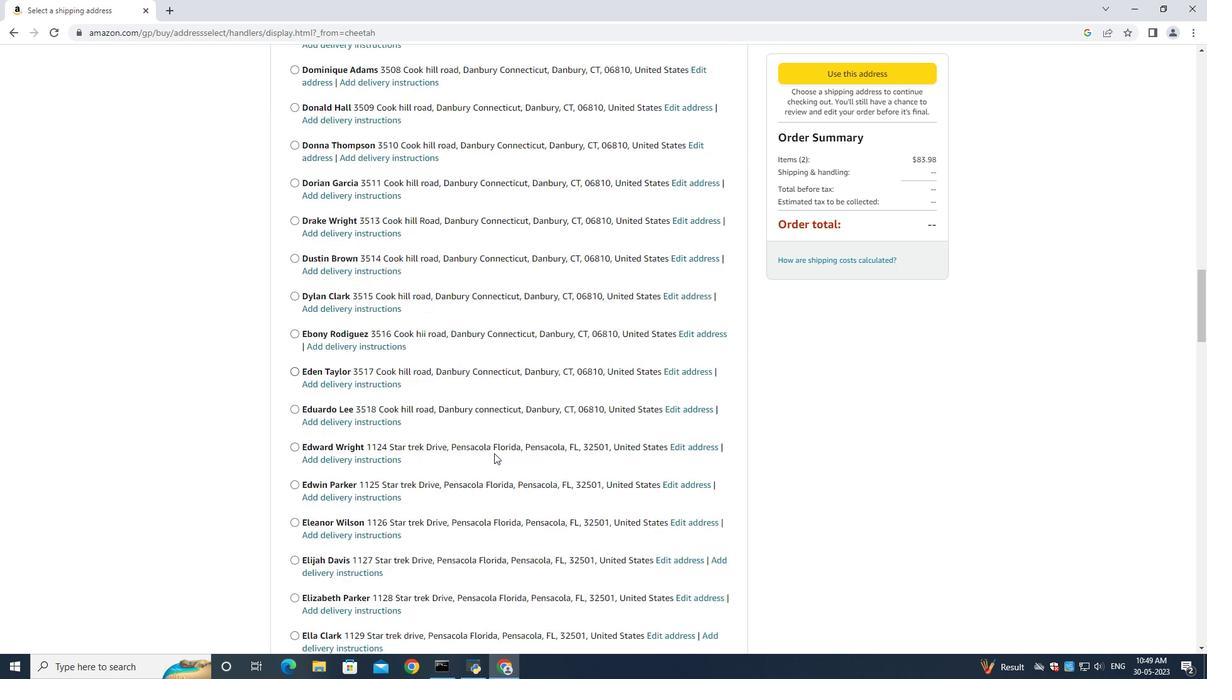 
Action: Mouse scrolled (495, 455) with delta (0, 0)
Screenshot: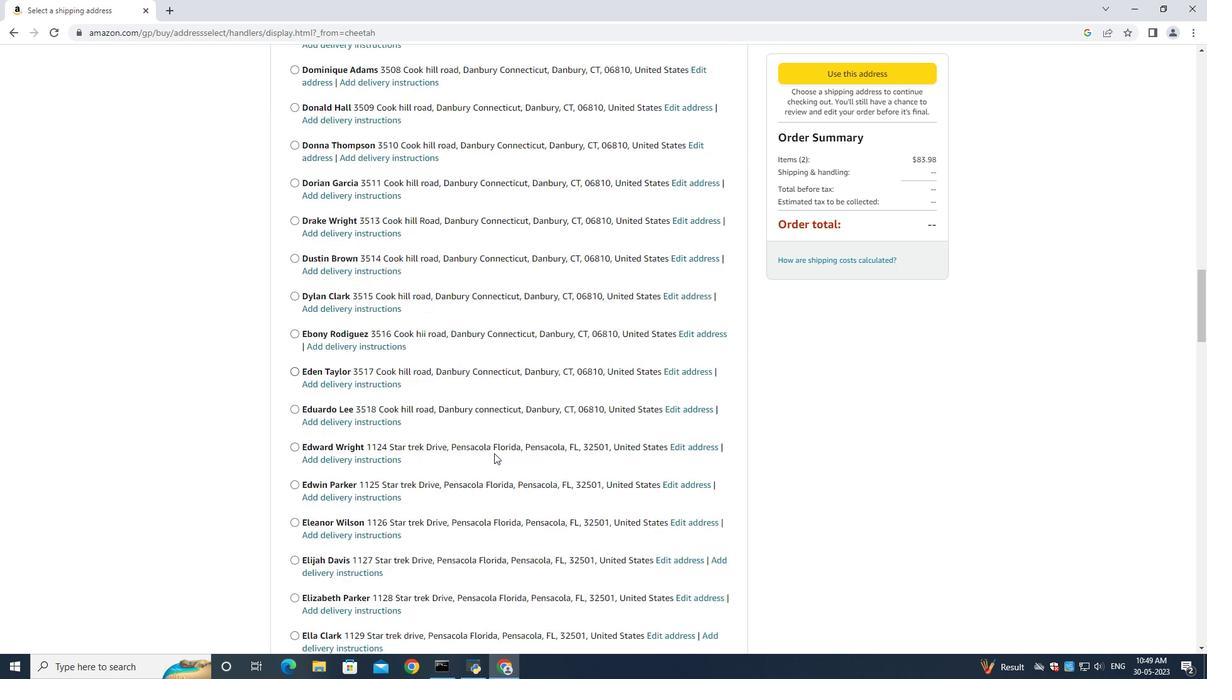 
Action: Mouse moved to (495, 457)
Screenshot: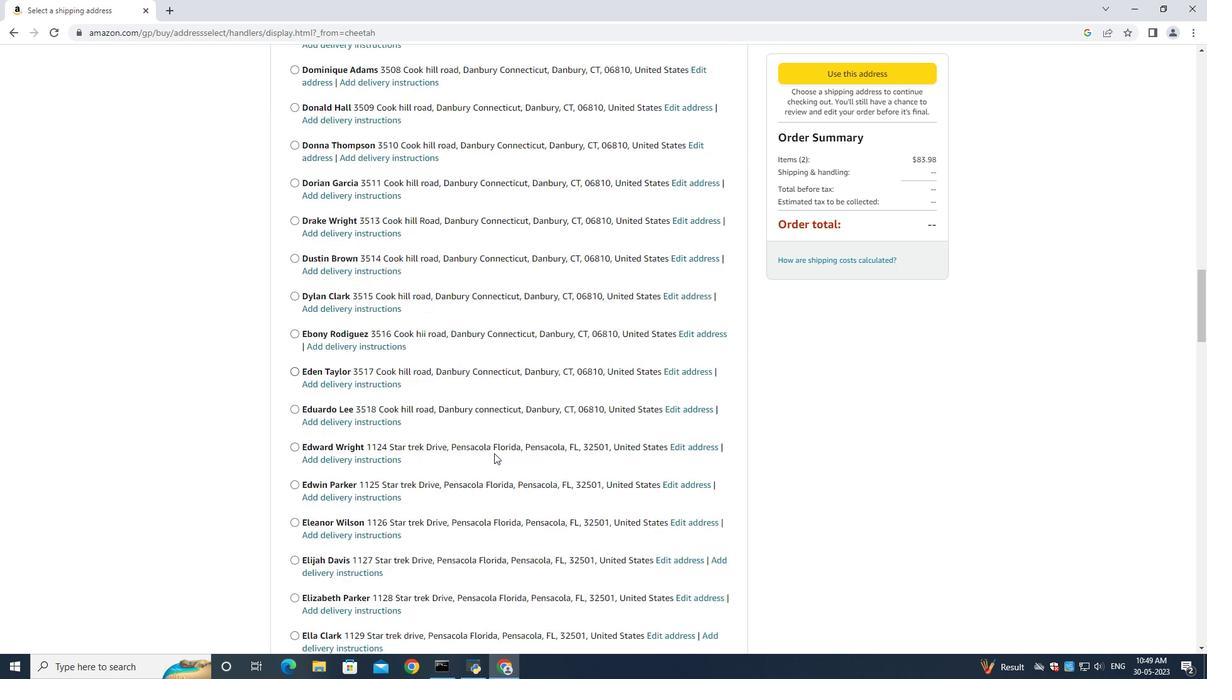 
Action: Mouse scrolled (495, 456) with delta (0, 0)
Screenshot: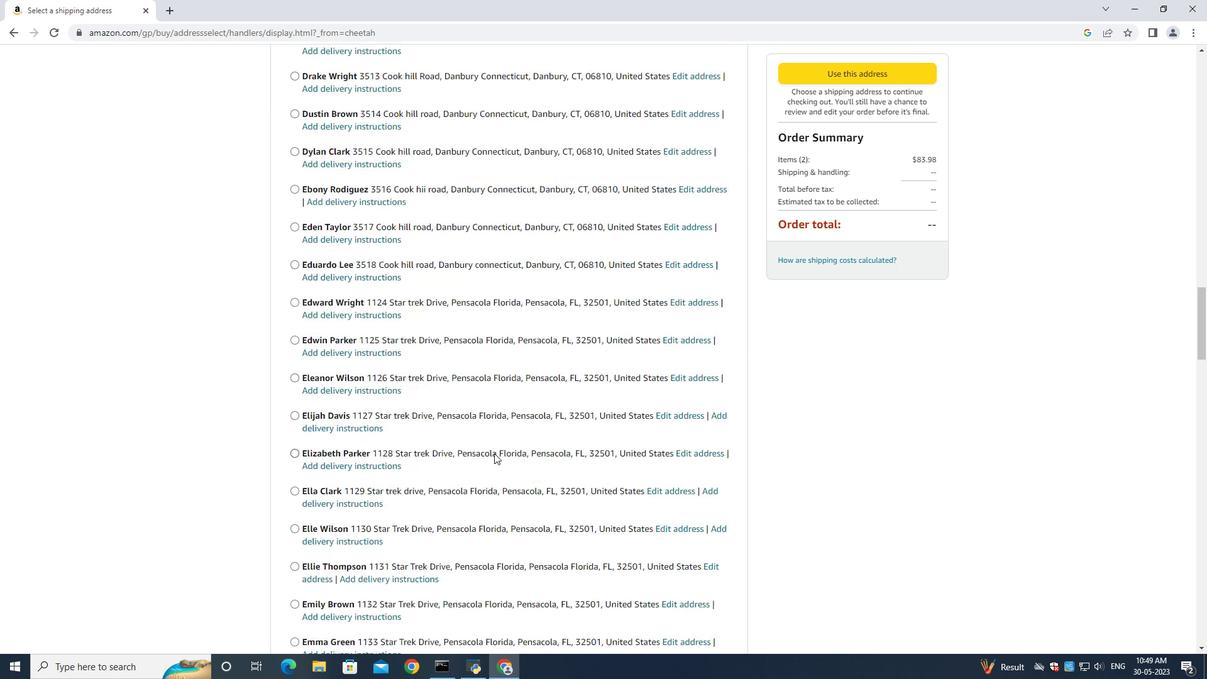 
Action: Mouse moved to (495, 457)
Screenshot: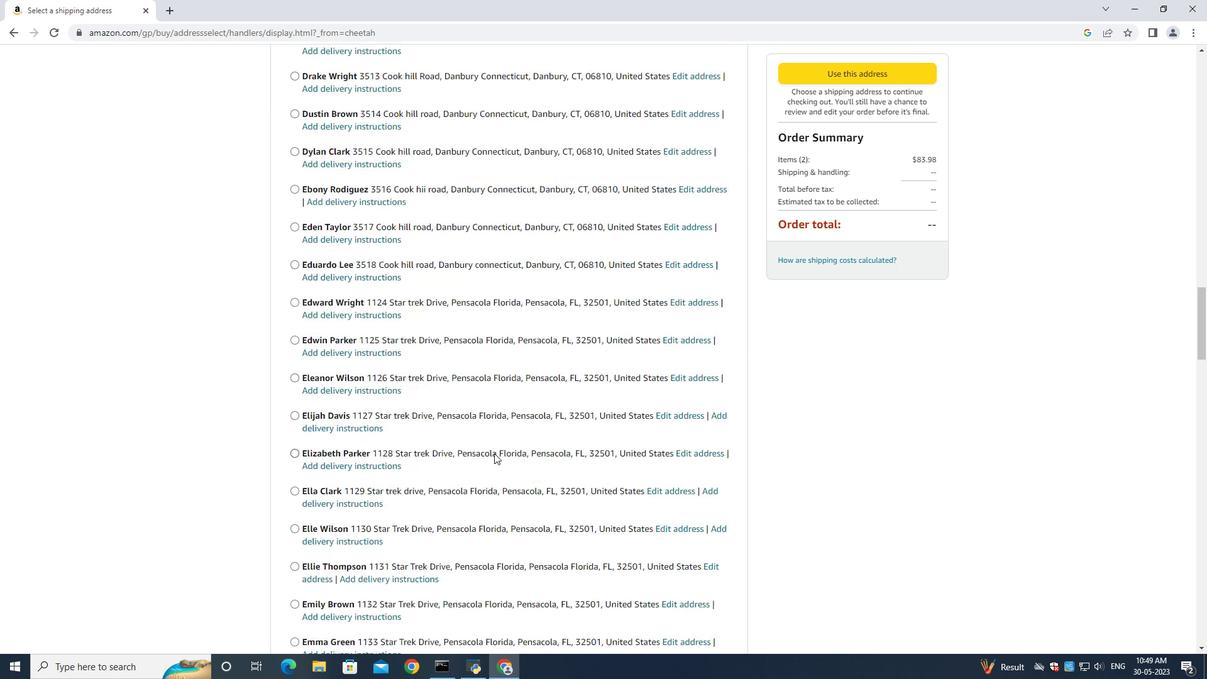 
Action: Mouse scrolled (495, 456) with delta (0, 0)
Screenshot: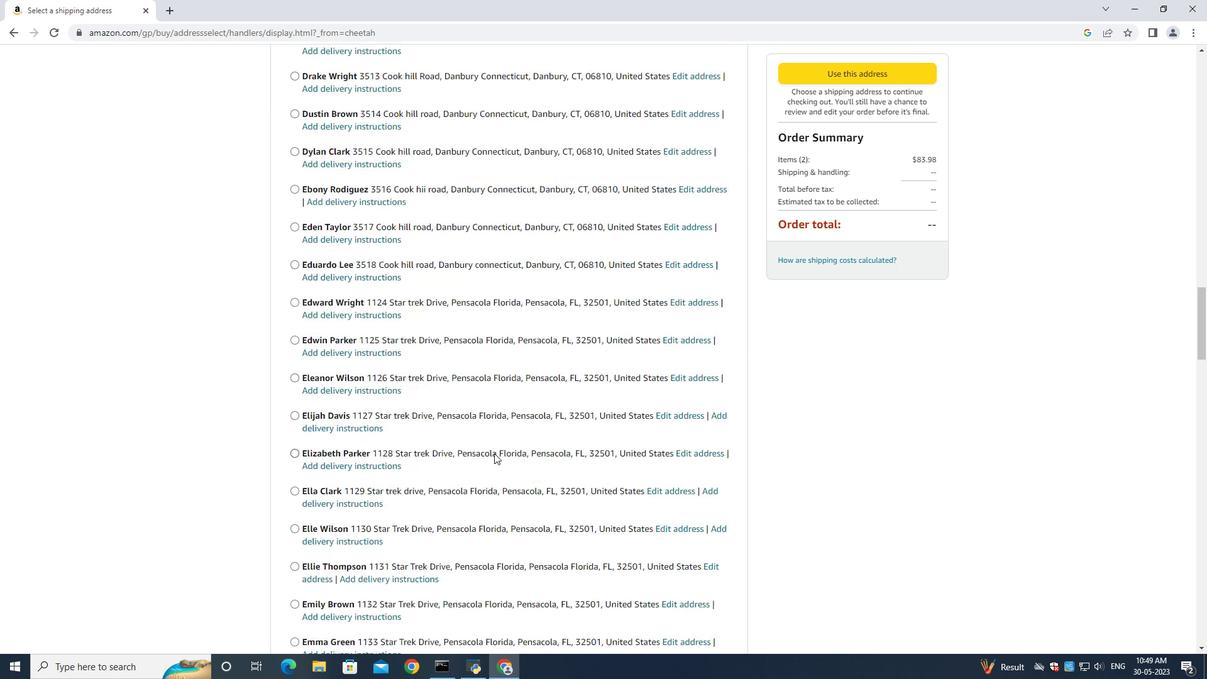 
Action: Mouse scrolled (495, 456) with delta (0, 0)
Screenshot: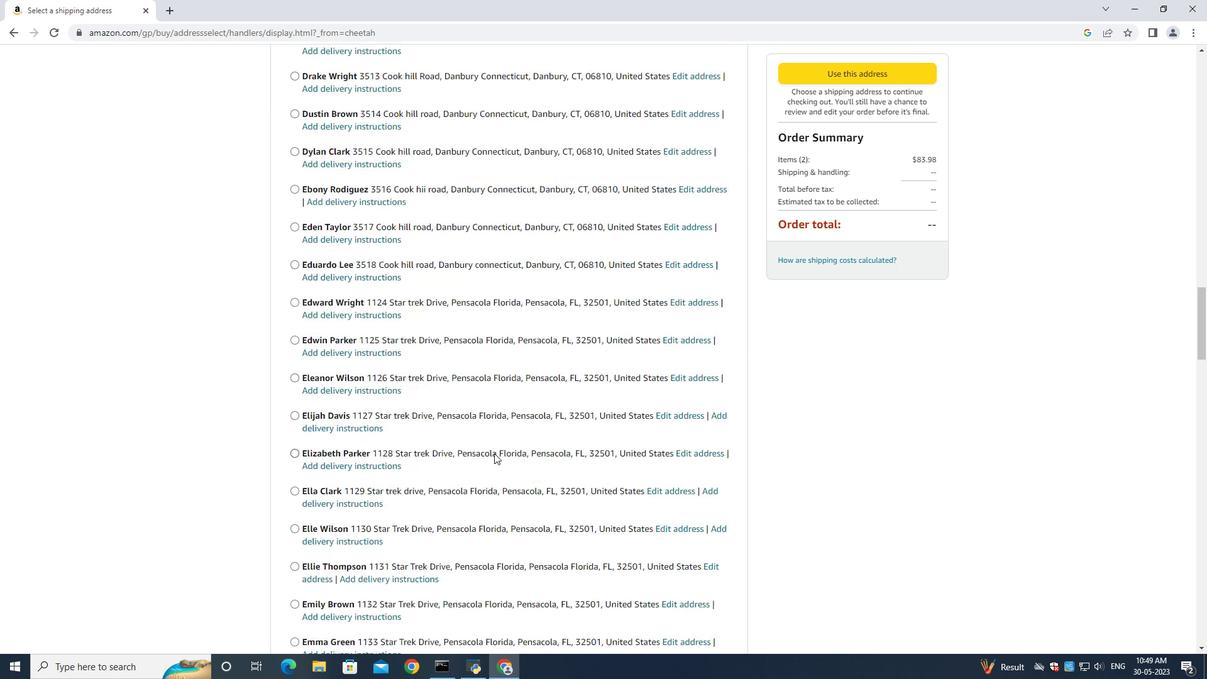 
Action: Mouse scrolled (495, 456) with delta (0, 0)
Screenshot: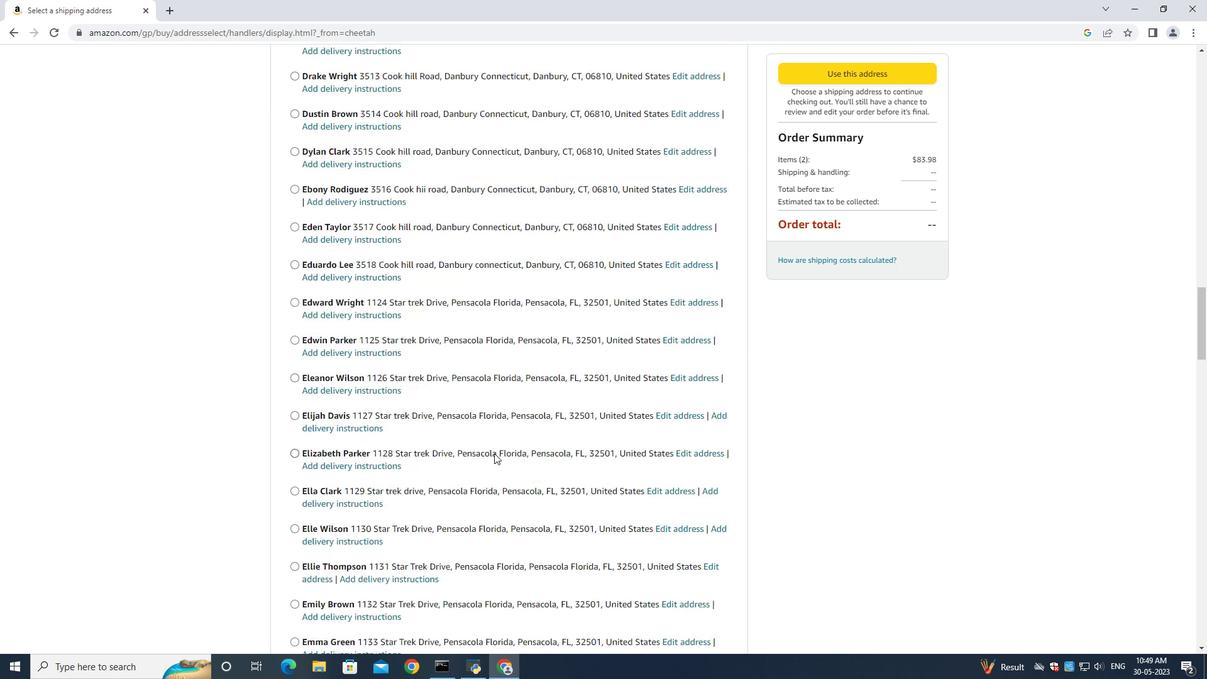 
Action: Mouse scrolled (495, 456) with delta (0, 0)
Screenshot: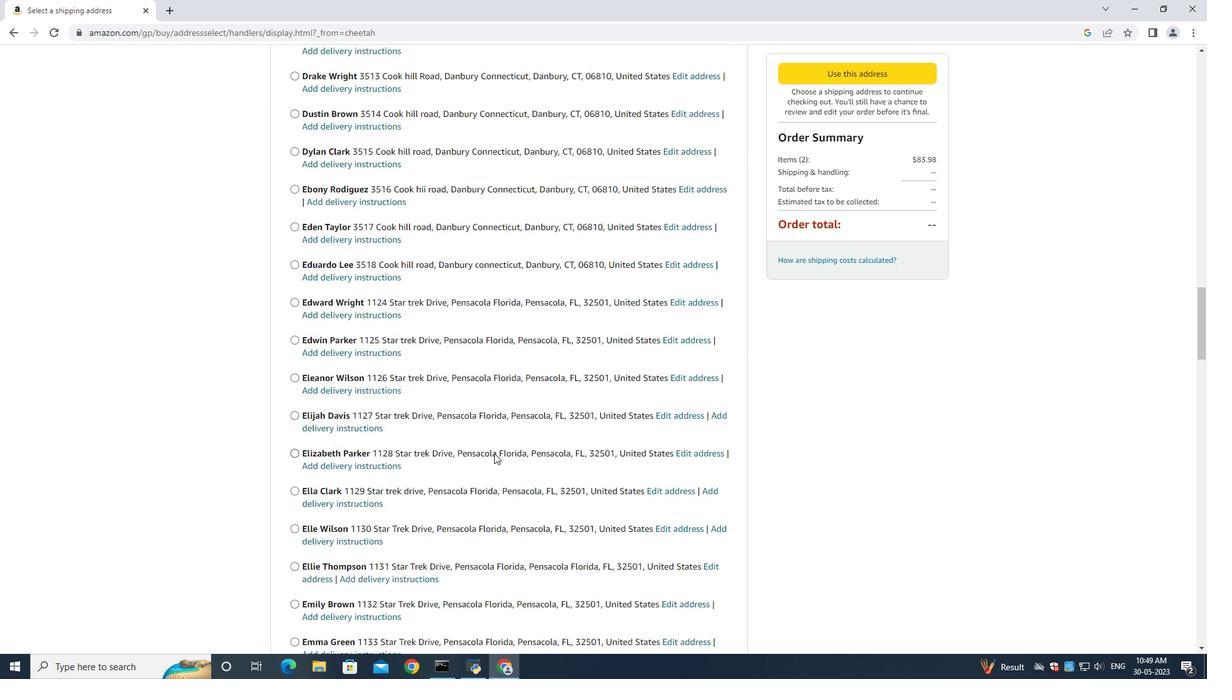 
Action: Mouse moved to (491, 455)
Screenshot: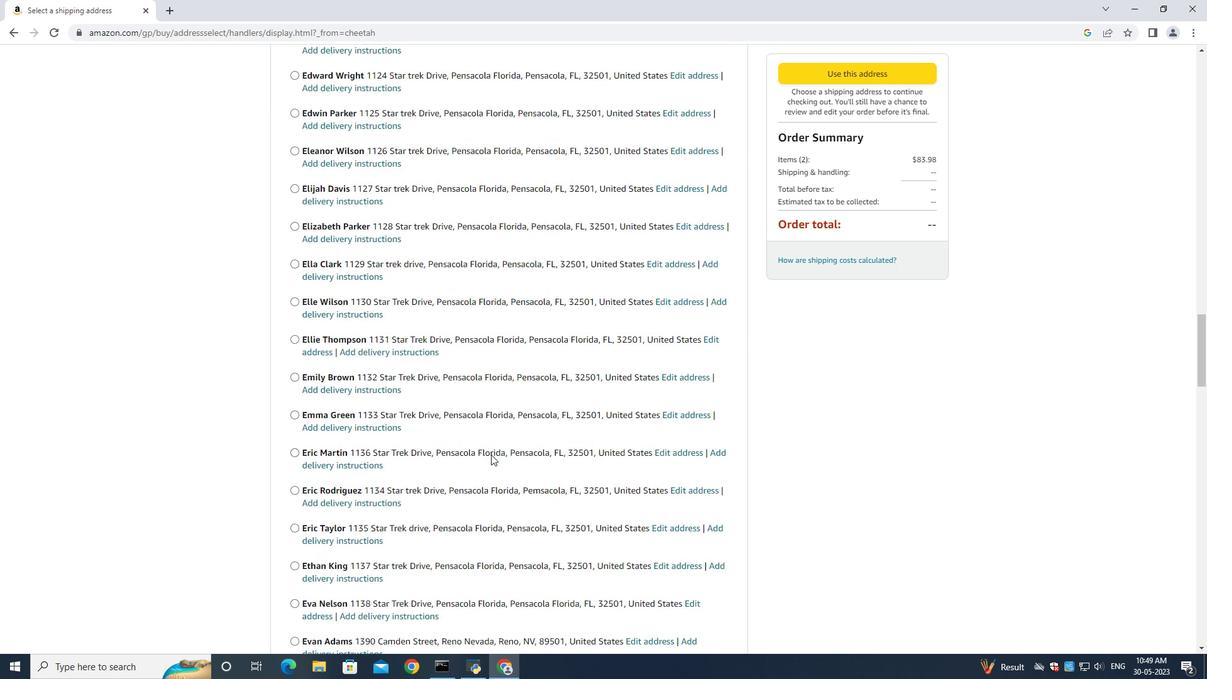 
Action: Mouse scrolled (491, 454) with delta (0, 0)
Screenshot: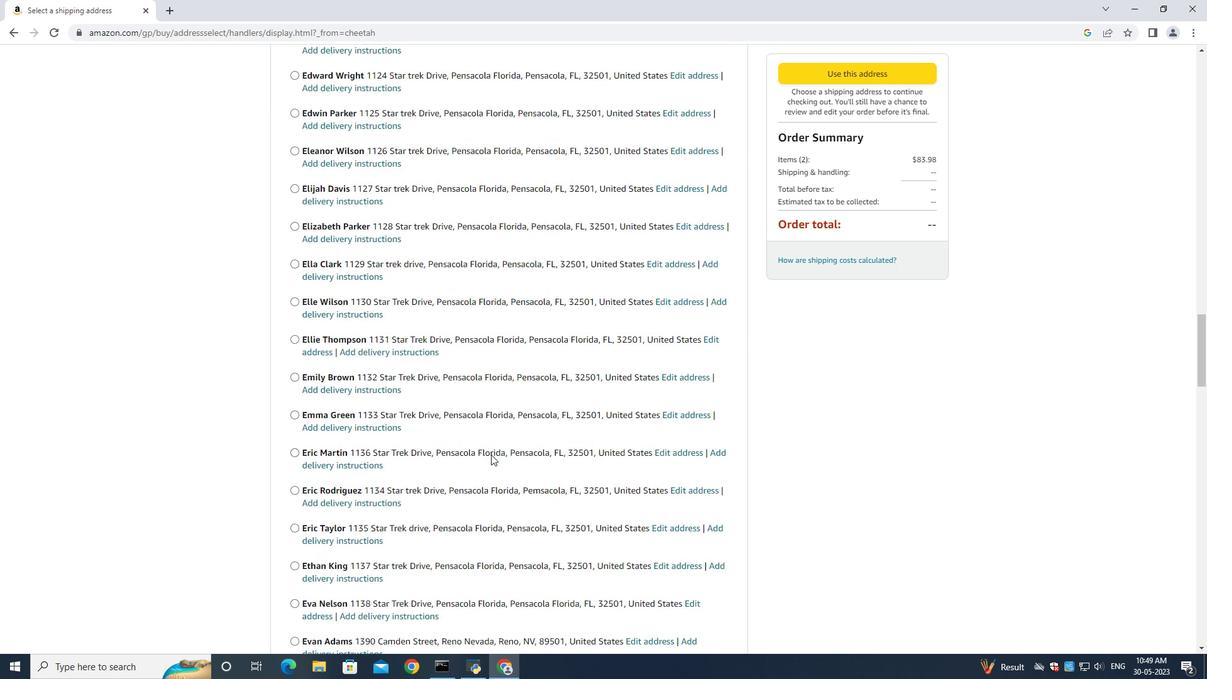 
Action: Mouse moved to (491, 456)
Screenshot: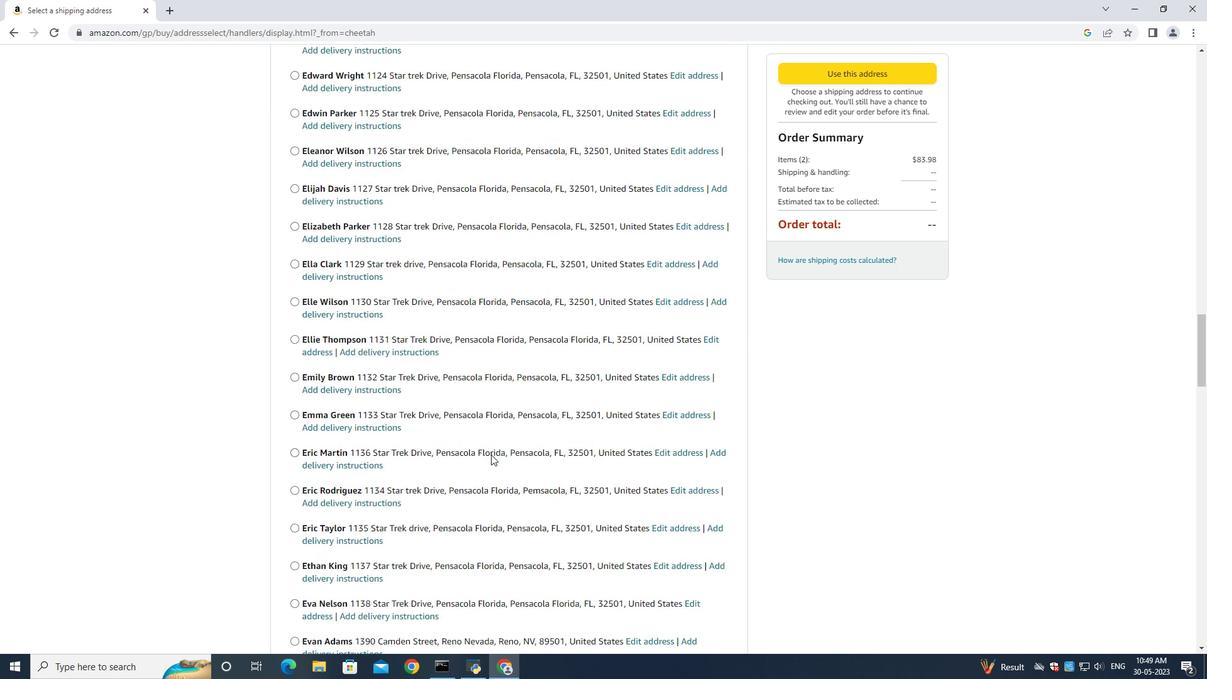 
Action: Mouse scrolled (491, 456) with delta (0, 0)
Screenshot: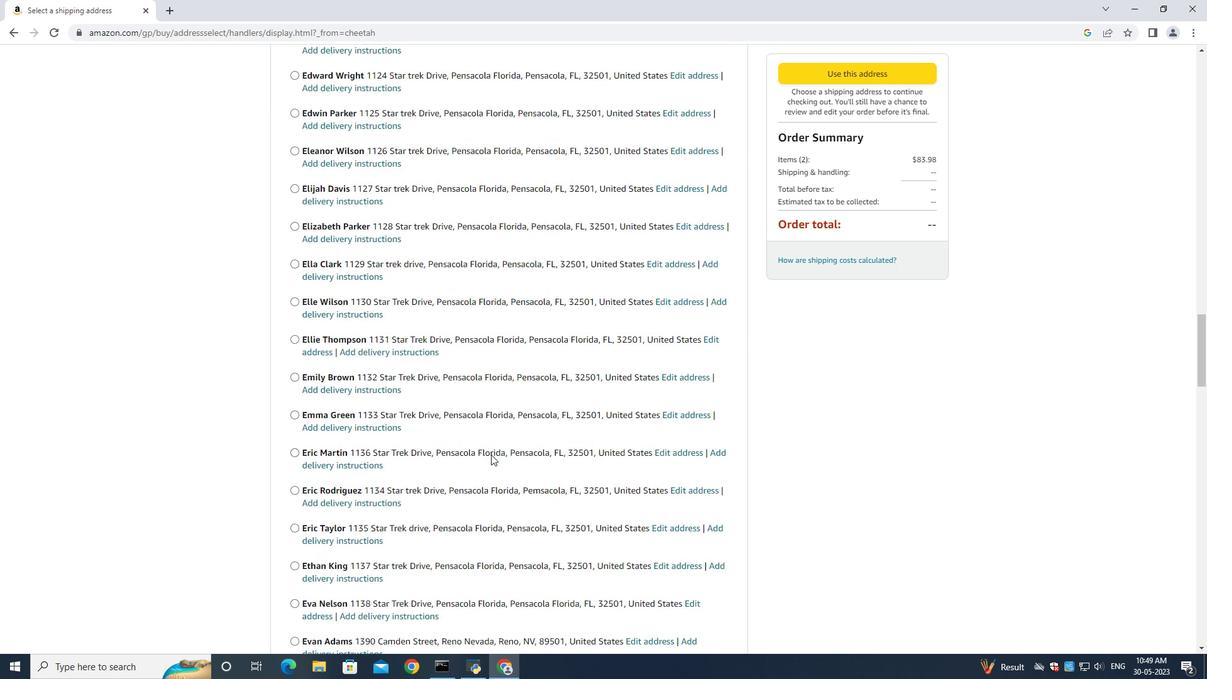 
Action: Mouse scrolled (491, 456) with delta (0, 0)
Screenshot: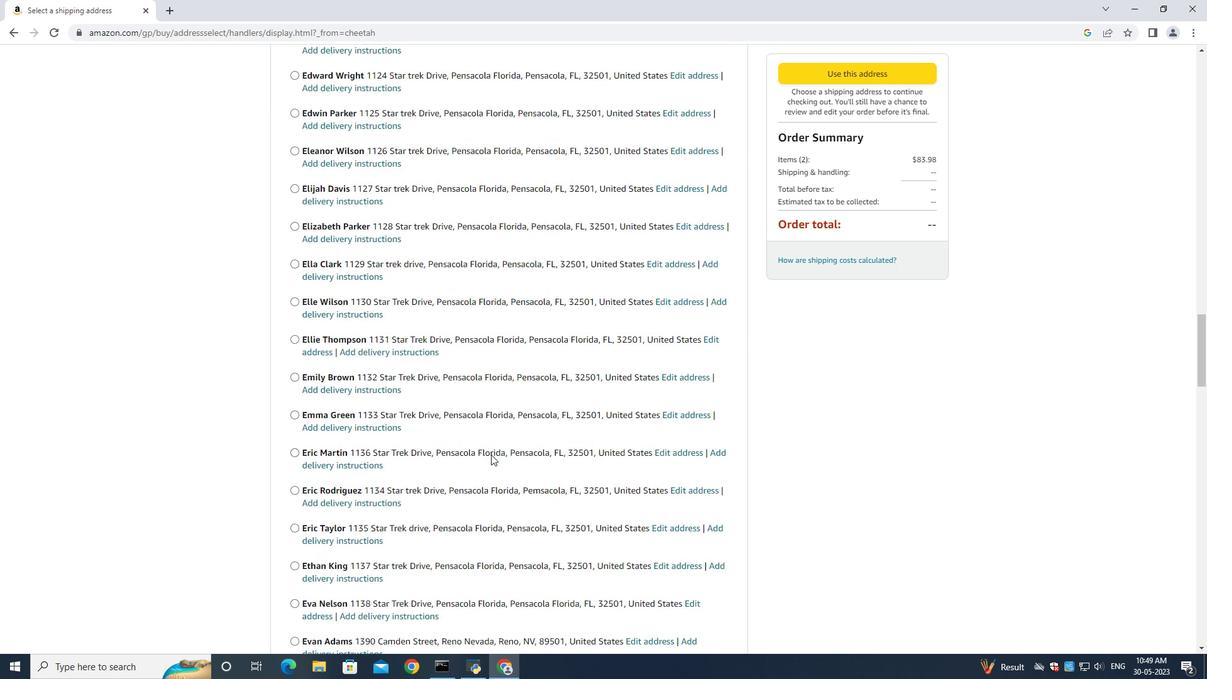 
Action: Mouse scrolled (491, 456) with delta (0, 0)
Screenshot: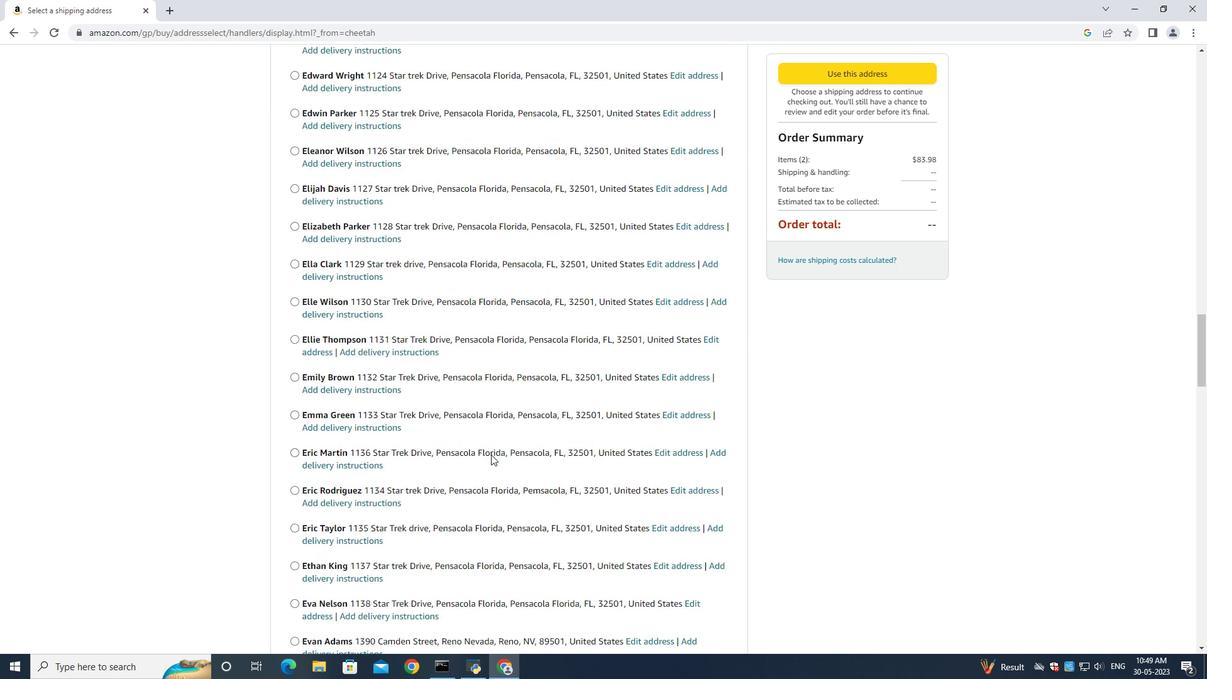 
Action: Mouse scrolled (491, 456) with delta (0, 0)
Screenshot: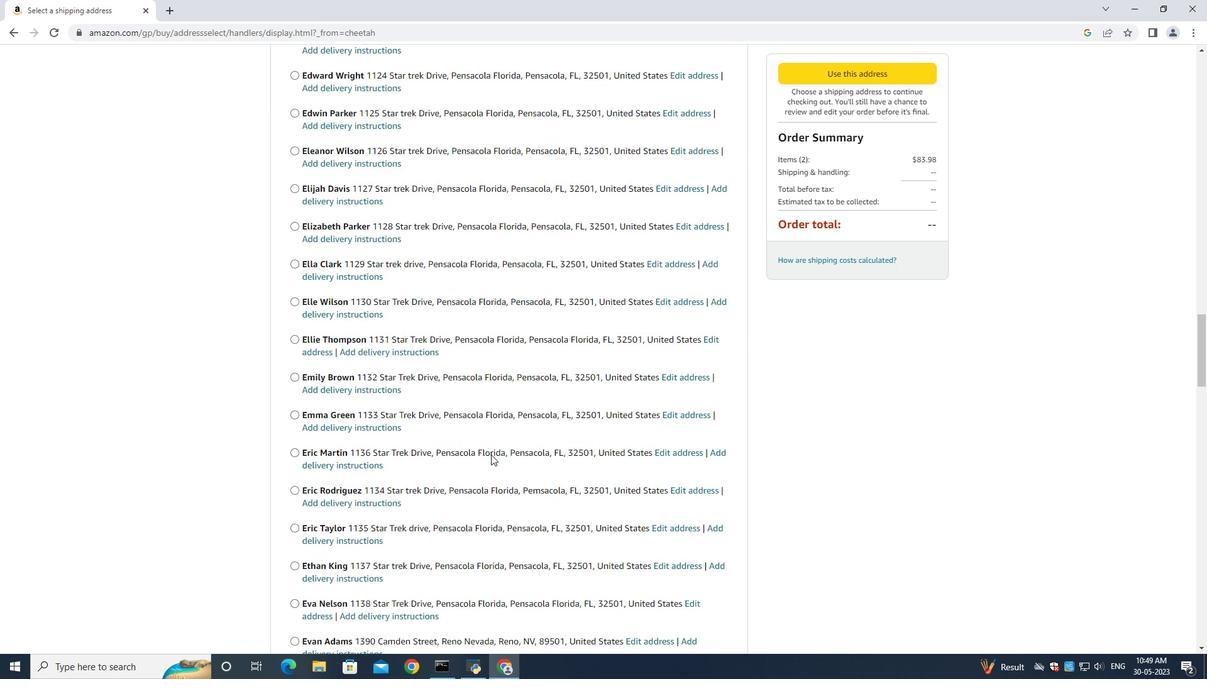 
Action: Mouse moved to (490, 455)
Screenshot: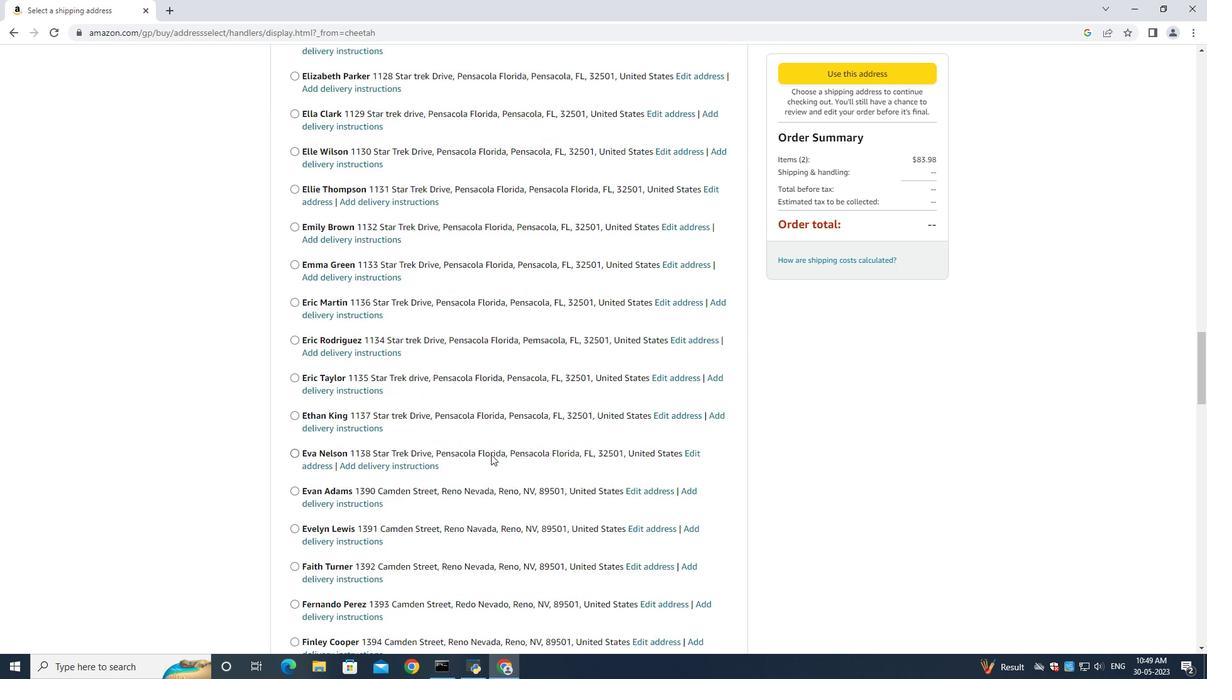 
Action: Mouse scrolled (491, 456) with delta (0, 0)
Screenshot: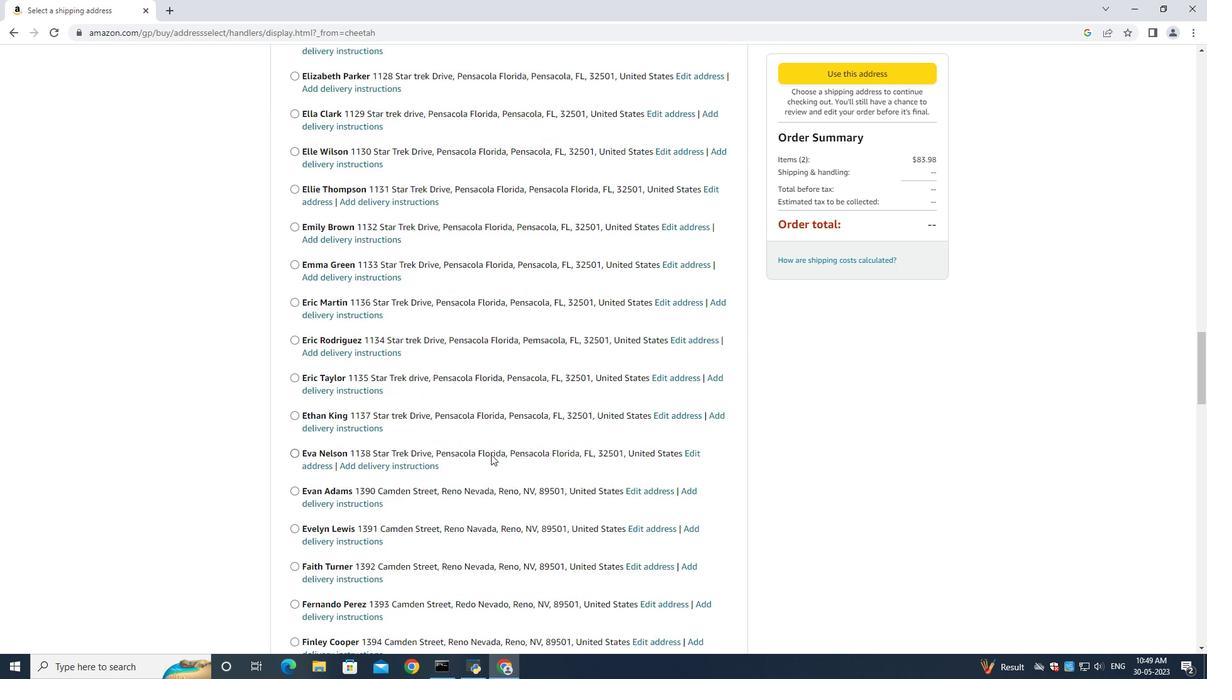 
Action: Mouse moved to (491, 454)
Screenshot: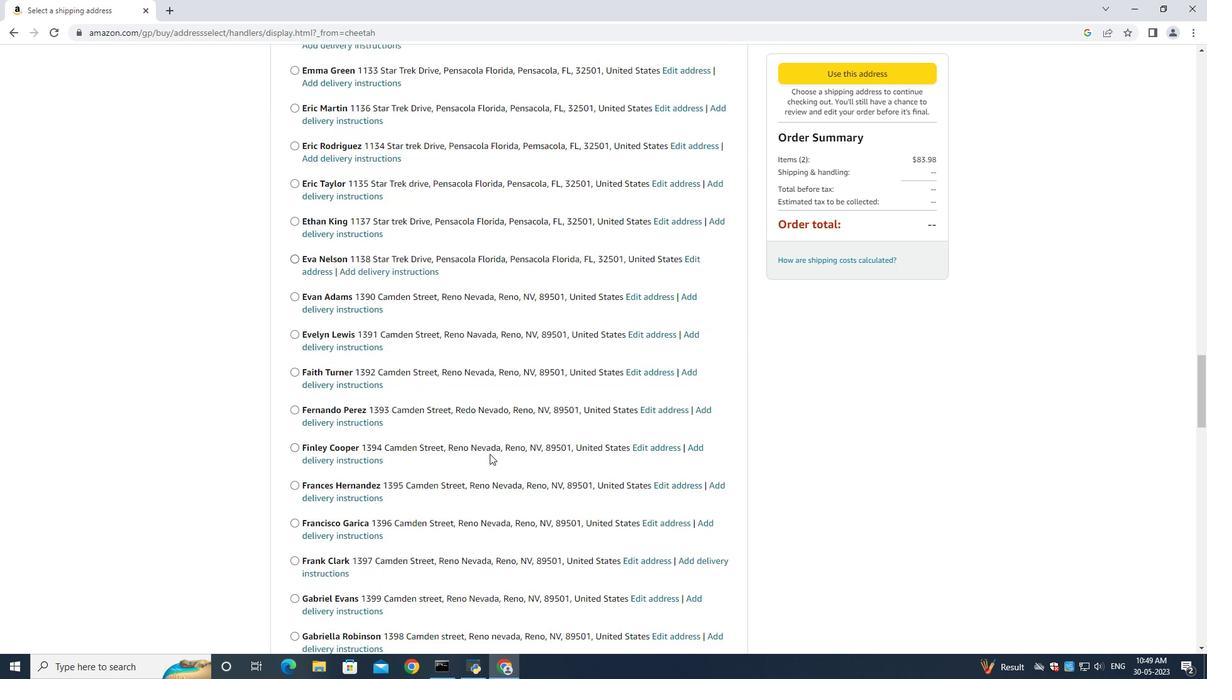 
Action: Mouse scrolled (491, 454) with delta (0, 0)
Screenshot: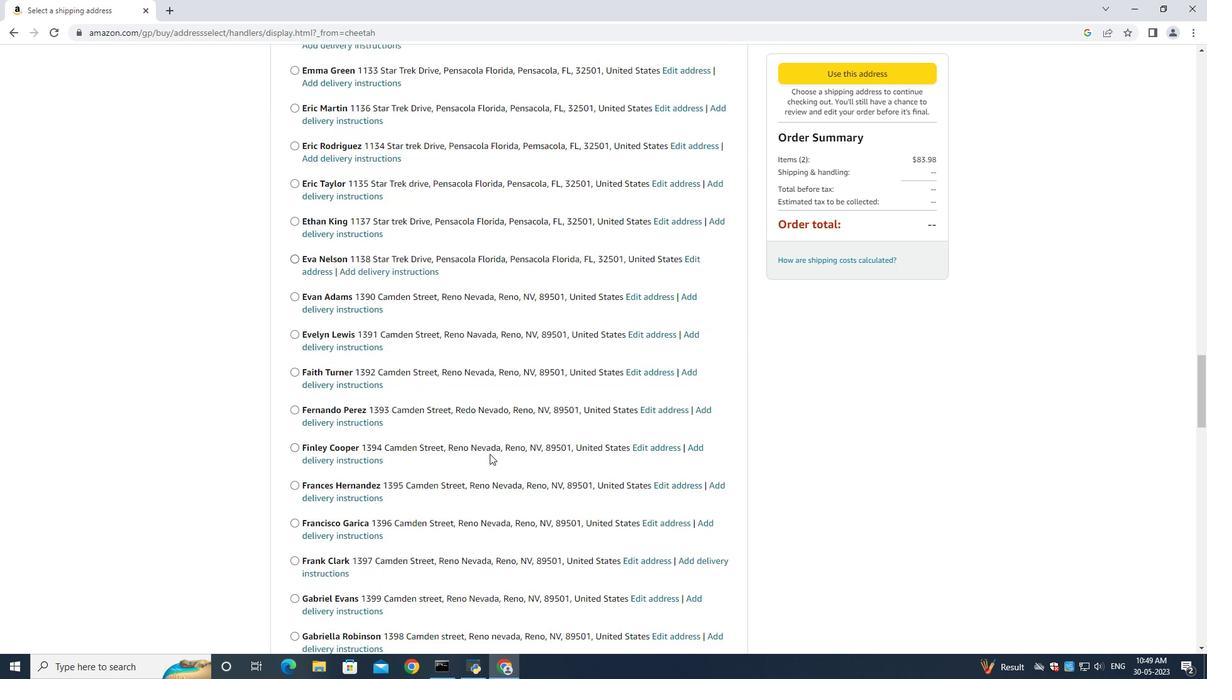 
Action: Mouse scrolled (491, 454) with delta (0, 0)
Screenshot: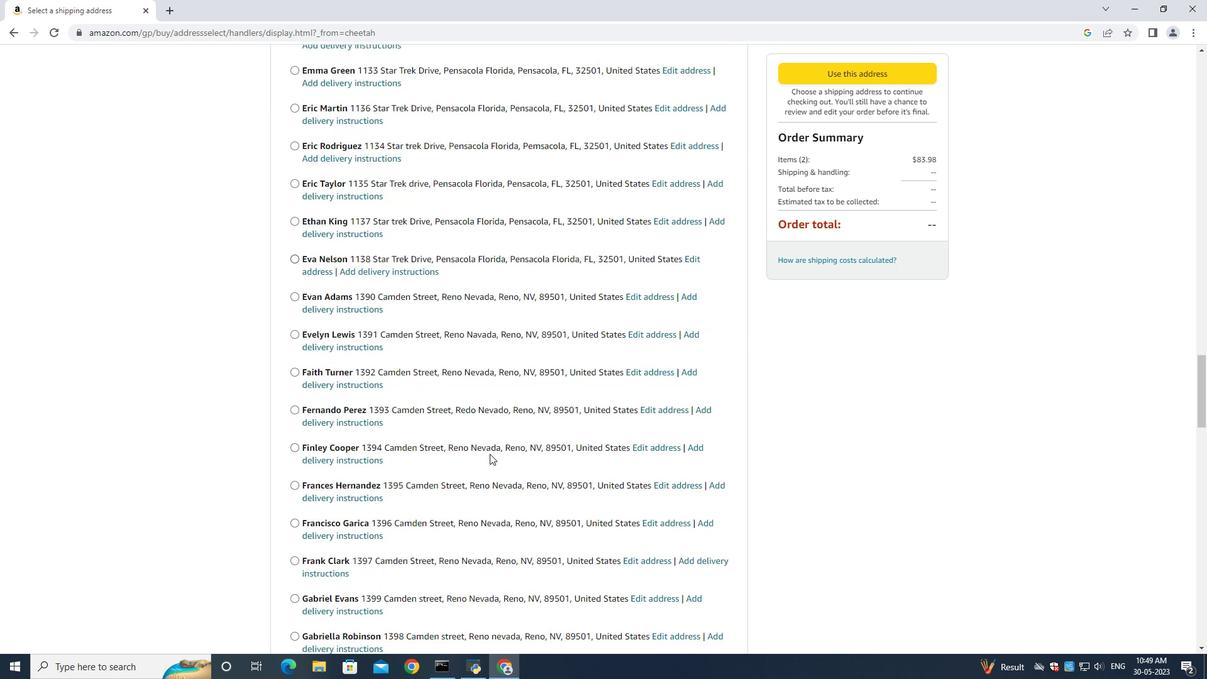 
Action: Mouse scrolled (491, 454) with delta (0, 0)
Screenshot: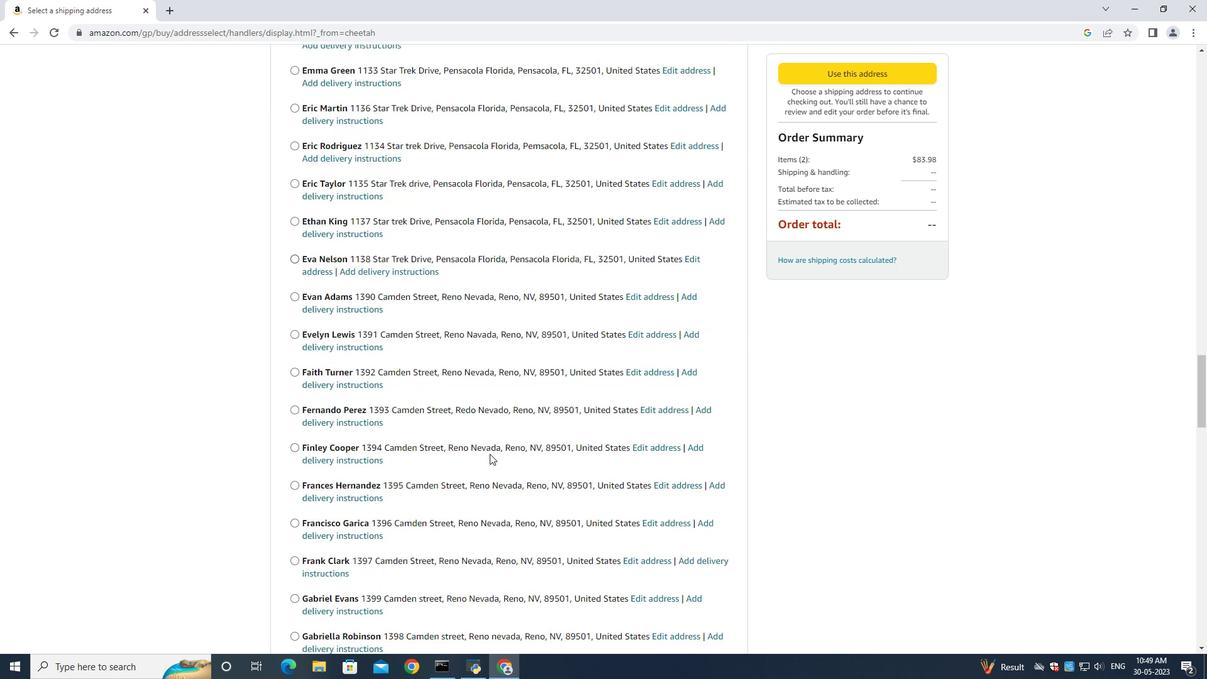 
Action: Mouse scrolled (491, 454) with delta (0, 0)
Screenshot: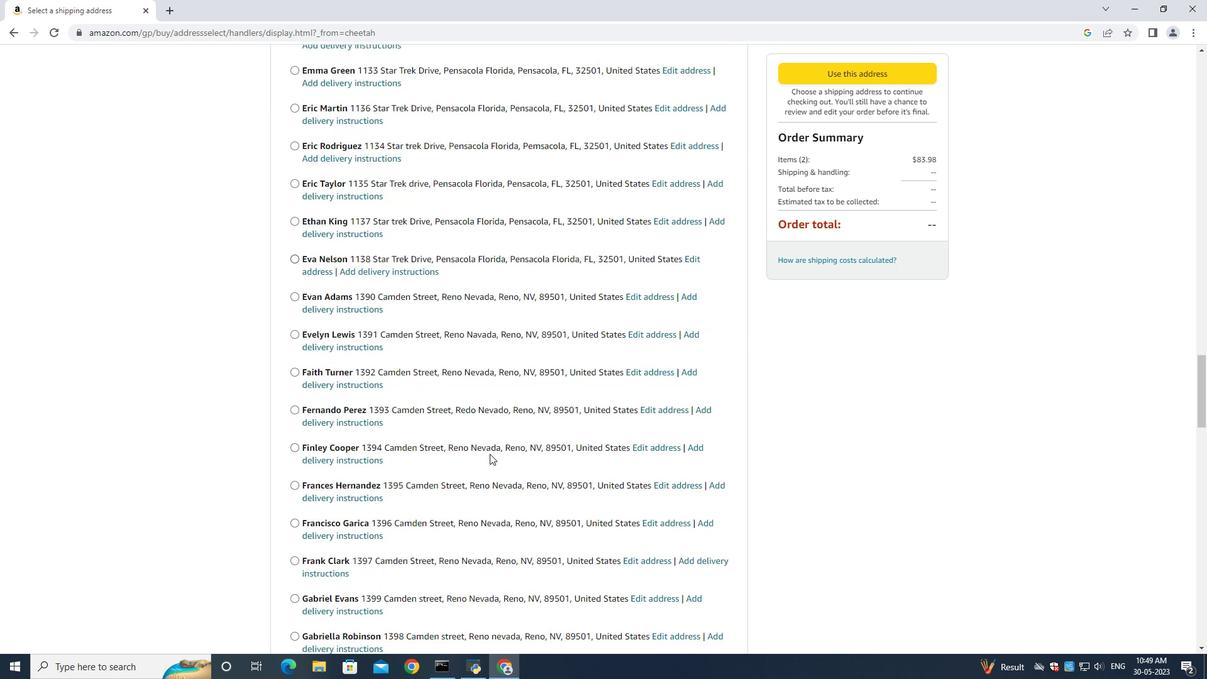 
Action: Mouse scrolled (491, 454) with delta (0, 0)
Screenshot: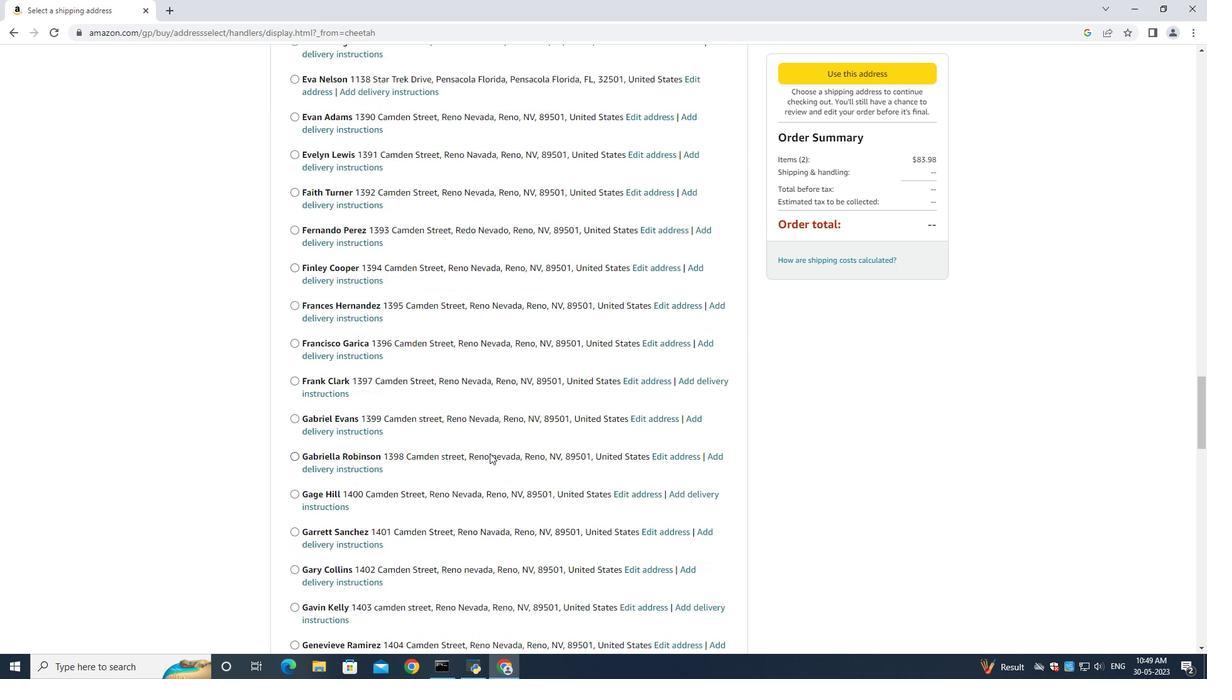 
Action: Mouse moved to (488, 451)
Screenshot: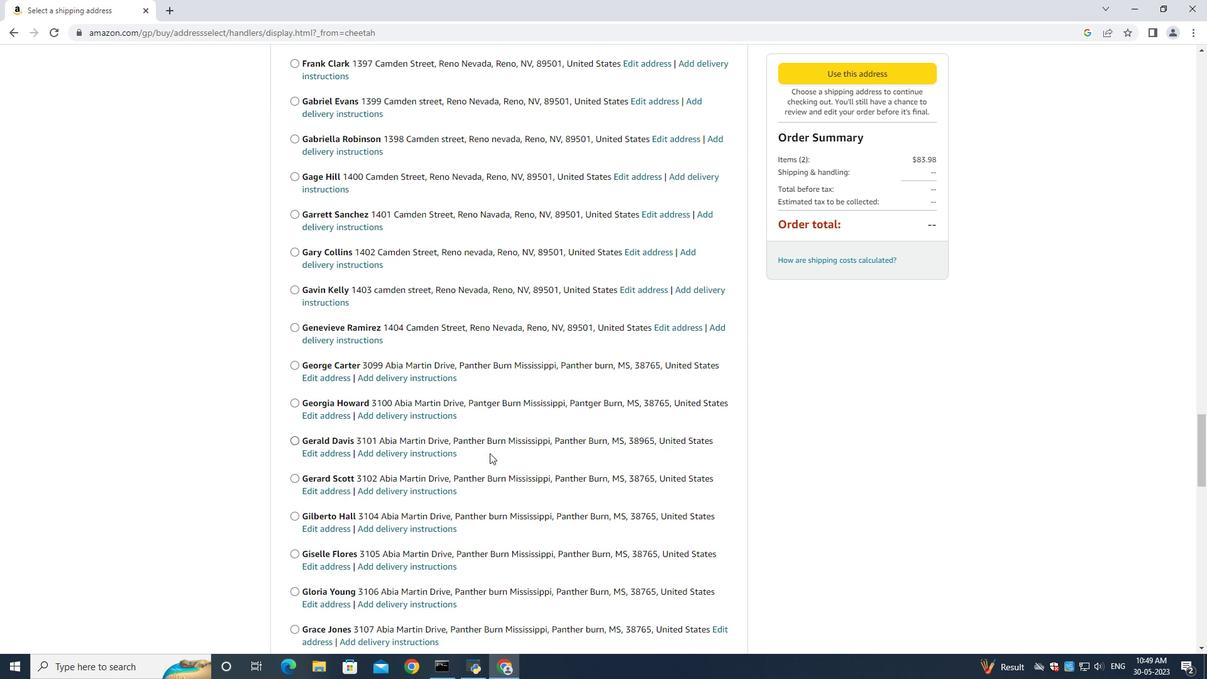 
Action: Mouse scrolled (491, 454) with delta (0, 0)
Screenshot: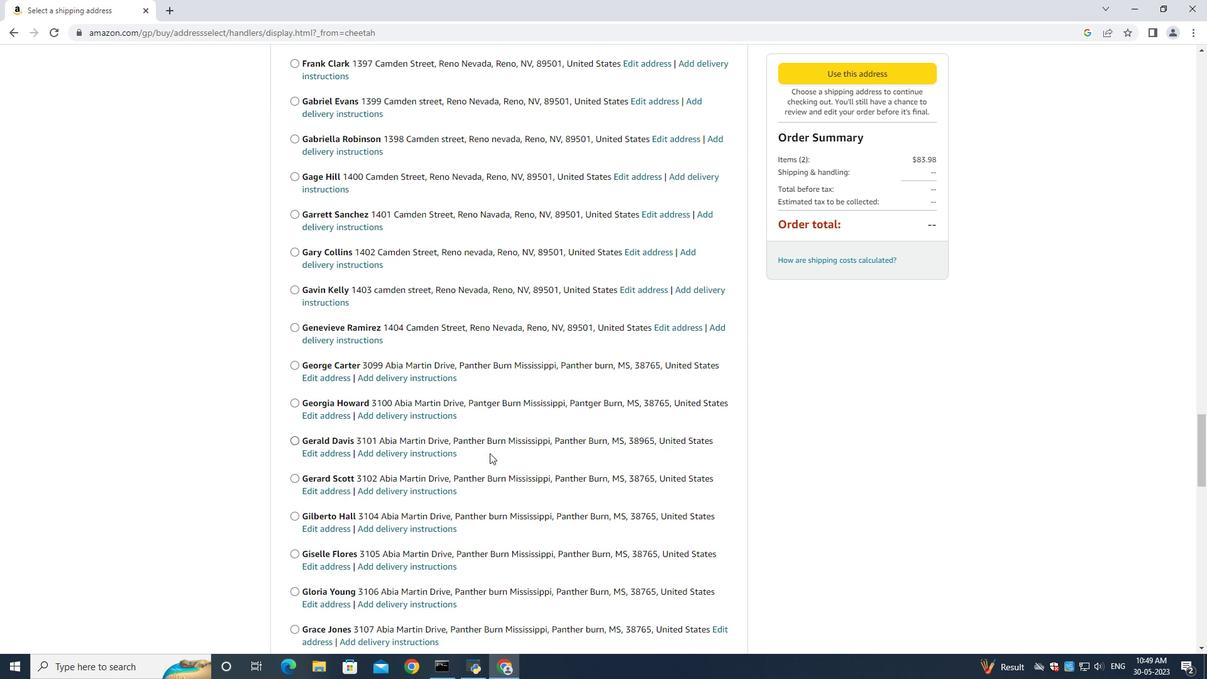 
Action: Mouse moved to (488, 451)
Screenshot: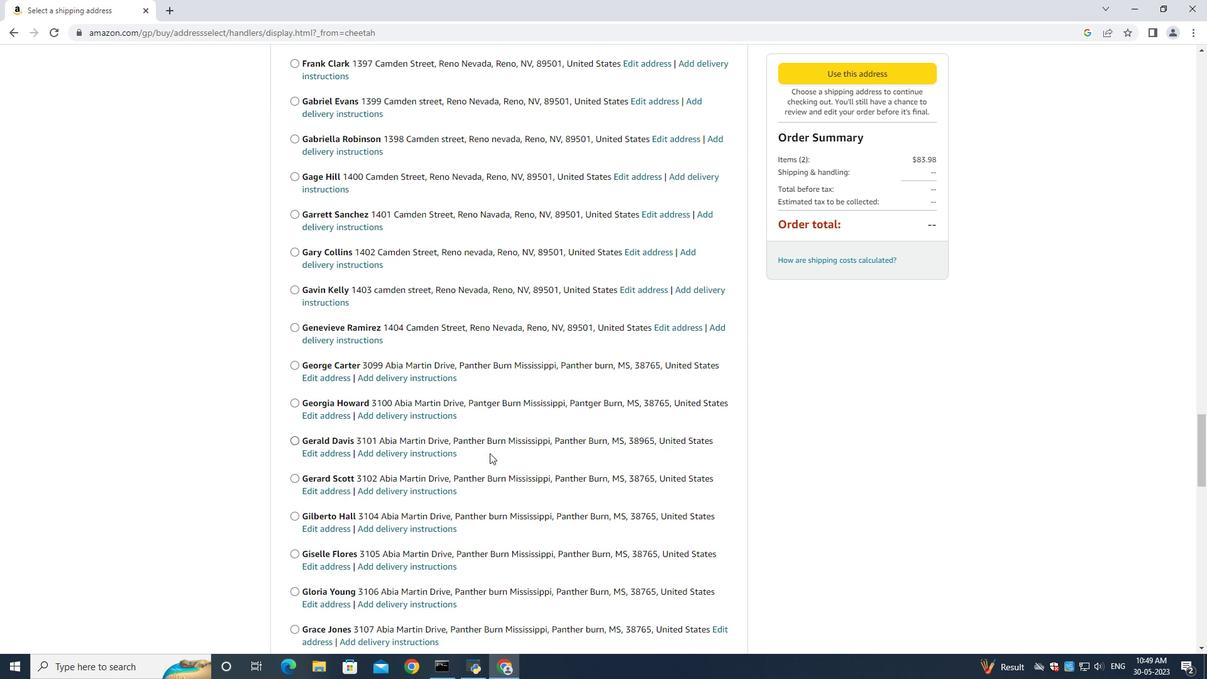 
Action: Mouse scrolled (491, 454) with delta (0, 0)
Screenshot: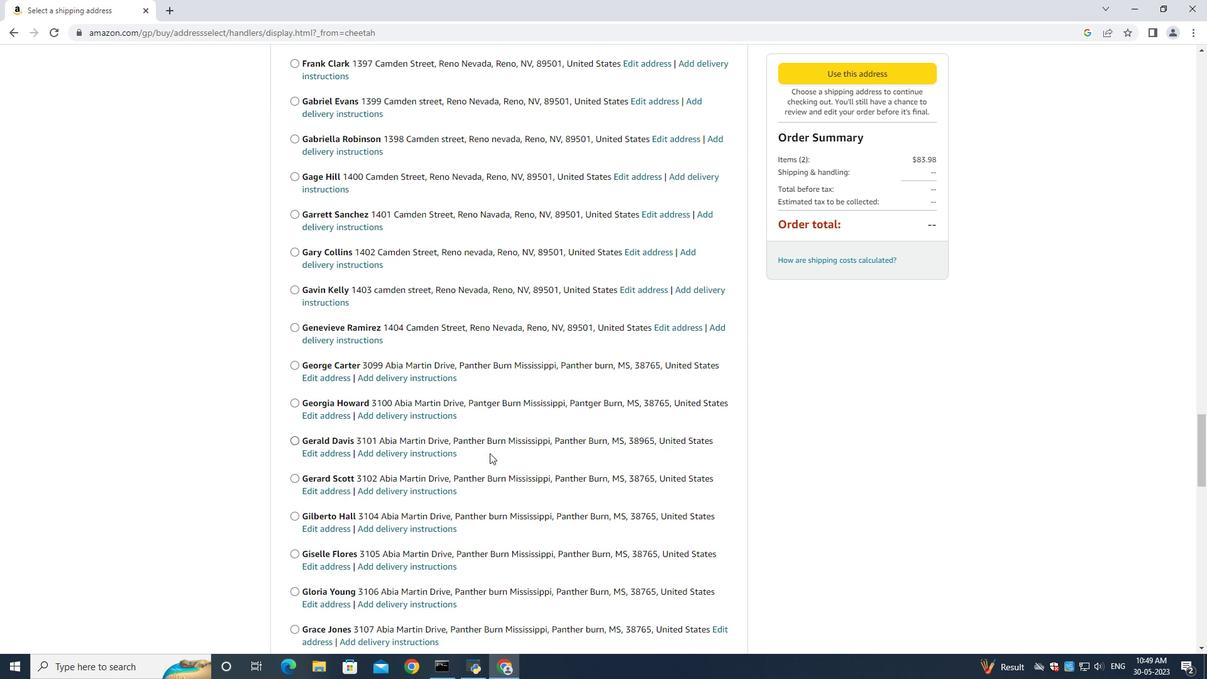 
Action: Mouse moved to (489, 451)
Screenshot: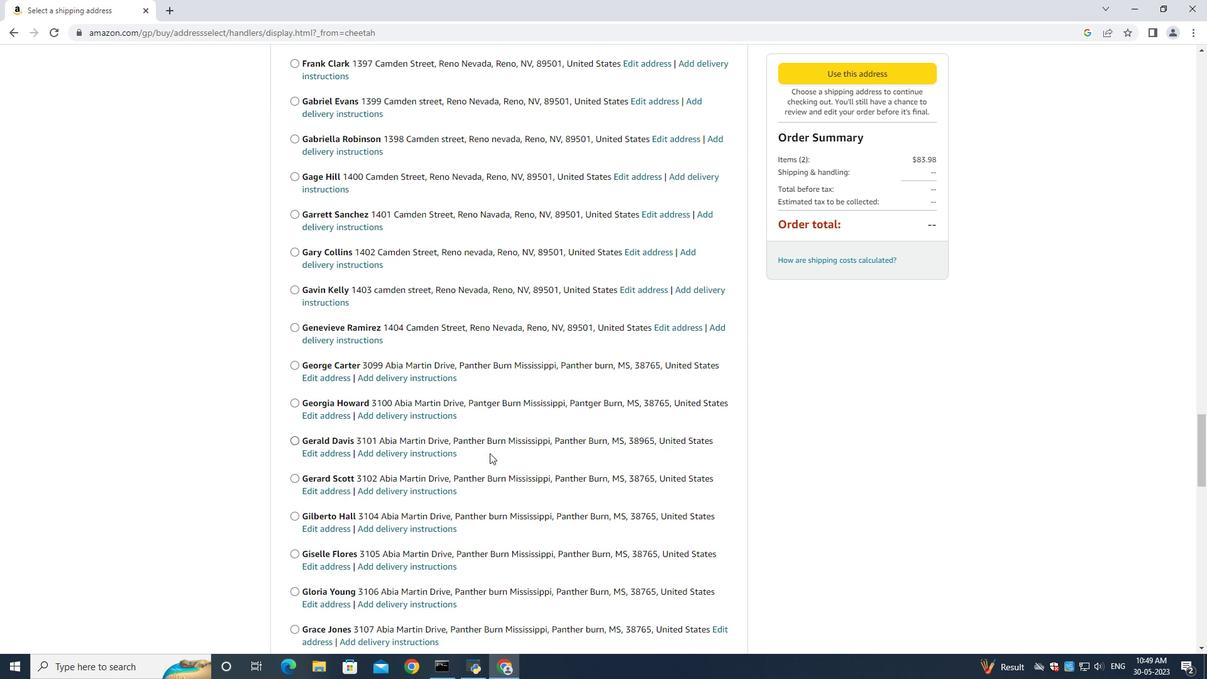 
Action: Mouse scrolled (491, 454) with delta (0, 0)
Screenshot: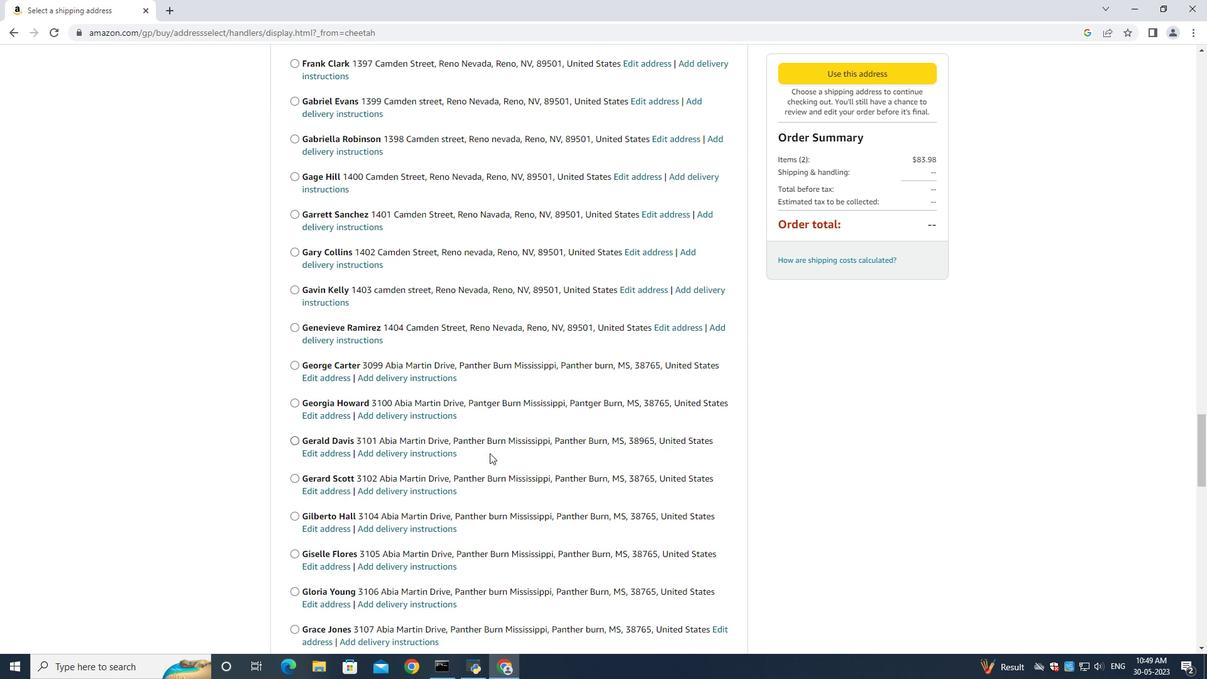 
Action: Mouse moved to (489, 451)
Screenshot: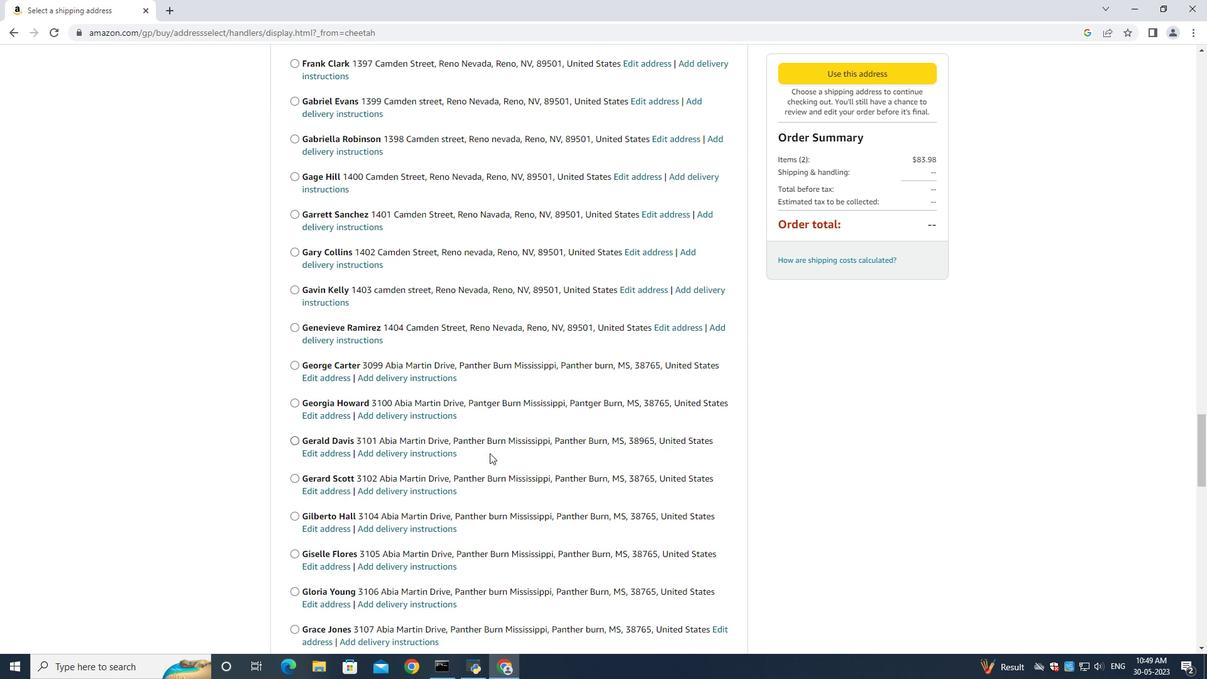 
Action: Mouse scrolled (491, 453) with delta (0, -1)
Screenshot: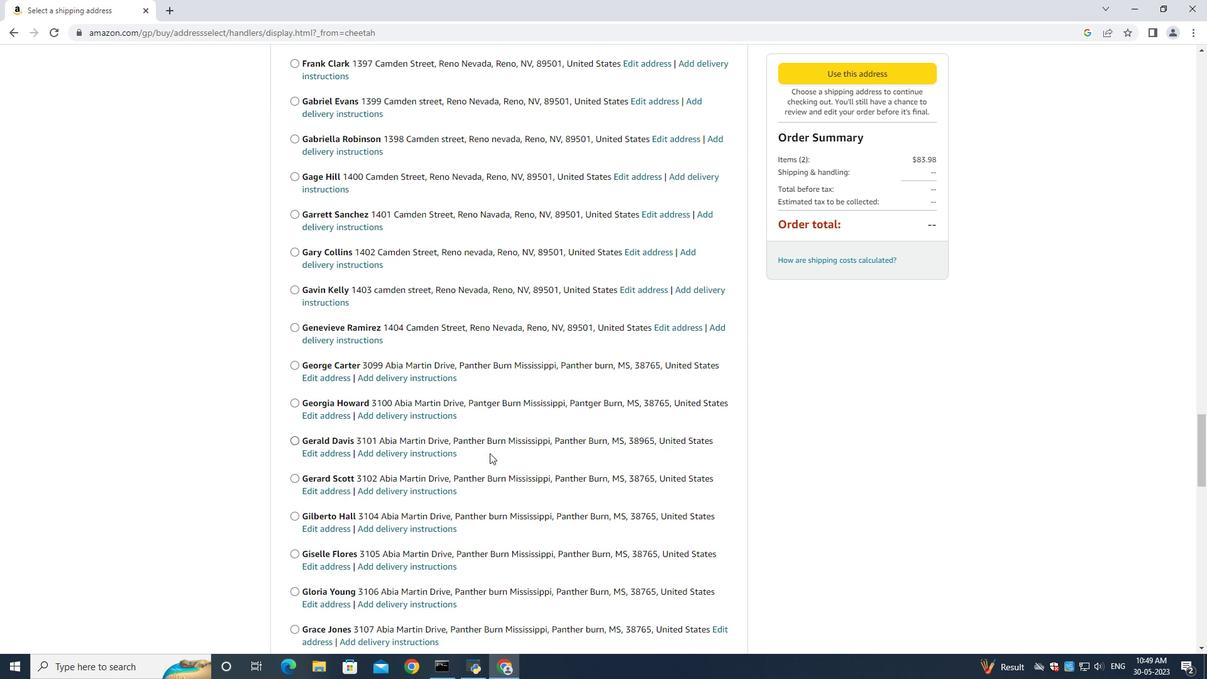 
Action: Mouse moved to (489, 451)
Screenshot: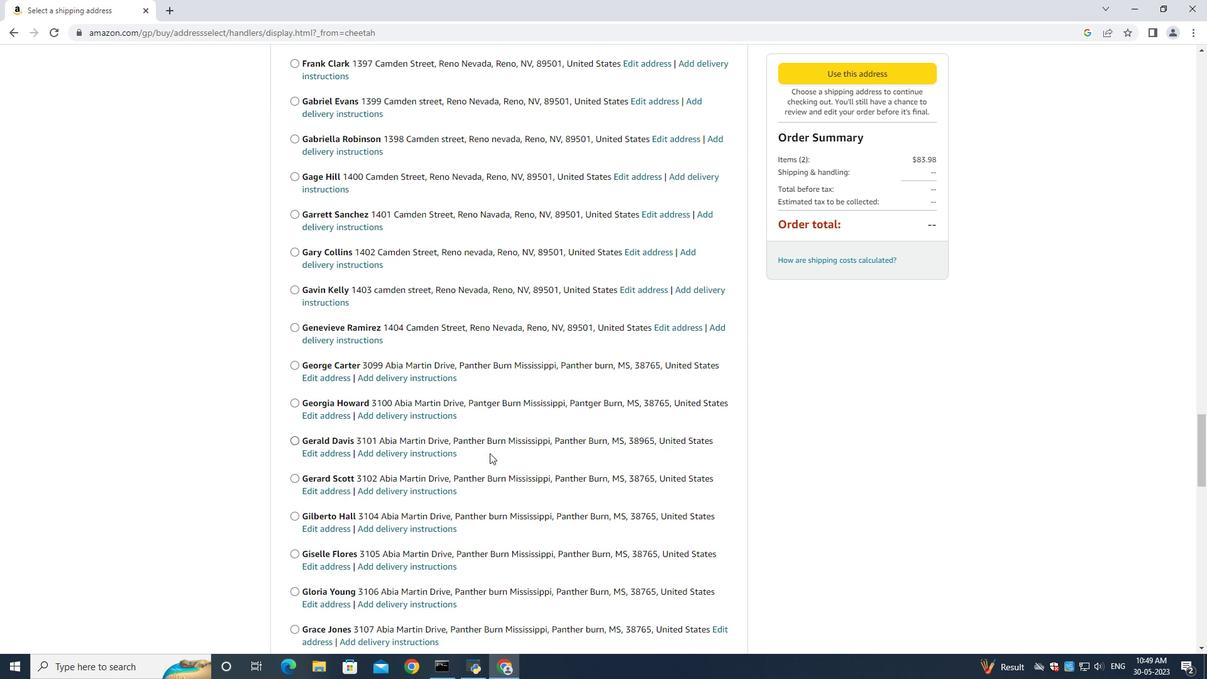 
Action: Mouse scrolled (491, 454) with delta (0, 0)
Screenshot: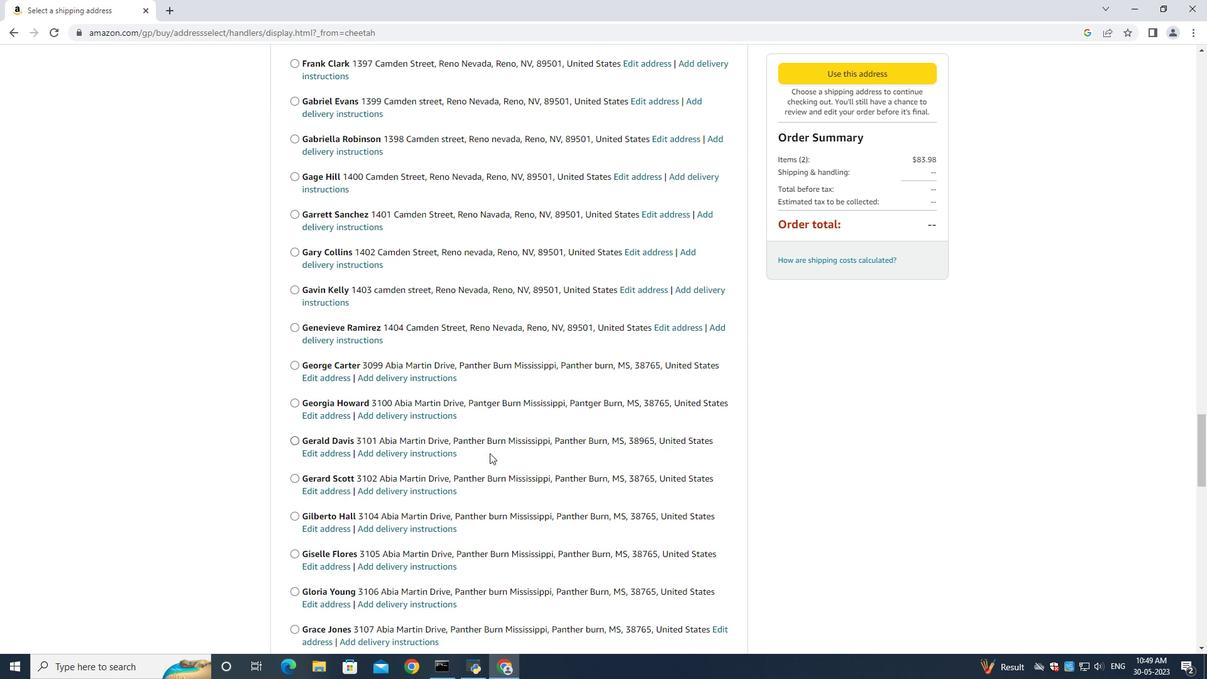 
Action: Mouse moved to (488, 451)
Screenshot: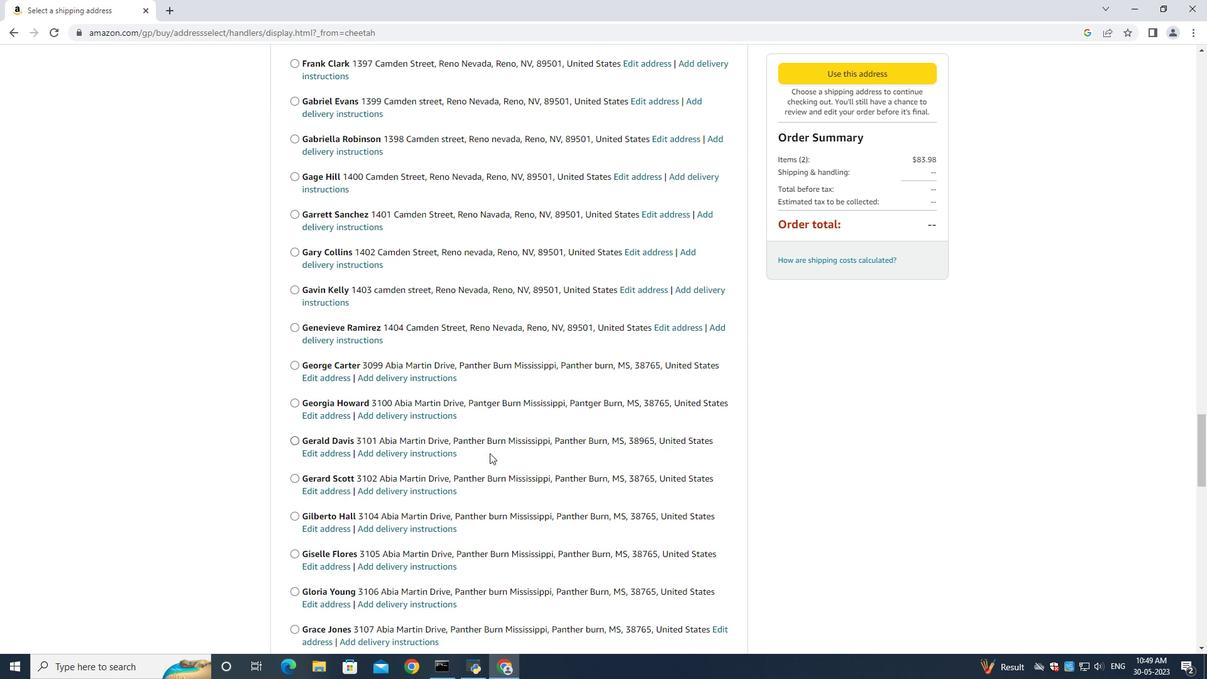 
Action: Mouse scrolled (488, 450) with delta (0, 0)
Screenshot: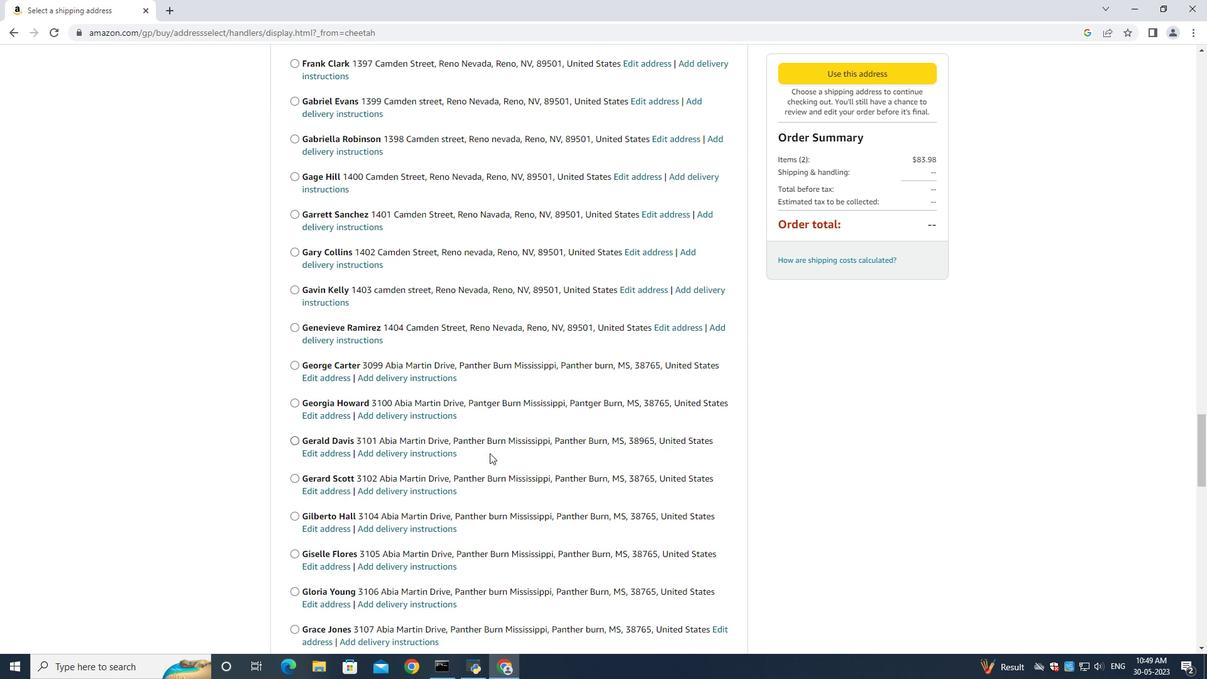 
Action: Mouse scrolled (489, 450) with delta (0, 0)
Screenshot: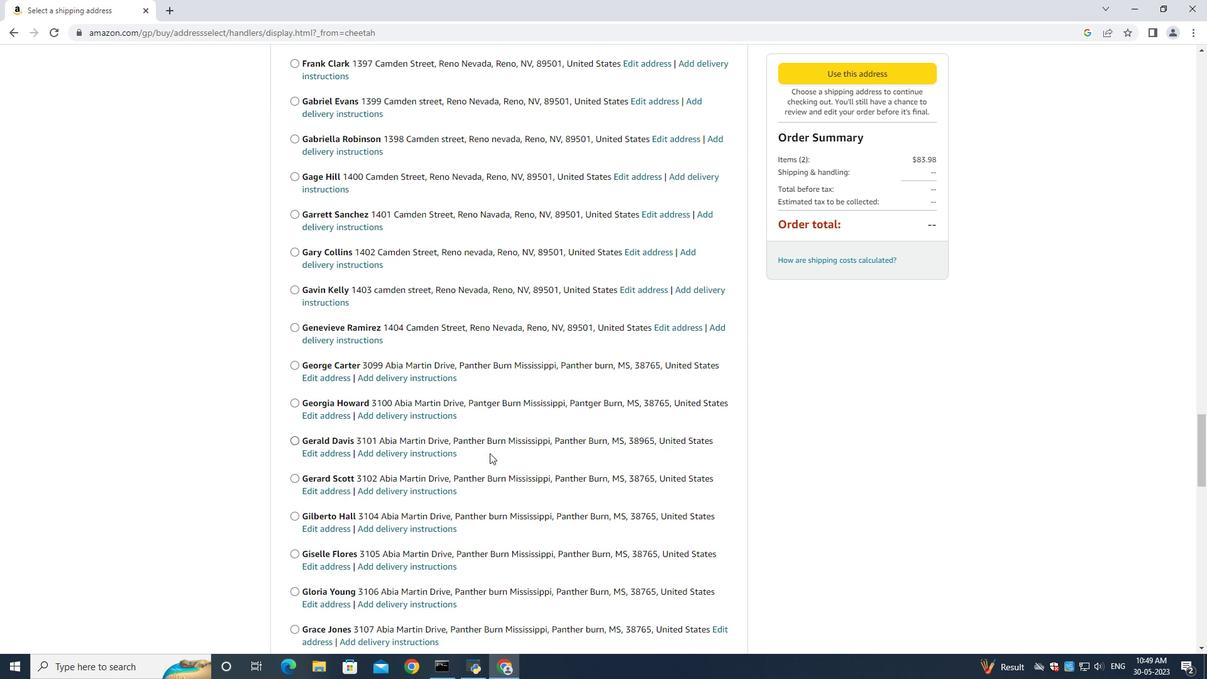 
Action: Mouse scrolled (489, 450) with delta (0, 0)
Screenshot: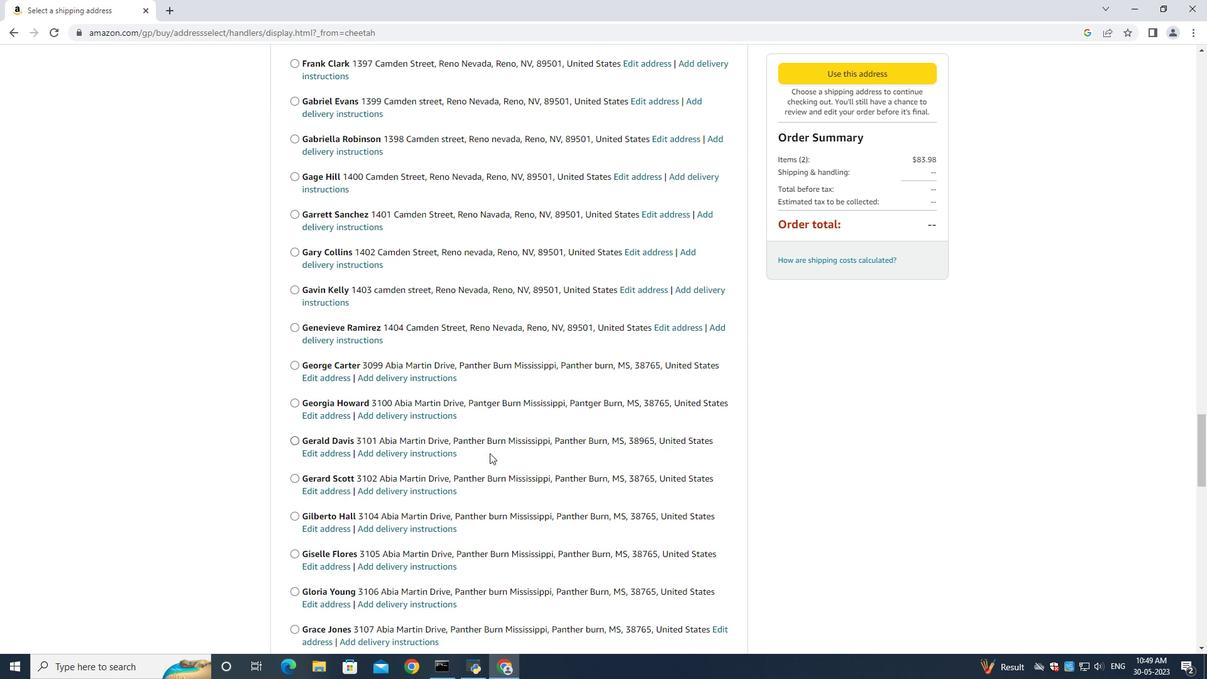 
Action: Mouse scrolled (489, 450) with delta (0, 0)
Screenshot: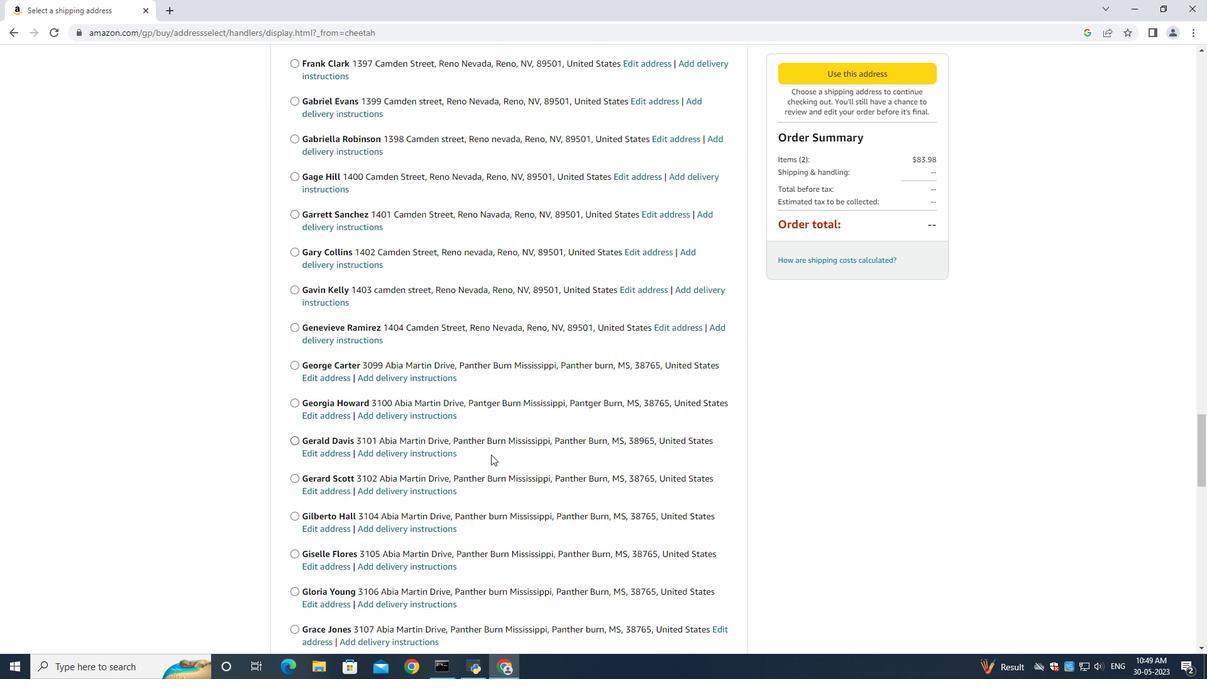
Action: Mouse scrolled (489, 450) with delta (0, 0)
Screenshot: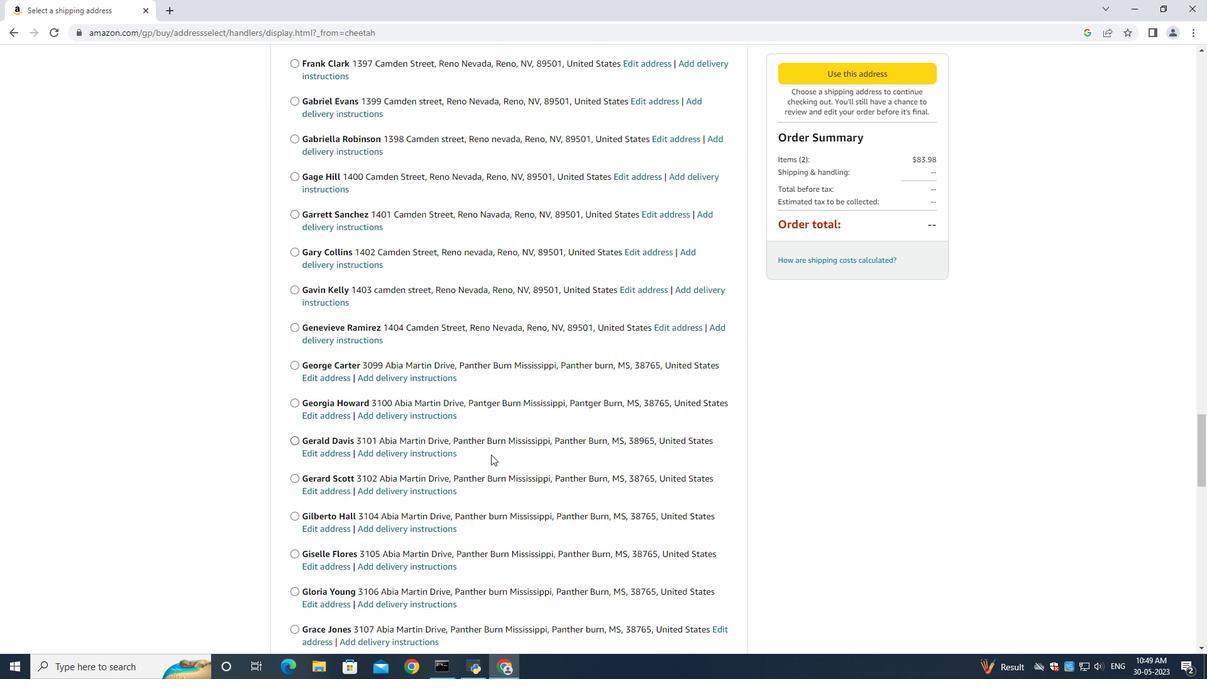 
Action: Mouse scrolled (489, 450) with delta (0, 0)
Screenshot: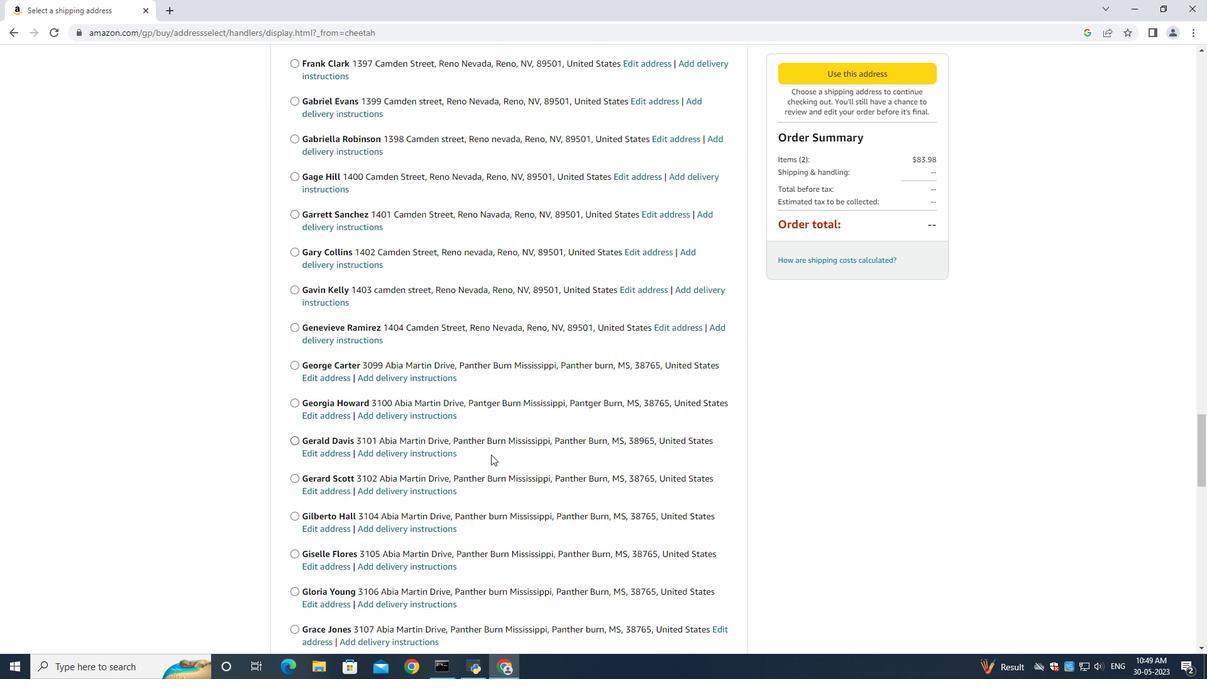 
Action: Mouse scrolled (489, 450) with delta (0, 0)
Screenshot: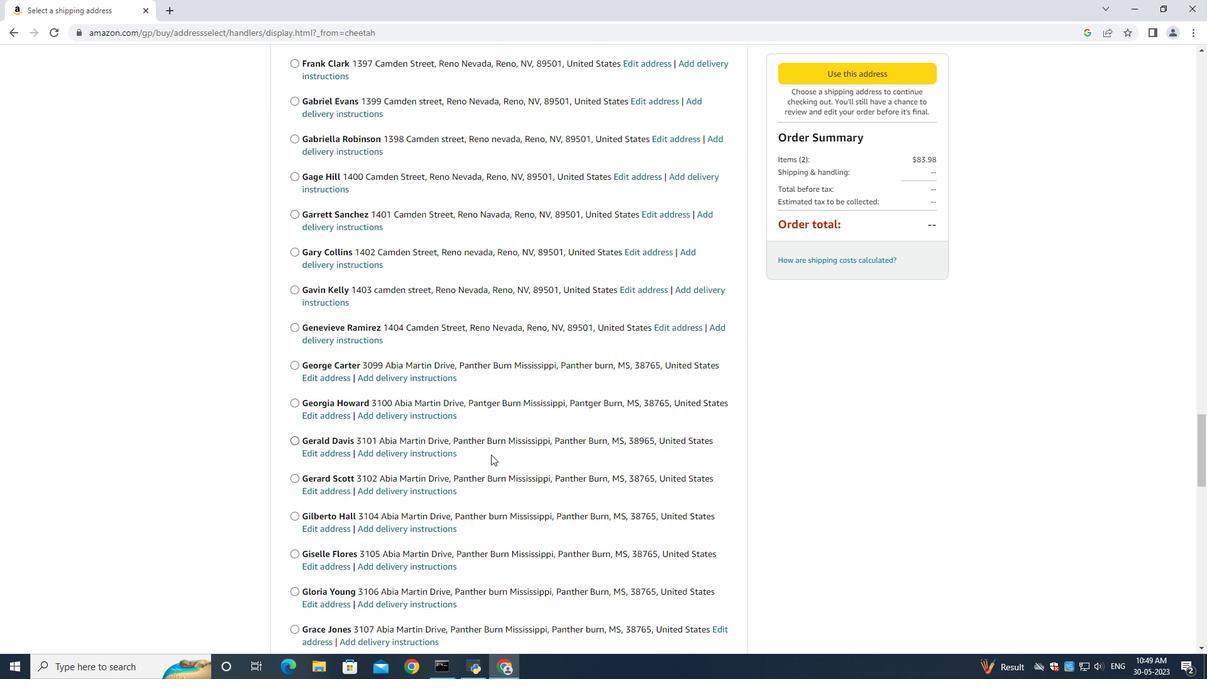 
Action: Mouse scrolled (488, 450) with delta (0, 0)
Screenshot: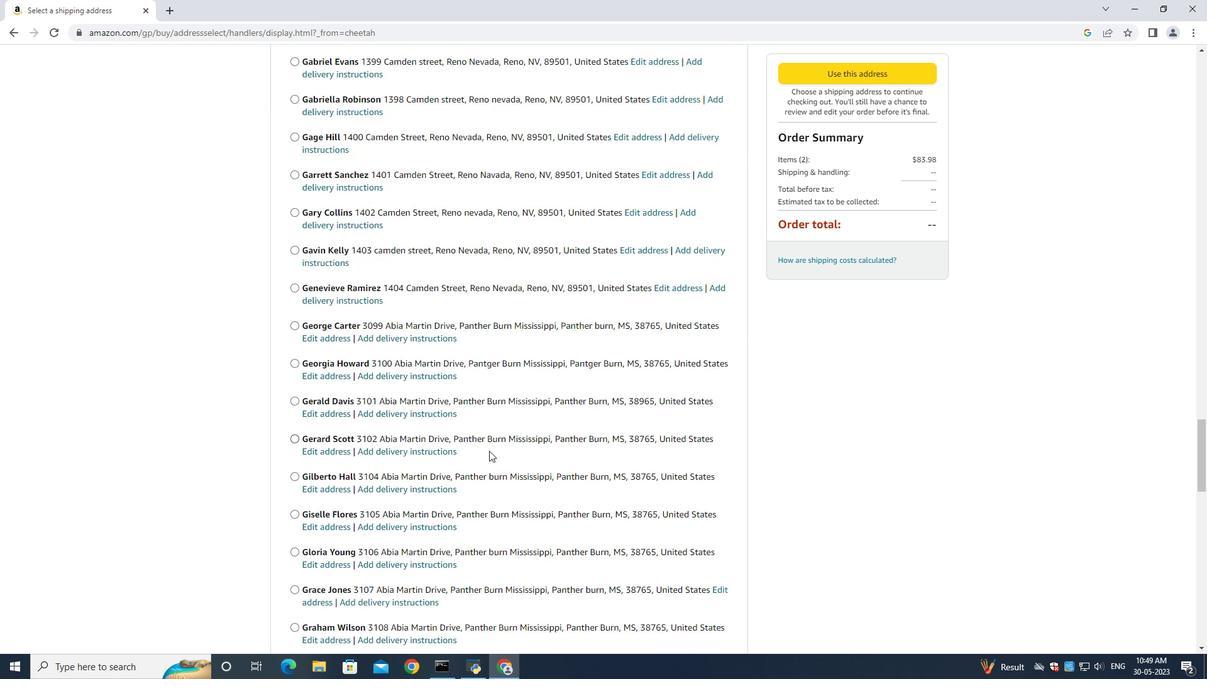 
Action: Mouse moved to (488, 451)
Screenshot: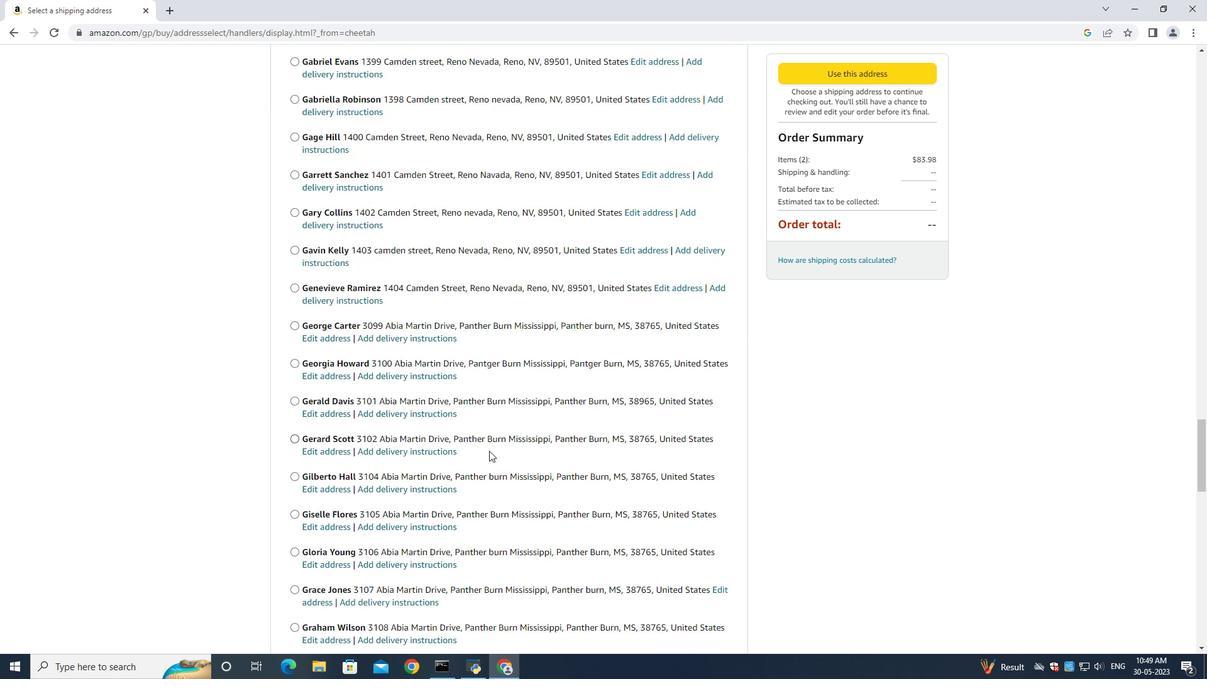 
Action: Mouse scrolled (488, 450) with delta (0, 0)
Screenshot: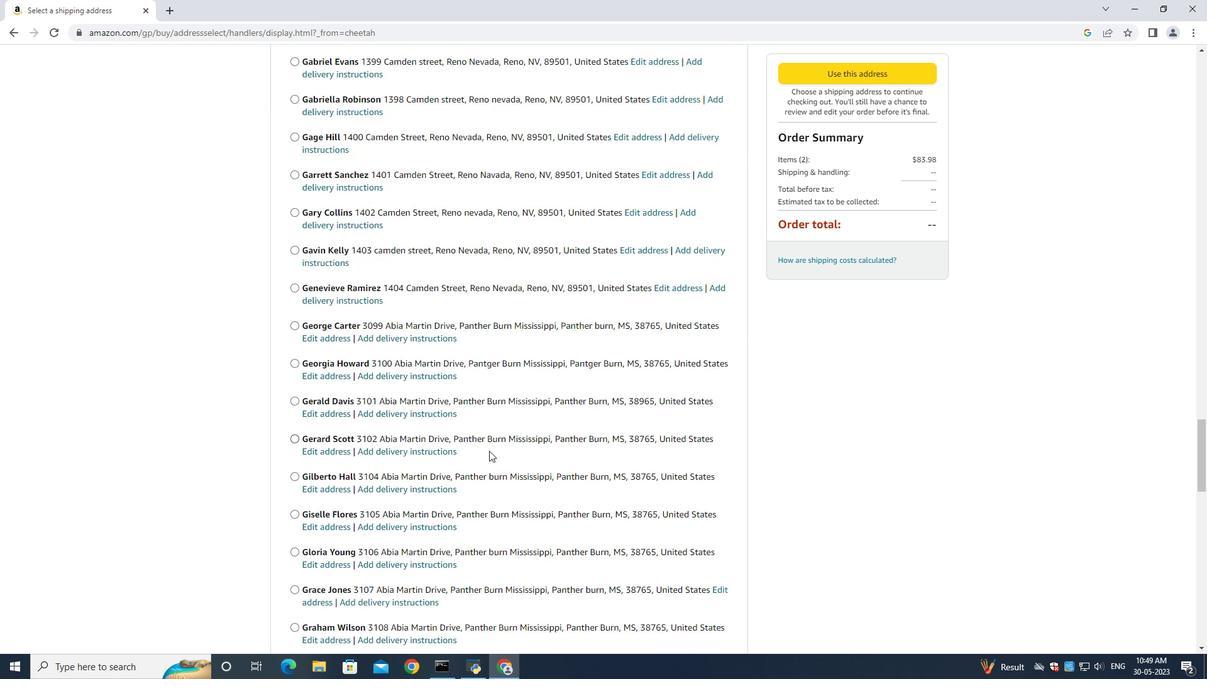 
Action: Mouse scrolled (488, 450) with delta (0, 0)
Screenshot: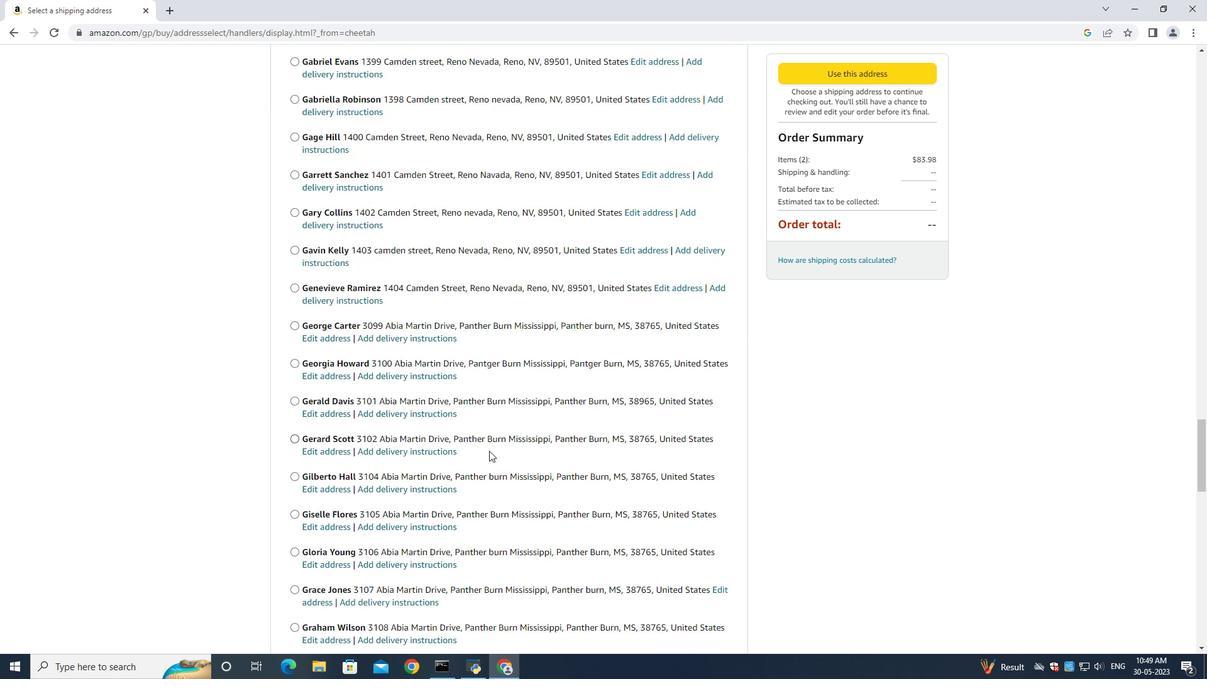 
Action: Mouse scrolled (488, 450) with delta (0, 0)
Screenshot: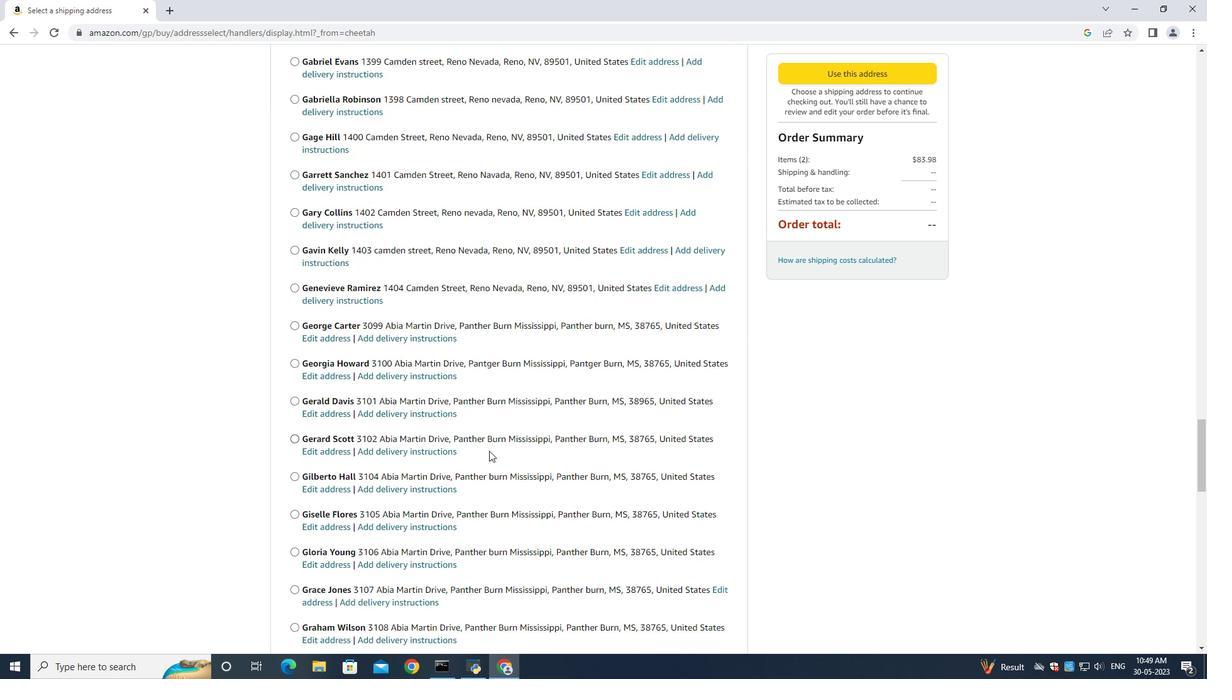 
Action: Mouse scrolled (488, 450) with delta (0, 0)
Screenshot: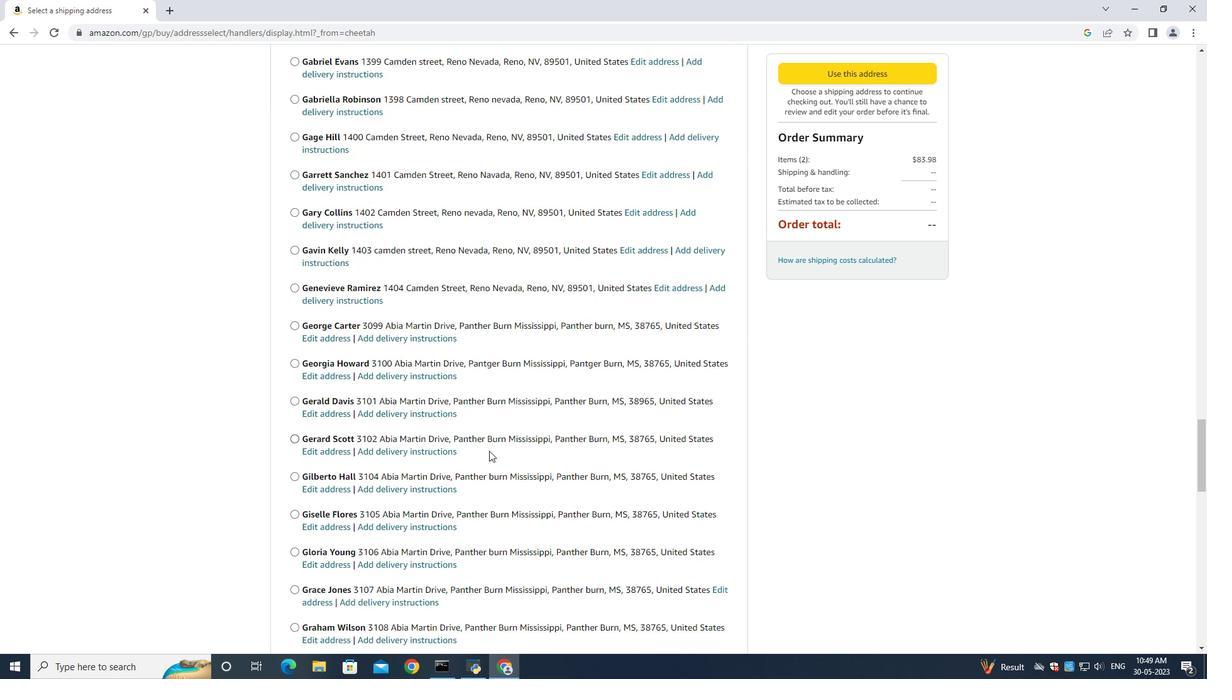 
Action: Mouse scrolled (488, 450) with delta (0, 0)
Screenshot: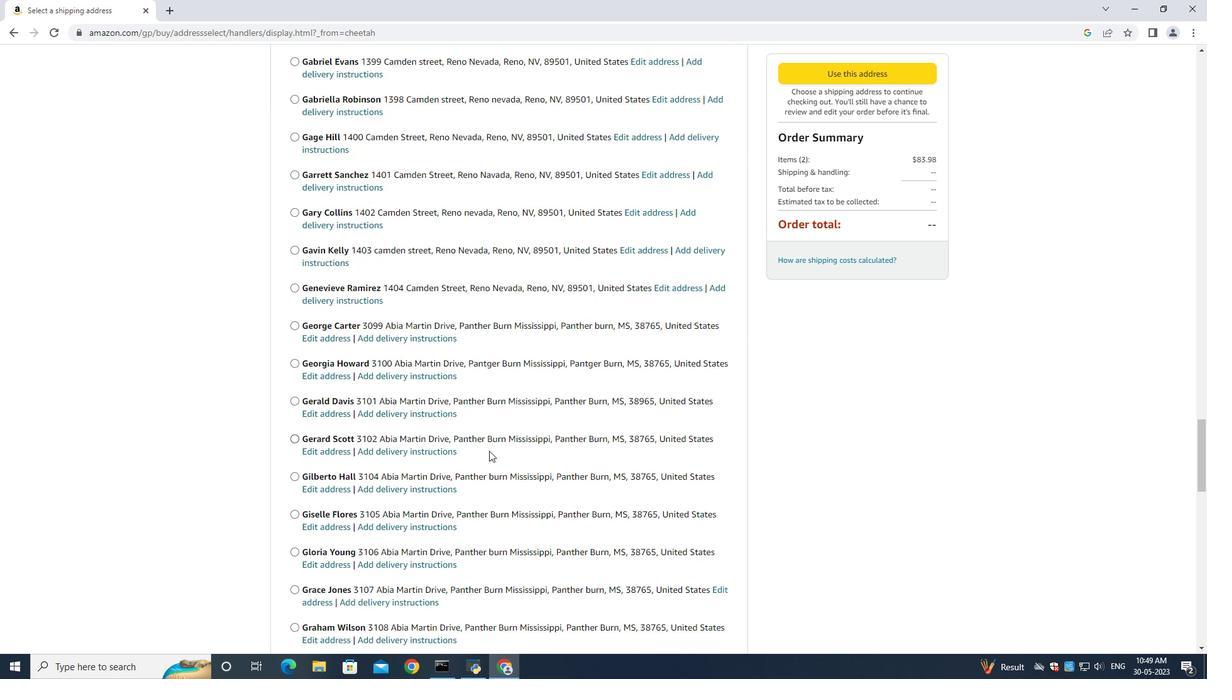 
Action: Mouse moved to (488, 450)
Screenshot: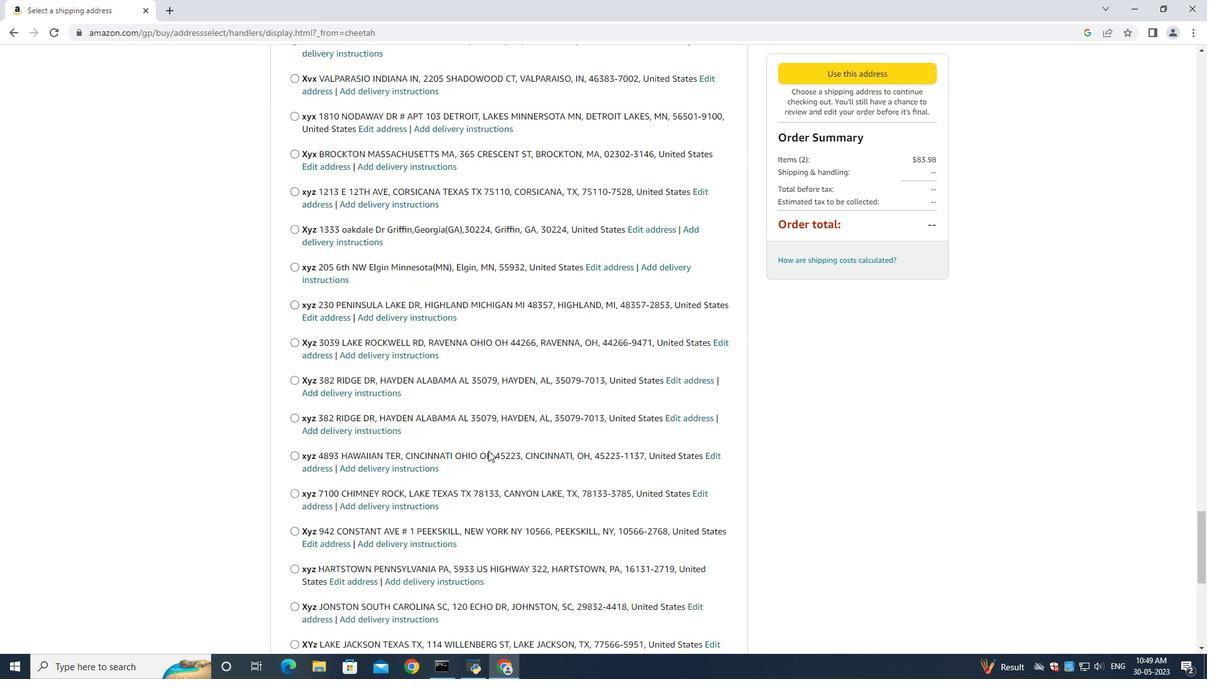 
Action: Mouse scrolled (488, 449) with delta (0, 0)
Screenshot: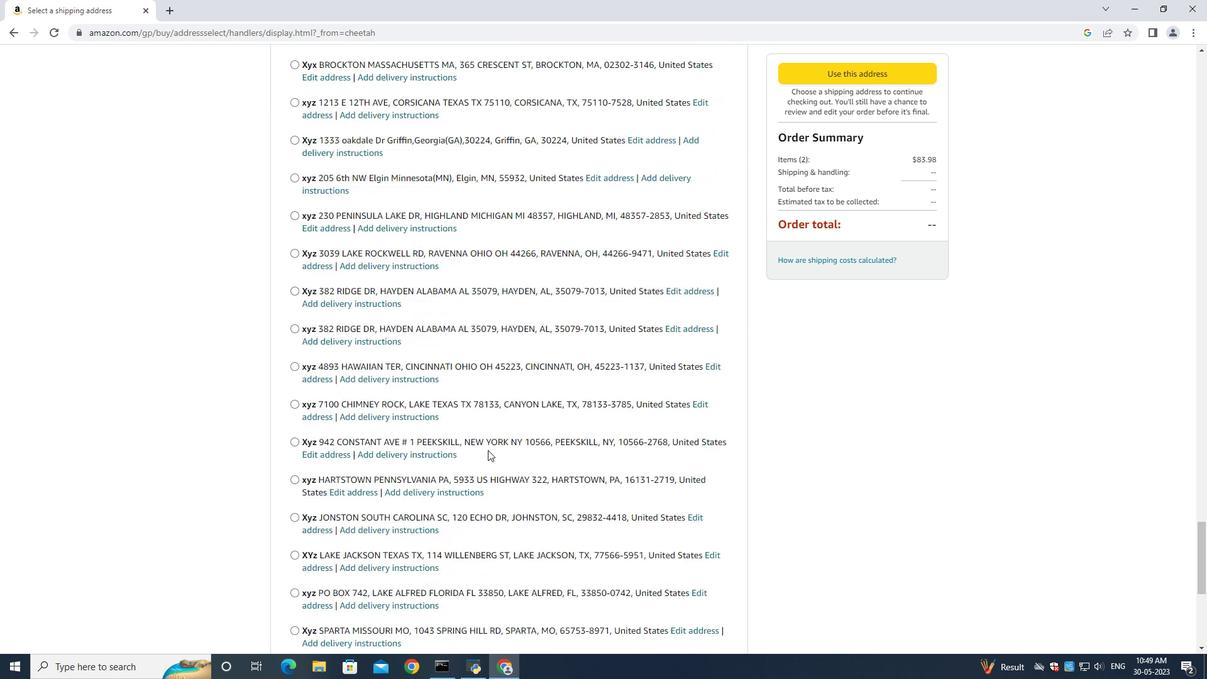 
Action: Mouse scrolled (488, 449) with delta (0, 0)
Screenshot: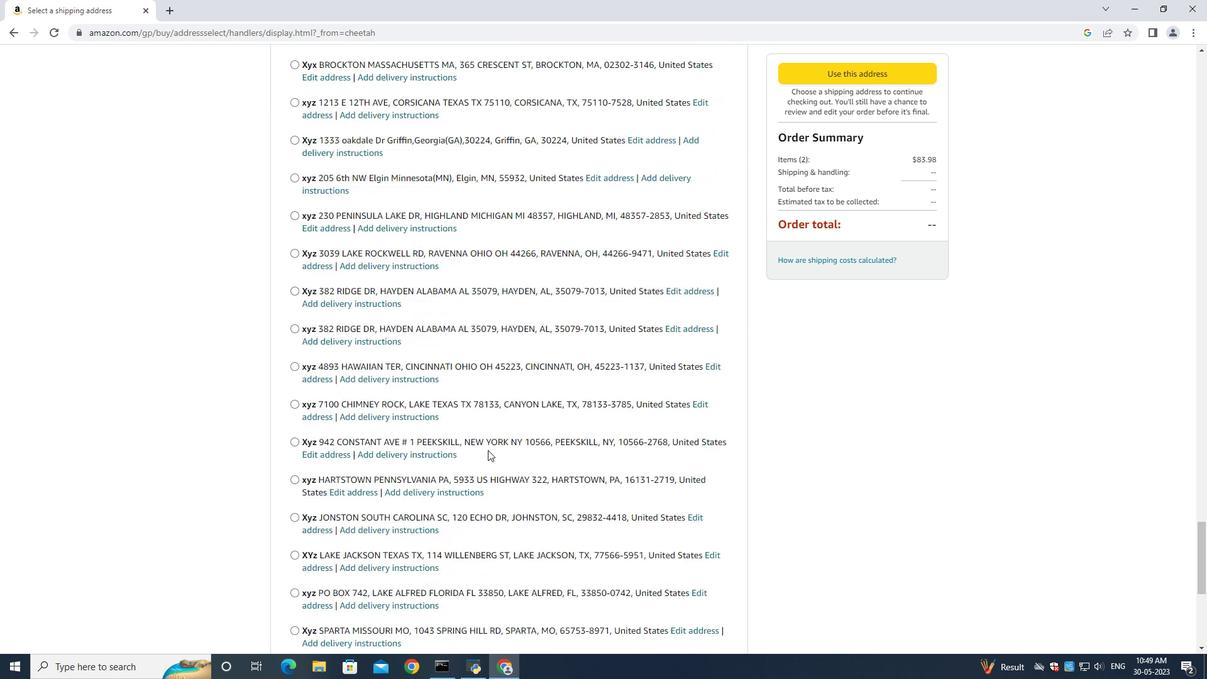 
Action: Mouse moved to (488, 450)
Screenshot: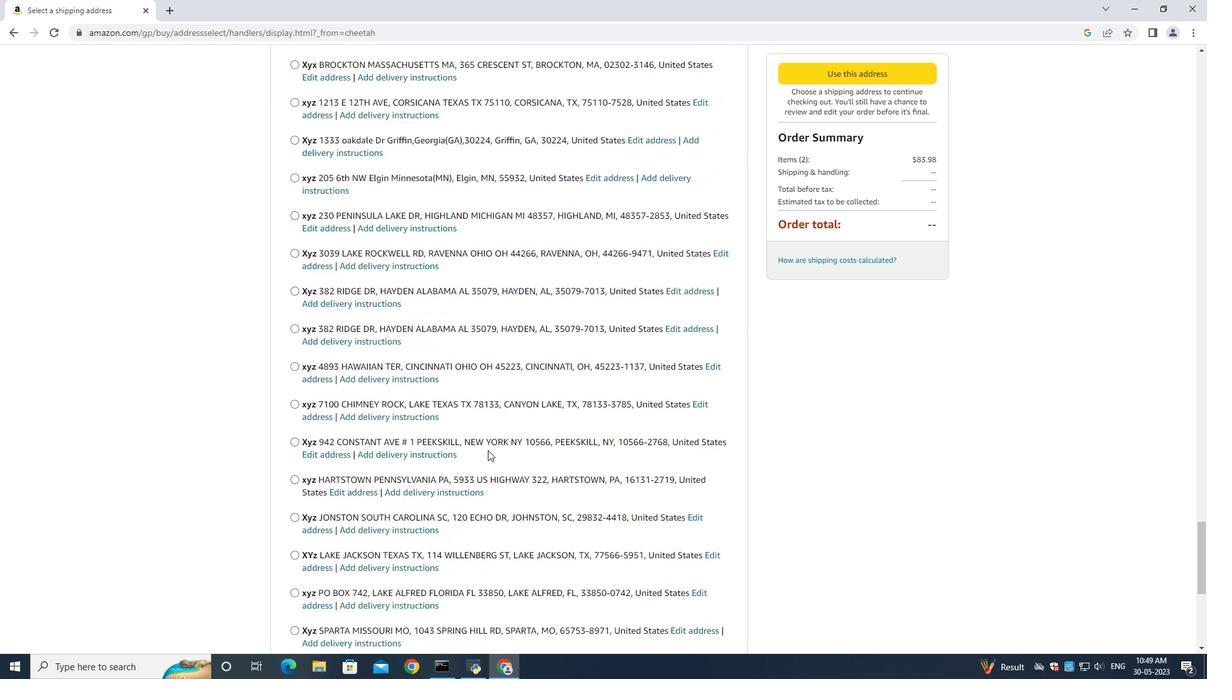 
Action: Mouse scrolled (488, 449) with delta (0, 0)
Screenshot: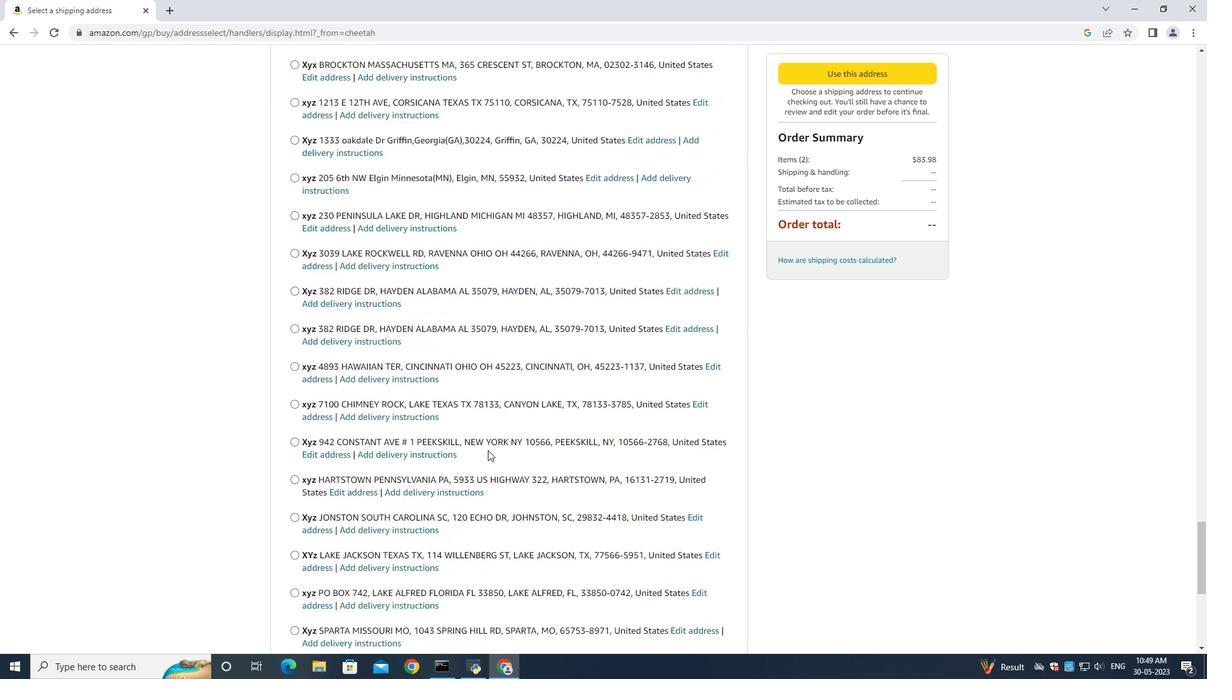 
Action: Mouse scrolled (488, 449) with delta (0, 0)
Screenshot: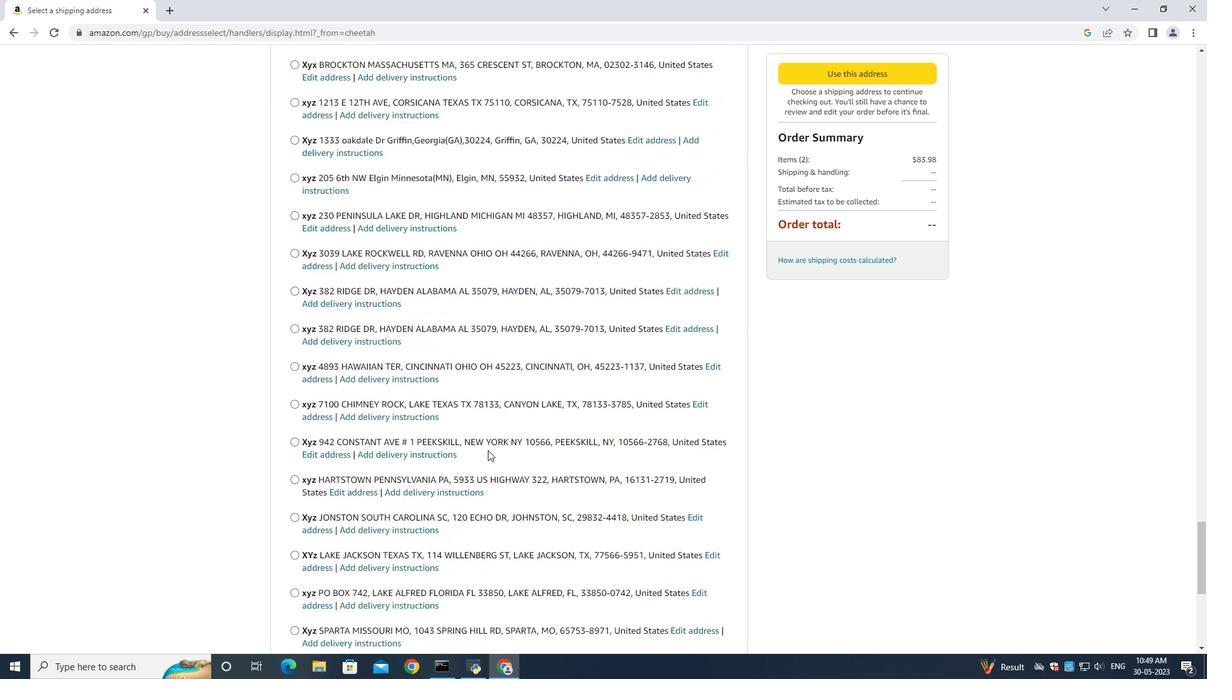 
Action: Mouse scrolled (488, 449) with delta (0, 0)
Screenshot: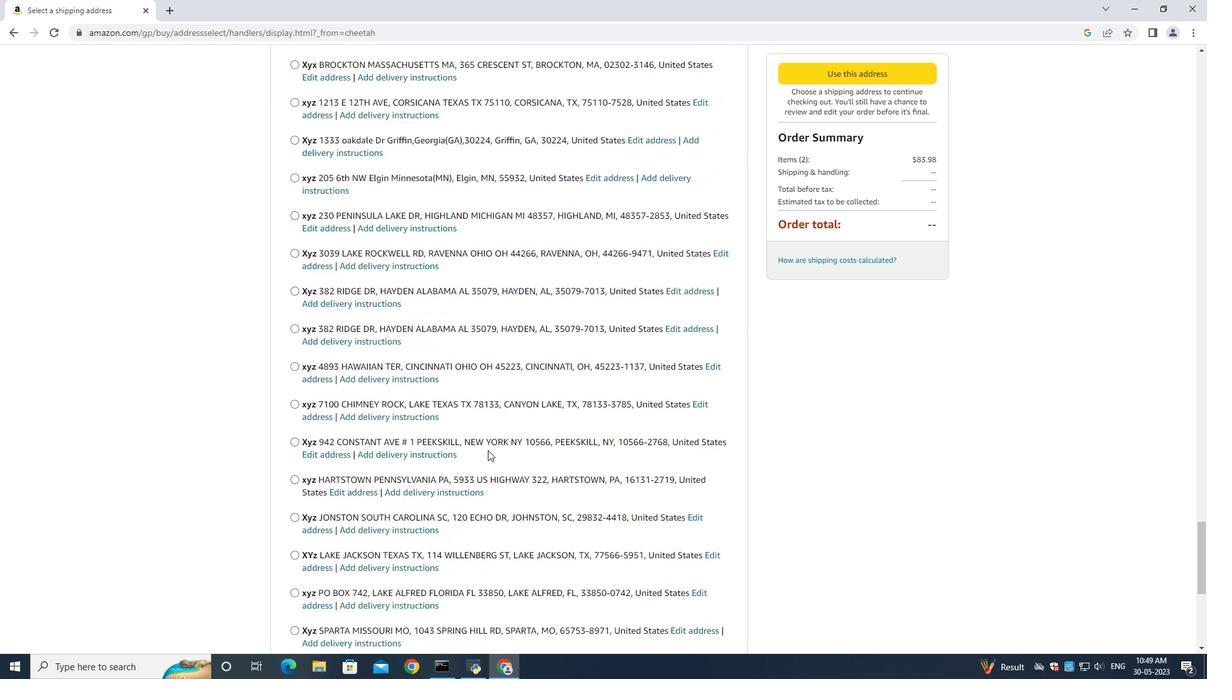 
Action: Mouse moved to (340, 299)
Screenshot: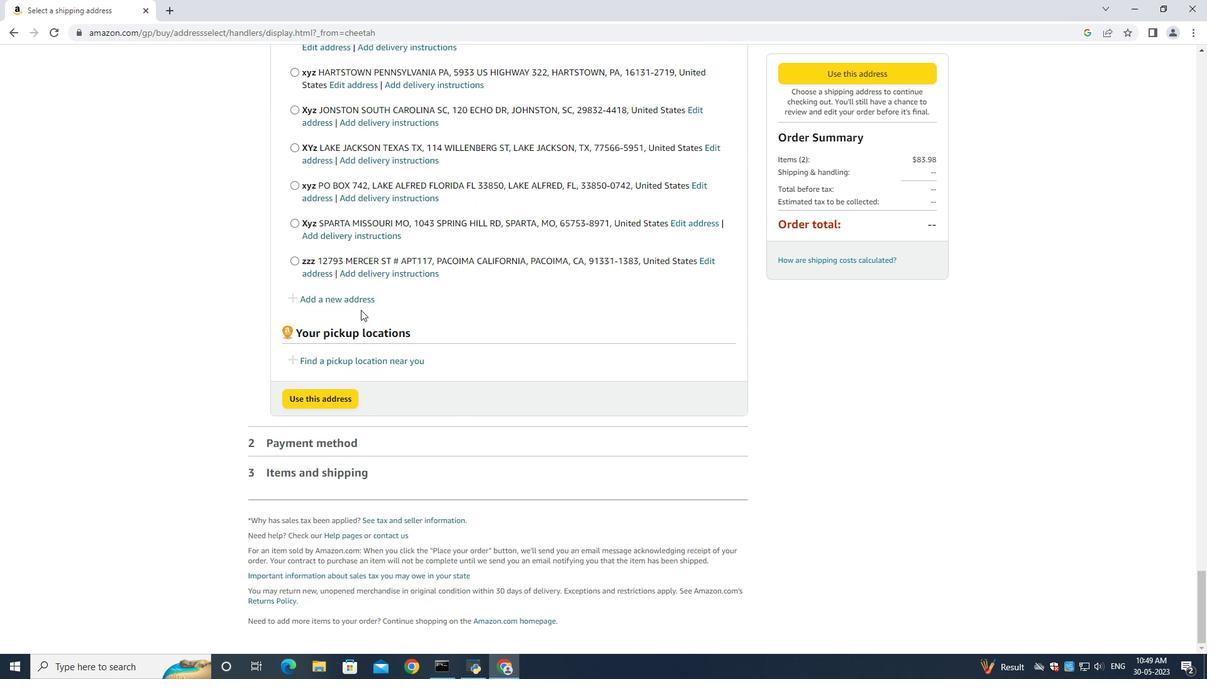 
Action: Mouse pressed left at (340, 299)
Screenshot: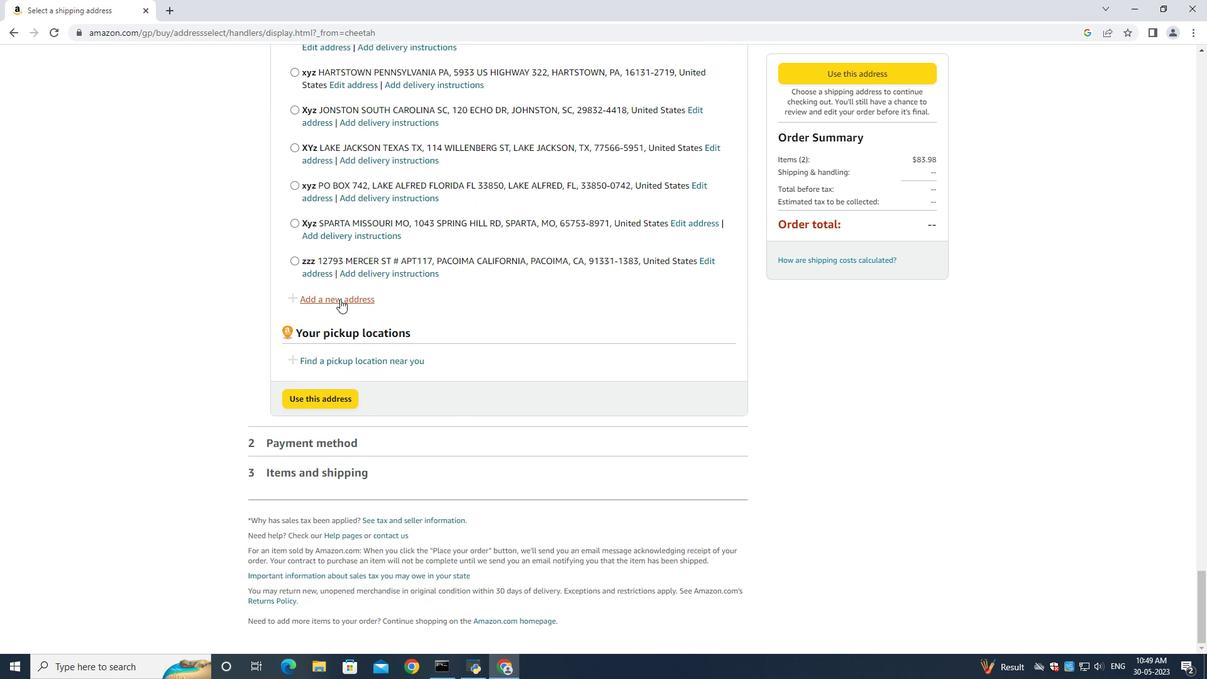 
Action: Mouse moved to (413, 296)
Screenshot: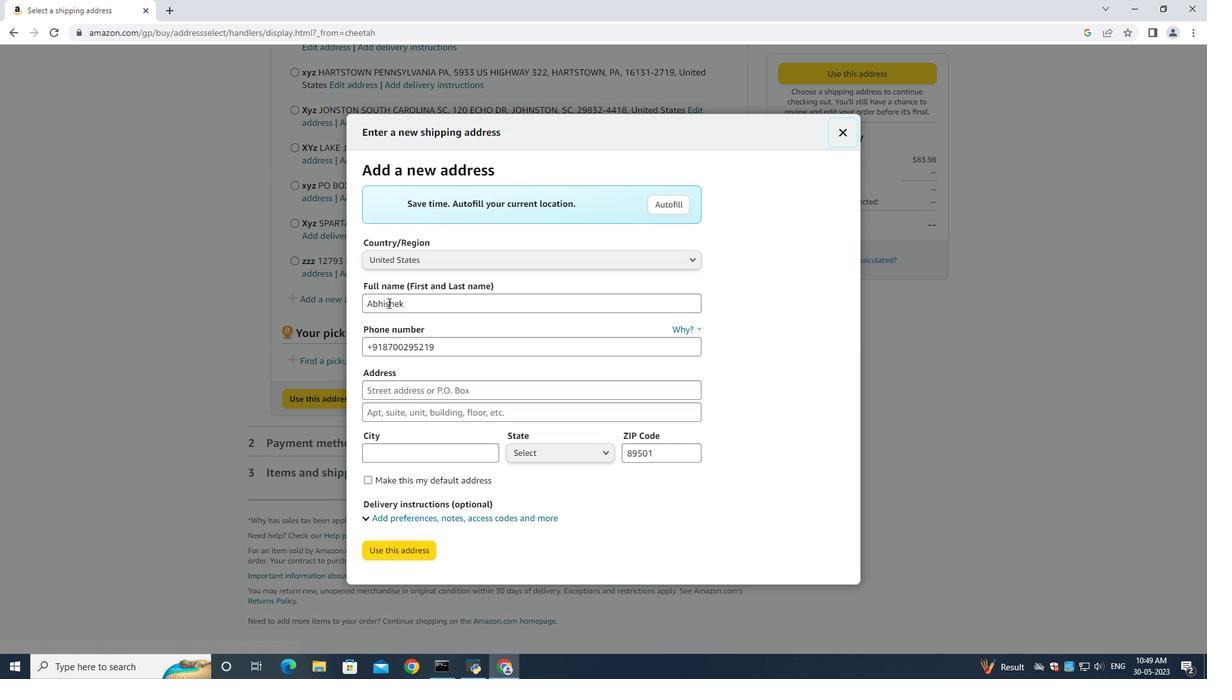
Action: Mouse pressed left at (413, 296)
Screenshot: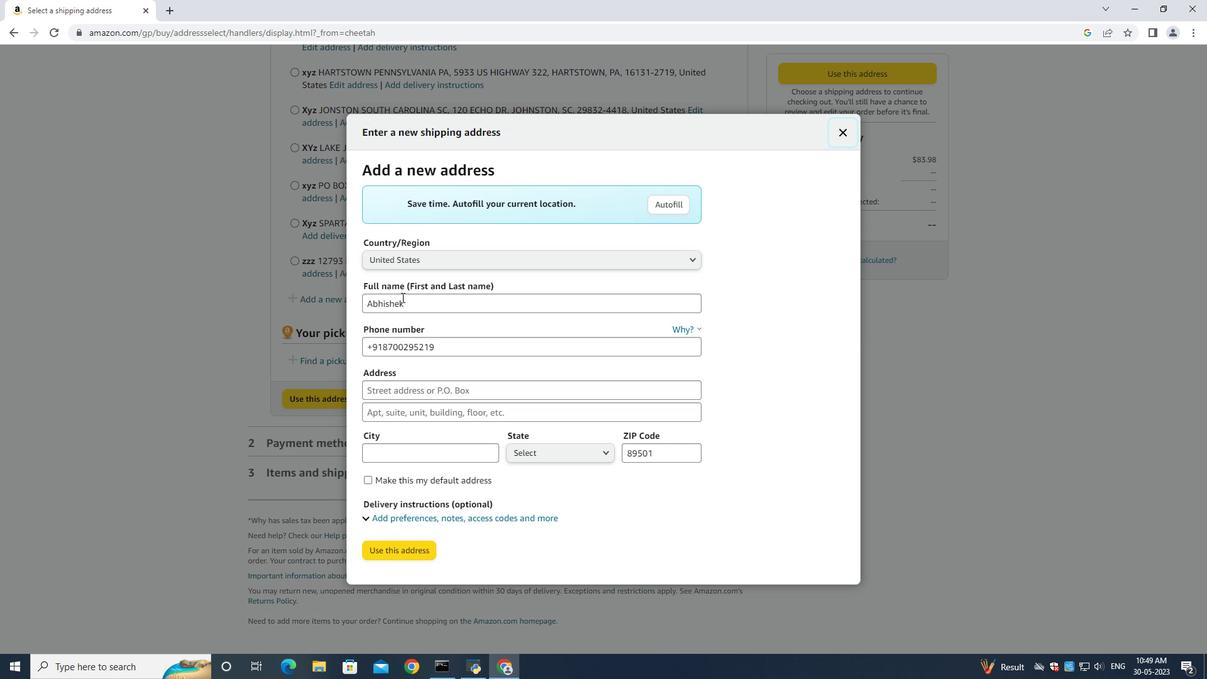 
Action: Key pressed ctrl+A<Key.backspace><Key.shift><Key.shift><Key.shift><Key.shift><Key.shift><Key.shift><Key.shift><Key.shift><Key.shift><Key.shift><Key.shift><Key.shift><Key.shift><Key.shift><Key.shift><Key.shift><Key.shift><Key.shift><Key.shift><Key.shift><Key.shift><Key.shift><Key.shift><Key.shift><Key.shift><Key.shift><Key.shift><Key.shift><Key.shift><Key.shift><Key.shift><Key.shift><Key.shift><Key.shift><Key.shift><Key.shift><Key.shift><Key.shift><Key.shift><Key.shift><Key.shift><Key.shift><Key.shift><Key.shift><Key.shift><Key.shift><Key.shift><Key.shift><Key.shift><Key.shift><Key.shift><Key.shift><Key.shift><Key.shift><Key.shift><Key.shift><Key.shift><Key.shift><Key.shift><Key.shift><Key.shift><Key.shift><Key.shift><Key.shift><Key.shift><Key.shift><Key.shift><Key.shift><Key.shift><Key.shift><Key.shift><Key.shift><Key.shift><Key.shift><Key.shift><Key.shift><Key.shift><Key.shift><Key.shift><Key.shift><Key.shift><Key.shift><Key.shift><Key.shift><Key.shift><Key.shift><Key.shift><Key.shift><Key.shift><Key.shift><Key.shift><Key.shift><Key.shift><Key.shift><Key.shift><Key.shift><Key.shift><Key.shift><Key.shift><Key.shift><Key.shift><Key.shift><Key.shift><Key.shift><Key.shift><Key.shift><Key.shift><Key.shift><Key.shift><Key.shift><Key.shift><Key.shift><Key.shift><Key.shift><Key.shift><Key.shift><Key.shift><Key.shift><Key.shift><Key.shift><Key.shift><Key.shift><Key.shift><Key.shift><Key.shift><Key.shift><Key.shift><Key.shift><Key.shift><Key.shift><Key.shift><Key.shift><Key.shift><Key.shift><Key.shift><Key.shift><Key.shift><Key.shift><Key.shift><Key.shift><Key.shift><Key.shift><Key.shift><Key.shift><Key.shift><Key.shift><Key.shift><Key.shift><Key.shift><Key.shift><Key.shift><Key.shift><Key.shift><Key.shift><Key.shift>Grant<Key.space><Key.shift>Allen<Key.space><Key.tab><Key.tab>=<Key.backspace>6314971043<Key.tab><Key.enter><Key.shift><Key.shift><Key.shift><Key.shift><Key.shift><Key.shift><Key.shift><Key.shift><Key.shift><Key.shift><Key.shift><Key.shift><Key.shift><Key.shift><Key.shift><Key.shift><Key.shift><Key.shift><Key.shift><Key.shift><Key.shift><Key.shift><Key.shift><Key.shift><Key.shift><Key.shift><Key.shift><Key.shift><Key.shift><Key.shift><Key.shift><Key.shift><Key.shift><Key.shift><Key.shift><Key.shift><Key.shift><Key.shift><Key.shift><Key.shift><Key.shift><Key.shift><Key.shift><Key.shift><Key.shift><Key.shift><Key.shift><Key.shift><Key.shift><Key.shift><Key.shift><Key.shift><Key.shift><Key.shift><Key.shift><Key.shift><Key.shift><Key.shift><Key.shift><Key.shift><Key.shift><Key.shift><Key.shift><Key.shift><Key.shift><Key.shift><Key.shift><Key.shift><Key.shift><Key.shift><Key.shift><Key.shift><Key.shift><Key.shift><Key.shift><Key.shift><Key.shift><Key.shift><Key.shift><Key.shift><Key.shift><Key.shift><Key.shift><Key.shift><Key.shift><Key.shift><Key.shift><Key.shift><Key.shift><Key.shift><Key.shift><Key.shift><Key.shift><Key.shift><Key.shift><Key.shift><Key.shift><Key.shift><Key.shift><Key.shift><Key.shift><Key.shift><Key.shift><Key.shift><Key.shift><Key.shift><Key.shift><Key.shift><Key.shift><Key.shift><Key.shift><Key.shift><Key.shift><Key.shift><Key.shift><Key.shift><Key.shift><Key.shift><Key.shift><Key.shift><Key.shift><Key.shift><Key.shift><Key.shift><Key.shift><Key.shift><Key.shift><Key.shift><Key.shift><Key.shift><Key.shift><Key.shift><Key.shift><Key.shift><Key.shift><Key.shift><Key.shift><Key.shift><Key.shift><Key.shift><Key.shift><Key.shift><Key.shift><Key.shift><Key.shift><Key.shift><Key.shift><Key.shift><Key.shift><Key.shift><Key.shift><Key.shift><Key.shift><Key.shift><Key.shift><Key.shift><Key.shift><Key.shift><Key.shift><Key.shift><Key.shift><Key.shift><Key.shift><Key.shift><Key.shift><Key.shift><Key.shift><Key.shift><Key.shift><Key.shift><Key.shift><Key.shift><Key.shift><Key.shift><Key.shift><Key.shift><Key.shift><Key.shift><Key.shift><Key.shift><Key.shift><Key.shift><Key.shift><Key.shift><Key.shift><Key.shift><Key.shift><Key.shift><Key.shift><Key.shift><Key.shift><Key.shift><Key.shift><Key.shift><Key.shift><Key.shift><Key.shift><Key.shift><Key.shift><Key.shift><Key.shift>33<Key.backspace>109<Key.space><Key.shift><Key.shift><Key.shift><Key.shift><Key.shift><Key.shift><Key.shift><Key.shift><Key.shift><Key.shift><Key.shift><Key.shift><Key.shift><Key.shift><Key.shift><Key.shift><Key.shift><Key.shift><Key.shift><Key.shift><Key.shift>Abia<Key.space><Key.shift><Key.shift><Key.shift><Key.shift><Key.shift><Key.shift><Key.shift><Key.shift><Key.shift><Key.shift><Key.shift><Key.shift><Key.shift><Key.shift><Key.shift><Key.shift><Key.shift><Key.shift><Key.shift><Key.shift>Martin<Key.space><Key.shift><Key.shift><Key.shift><Key.shift><Key.shift>Drive<Key.tab><Key.shift><Key.shift><Key.shift><Key.shift><Key.shift><Key.shift><Key.shift><Key.shift><Key.shift><Key.shift><Key.shift><Key.shift><Key.shift><Key.shift><Key.shift><Key.shift><Key.shift><Key.shift><Key.shift><Key.shift><Key.shift><Key.shift><Key.shift><Key.shift><Key.shift><Key.shift><Key.shift><Key.shift><Key.shift><Key.shift><Key.shift><Key.shift><Key.shift><Key.shift><Key.shift><Key.shift><Key.shift><Key.shift><Key.shift>Panther<Key.space><Key.shift>Burn<Key.space><Key.shift>Mississppi<Key.space><Key.tab><Key.shift><Key.shift><Key.shift><Key.shift><Key.shift><Key.shift>PAn=<Key.backspace><Key.backspace><Key.backspace>anther<Key.space><Key.shift>Burn<Key.space><Key.tab><Key.up>miss<Key.enter>
Screenshot: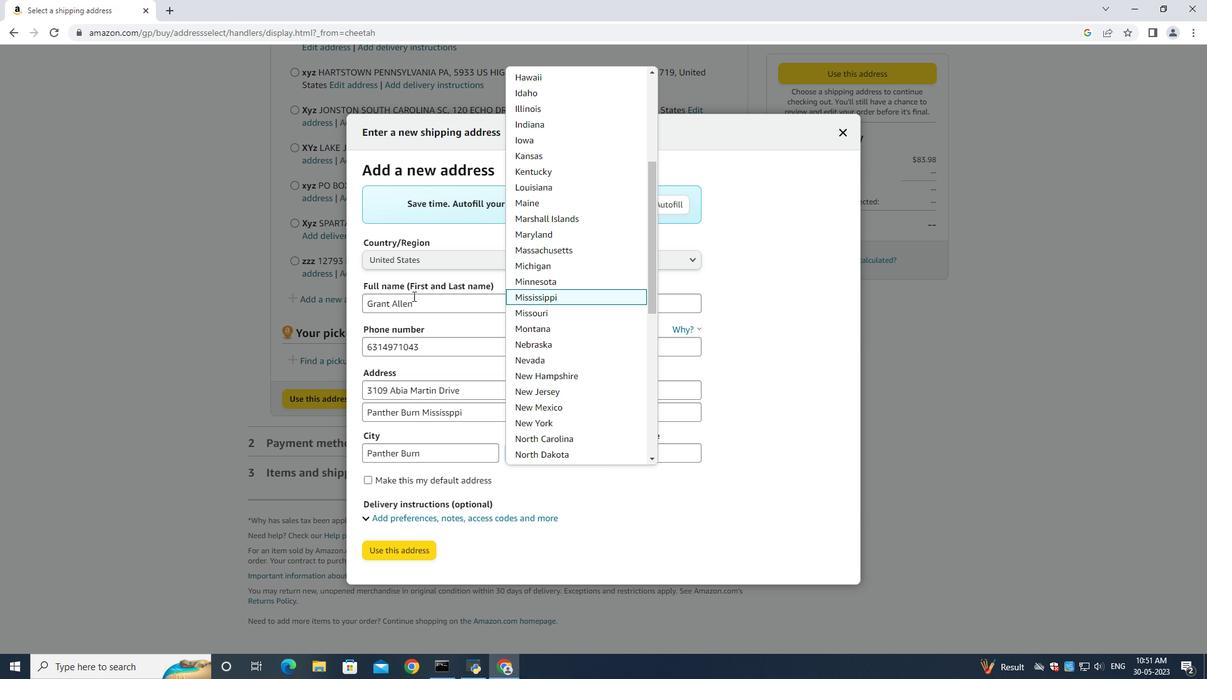 
Action: Mouse moved to (644, 447)
Screenshot: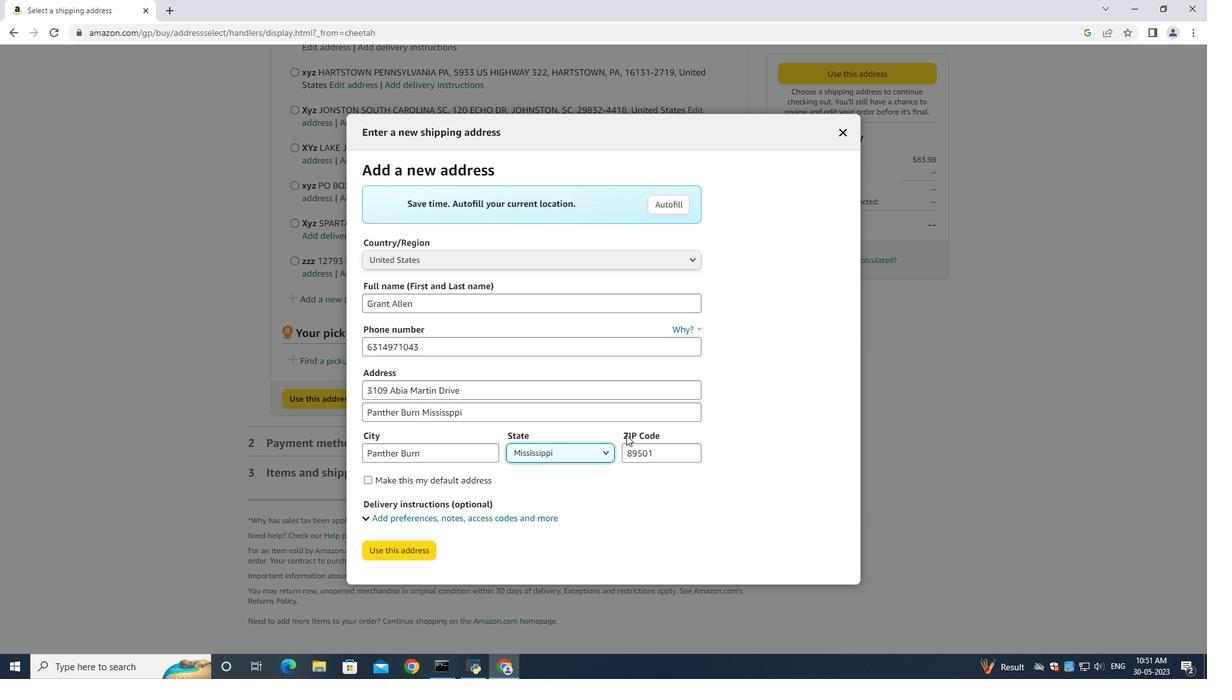 
Action: Mouse pressed left at (644, 447)
Screenshot: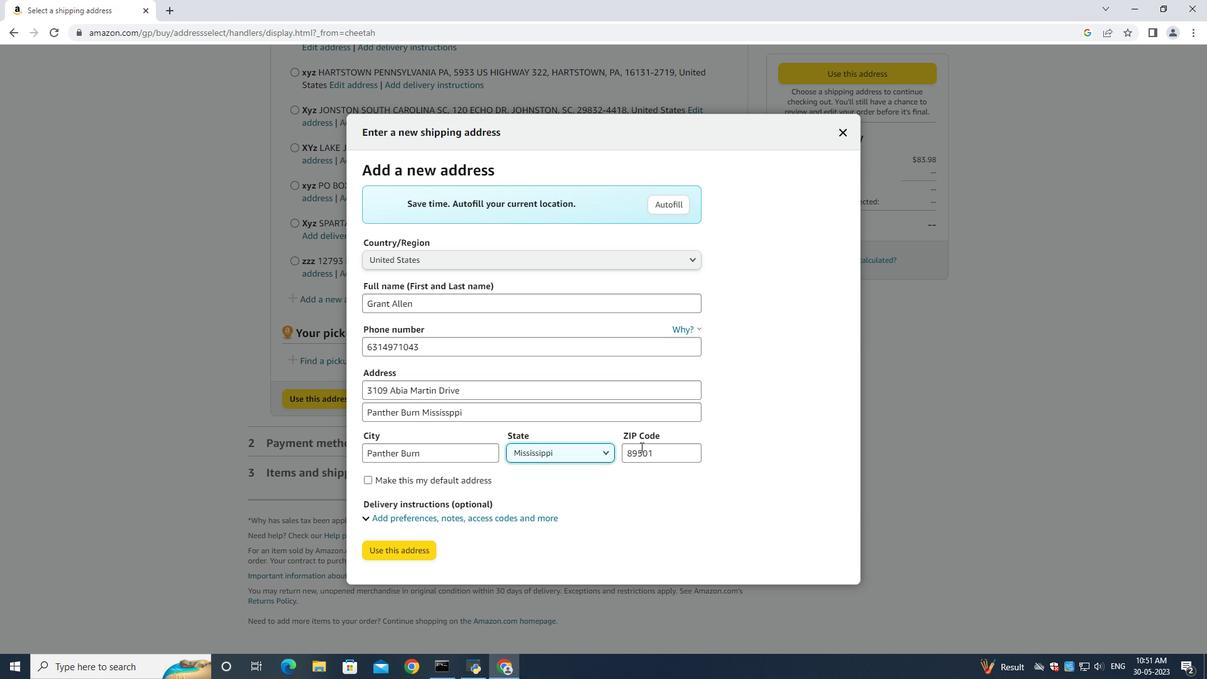 
Action: Key pressed ctrl+A<Key.backspace>38765
Screenshot: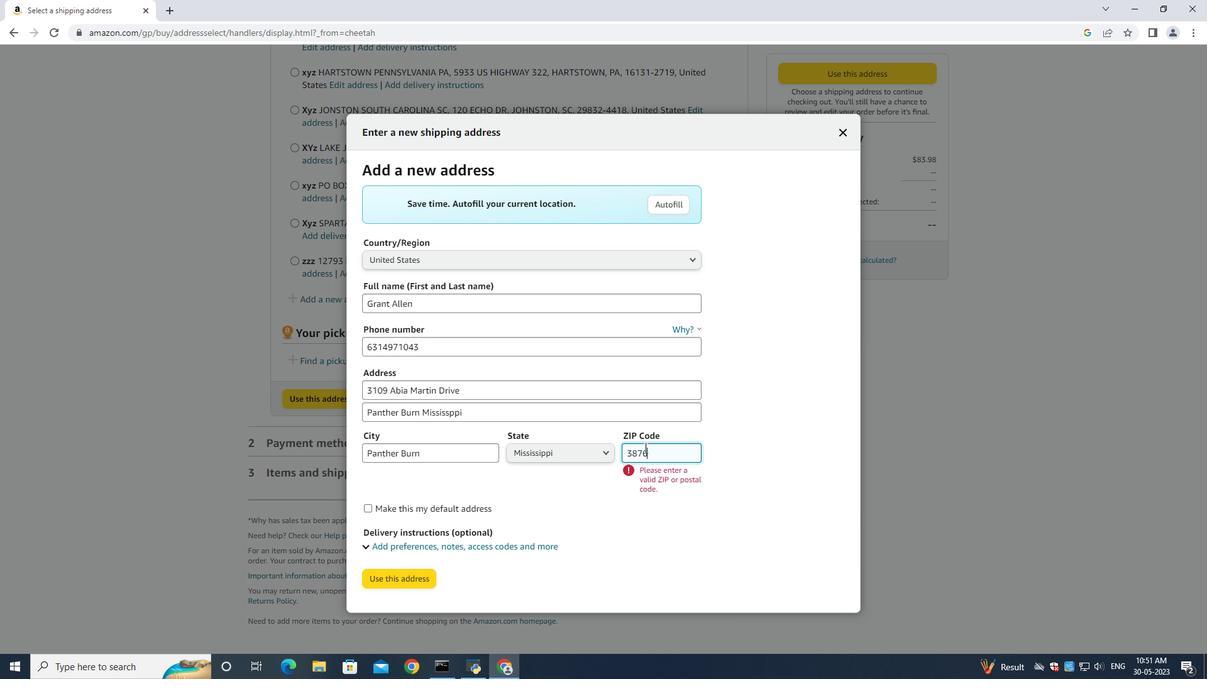 
Action: Mouse moved to (406, 578)
Screenshot: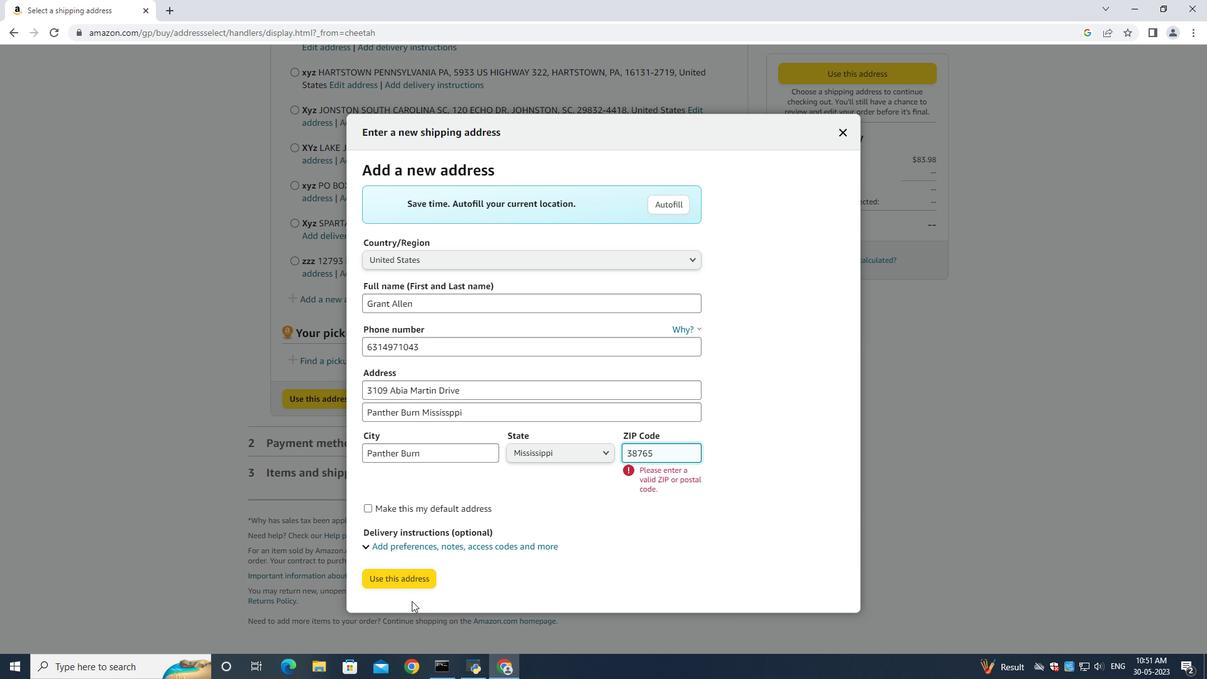 
Action: Mouse pressed left at (406, 578)
Screenshot: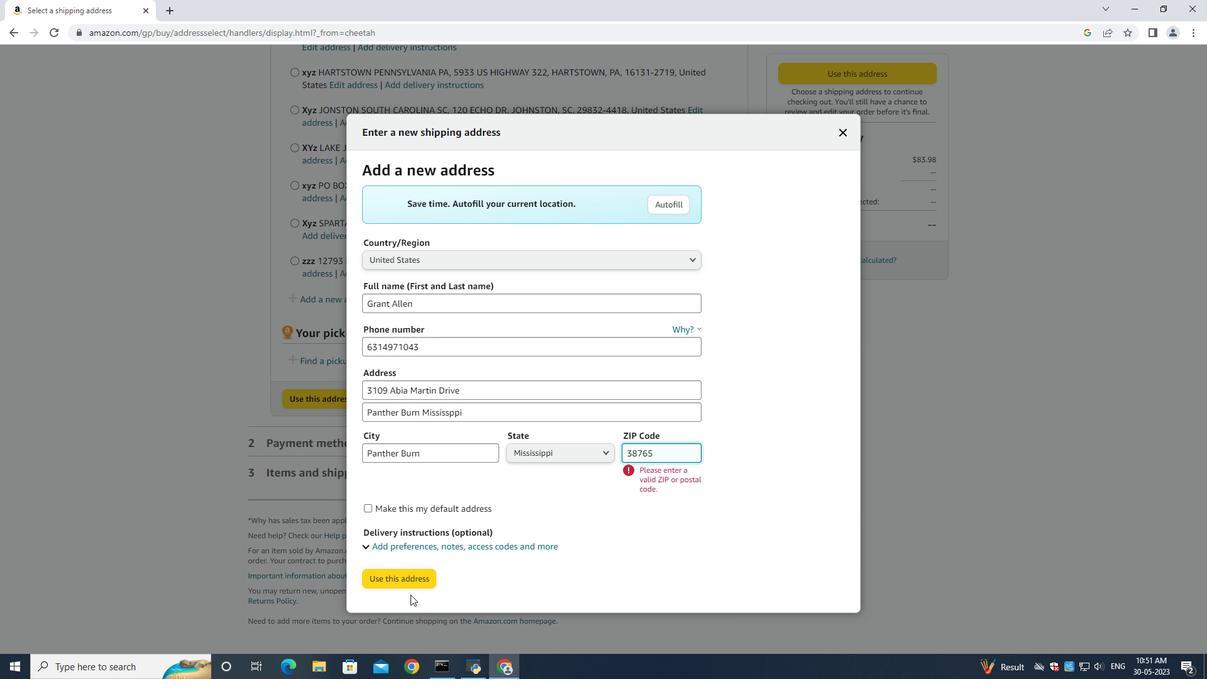 
Action: Mouse moved to (403, 637)
Screenshot: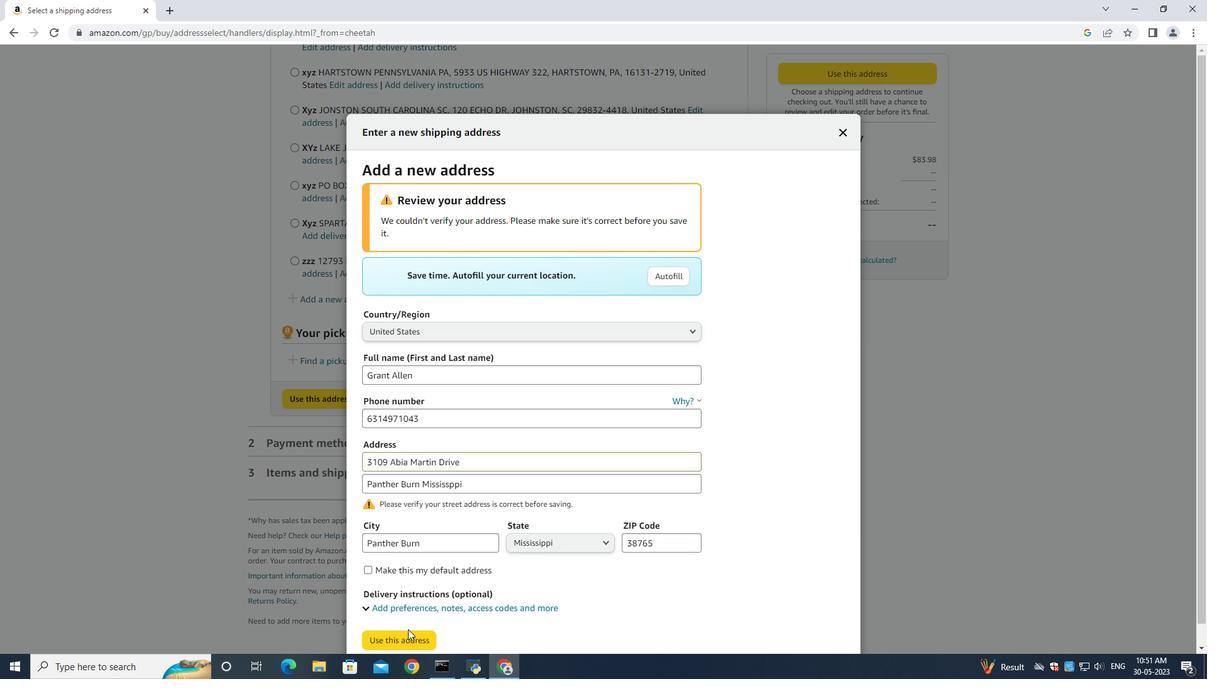 
Action: Mouse pressed left at (403, 637)
Screenshot: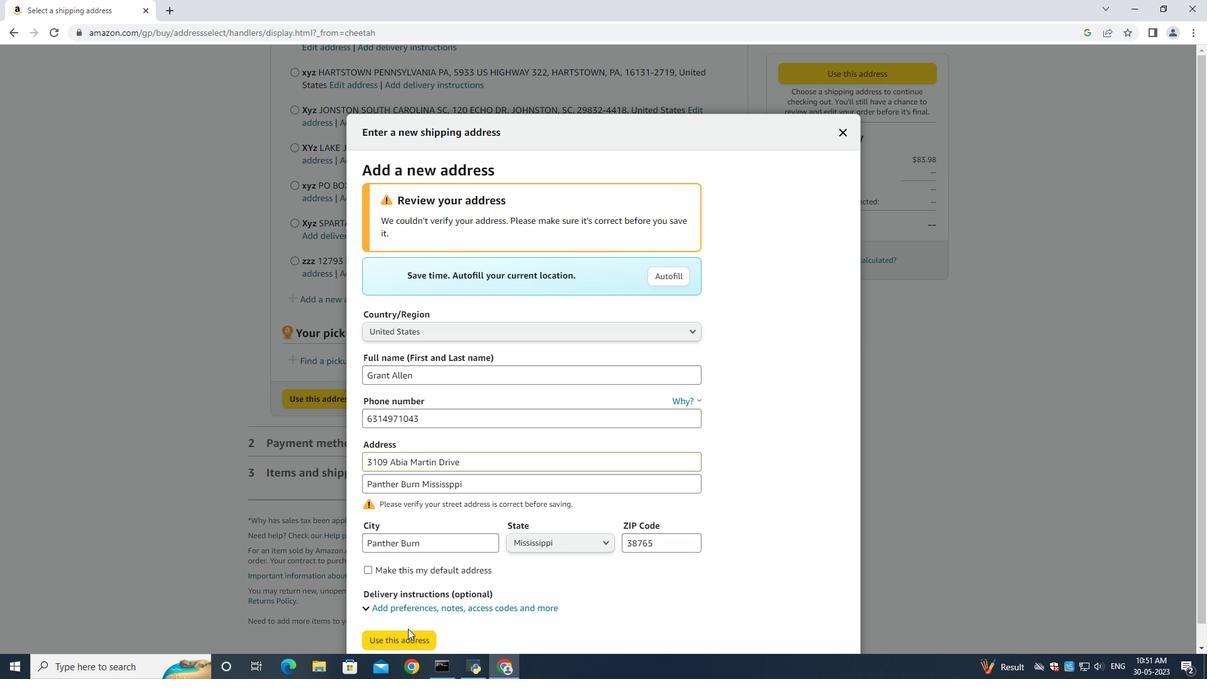 
Action: Mouse moved to (525, 211)
Screenshot: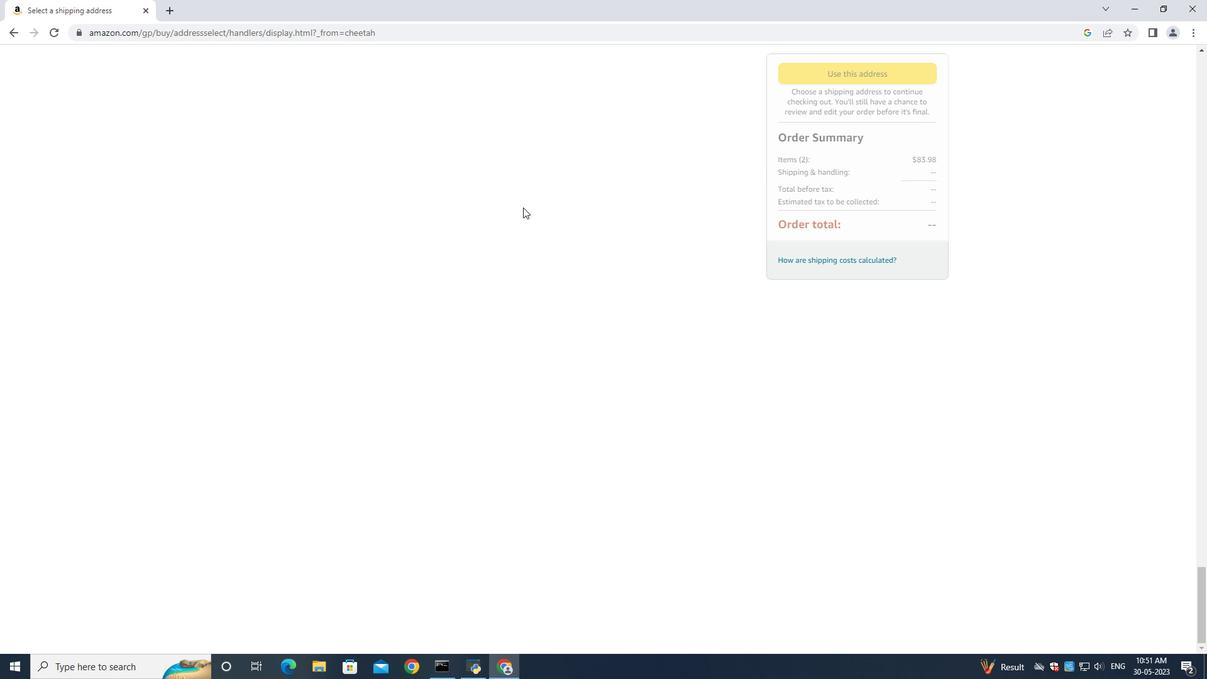 
